 Task: Compose an email with the signature Eduardo Lee with the subject Announcement of a change in leadership and the message Could you please provide me with the details on the companys travel policy? from softage.4@softage.net to softage.2@softage.net, select first 2 words, change the font color from current to yellow and background color to blue Send the email. Finally, move the email from Sent Items to the label Maps
Action: Mouse moved to (991, 82)
Screenshot: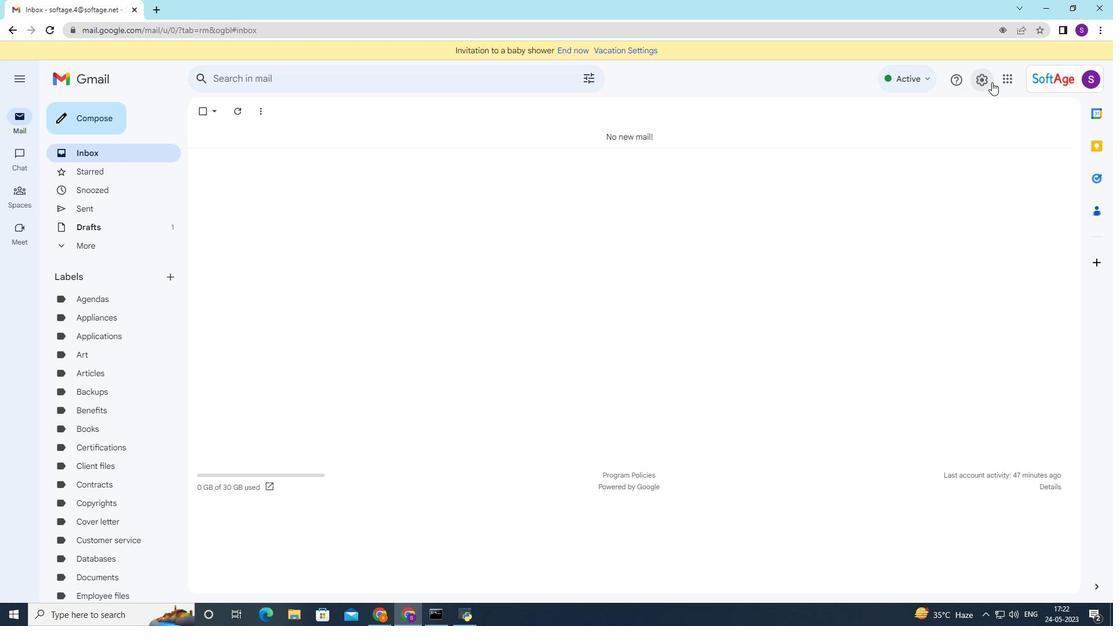 
Action: Mouse pressed left at (991, 82)
Screenshot: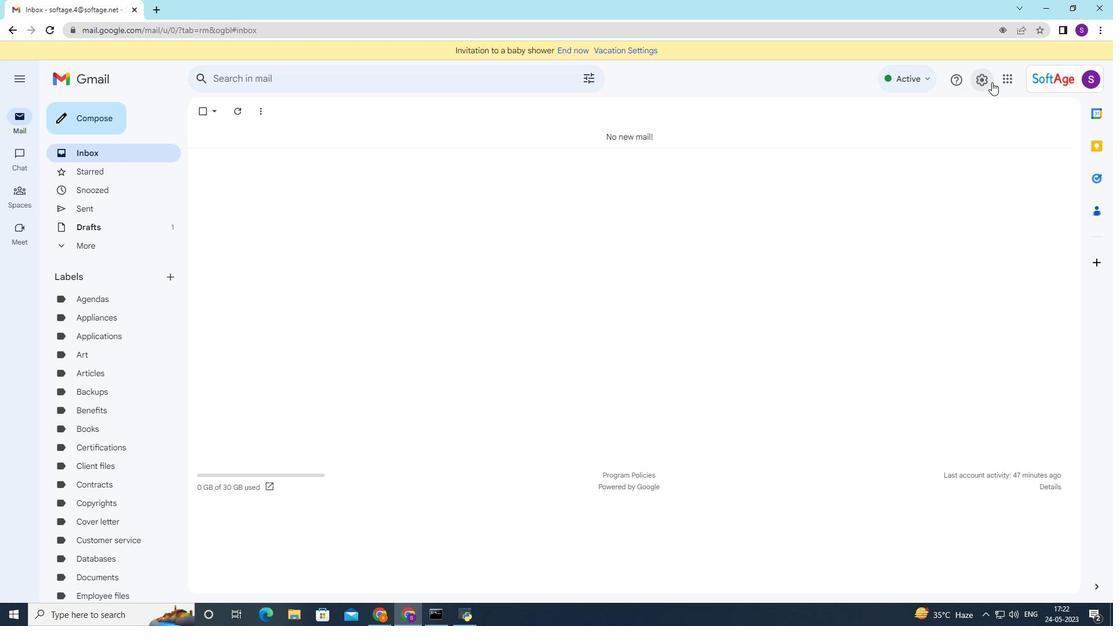 
Action: Mouse moved to (964, 136)
Screenshot: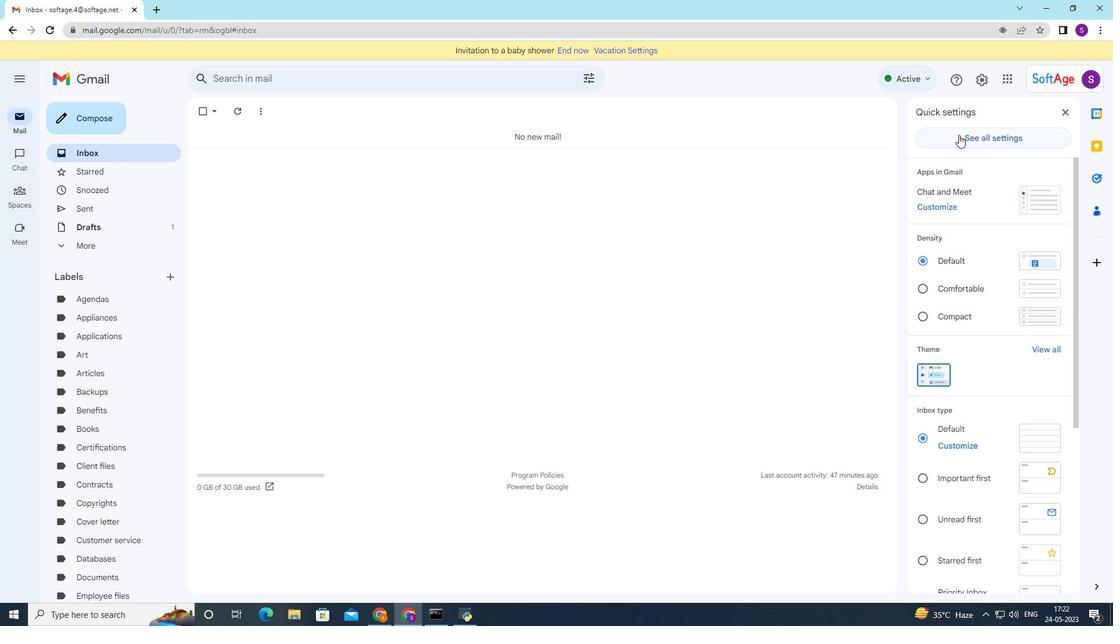 
Action: Mouse pressed left at (964, 136)
Screenshot: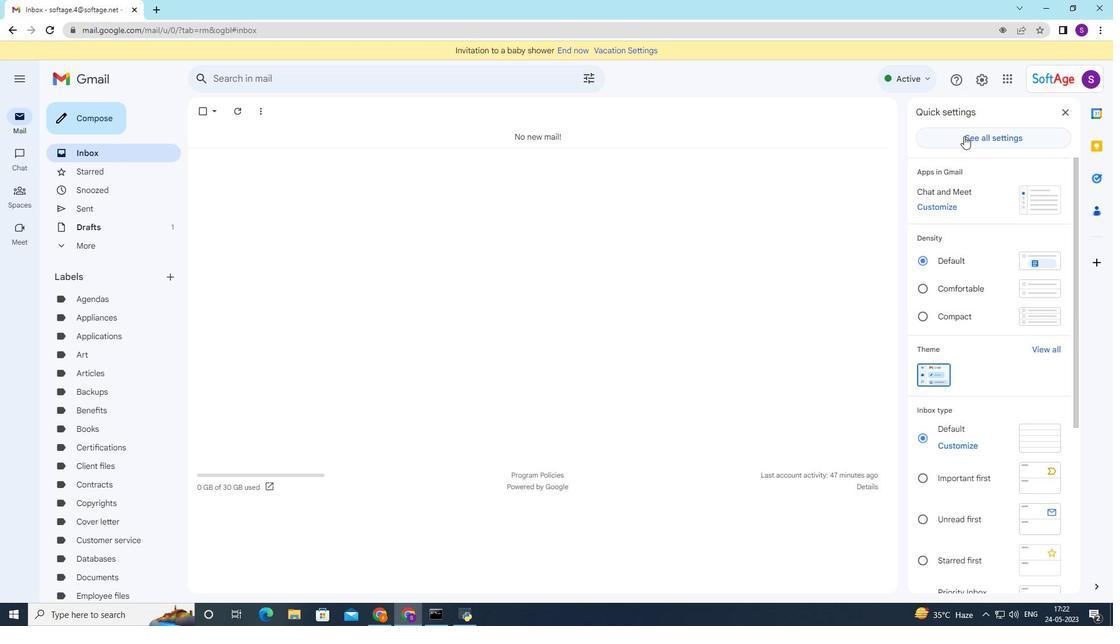 
Action: Mouse moved to (486, 237)
Screenshot: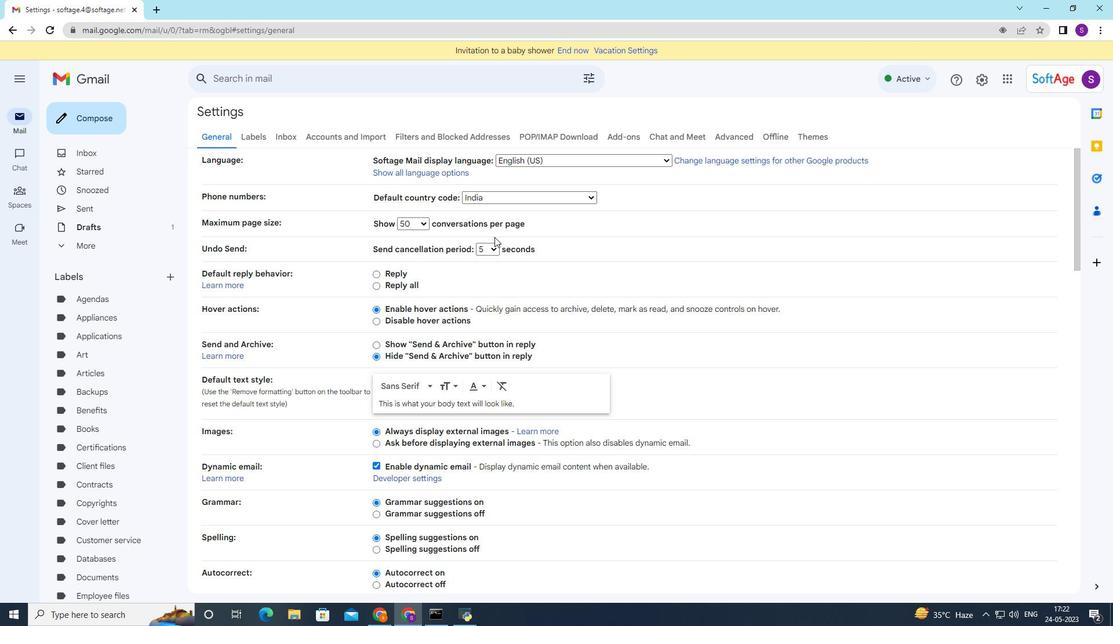 
Action: Mouse scrolled (486, 236) with delta (0, 0)
Screenshot: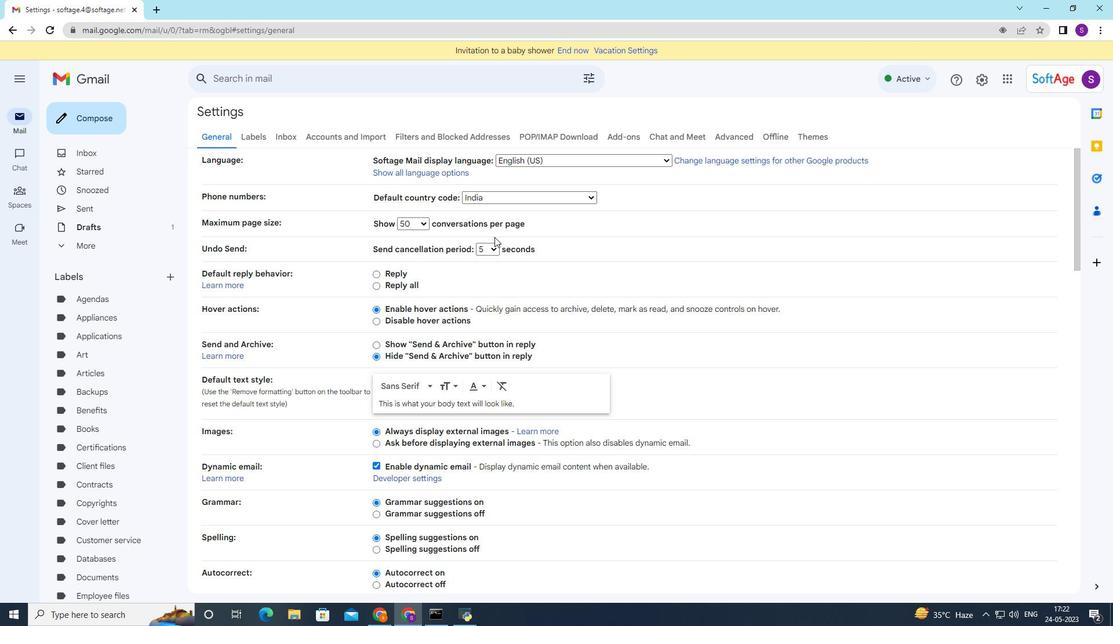 
Action: Mouse moved to (486, 237)
Screenshot: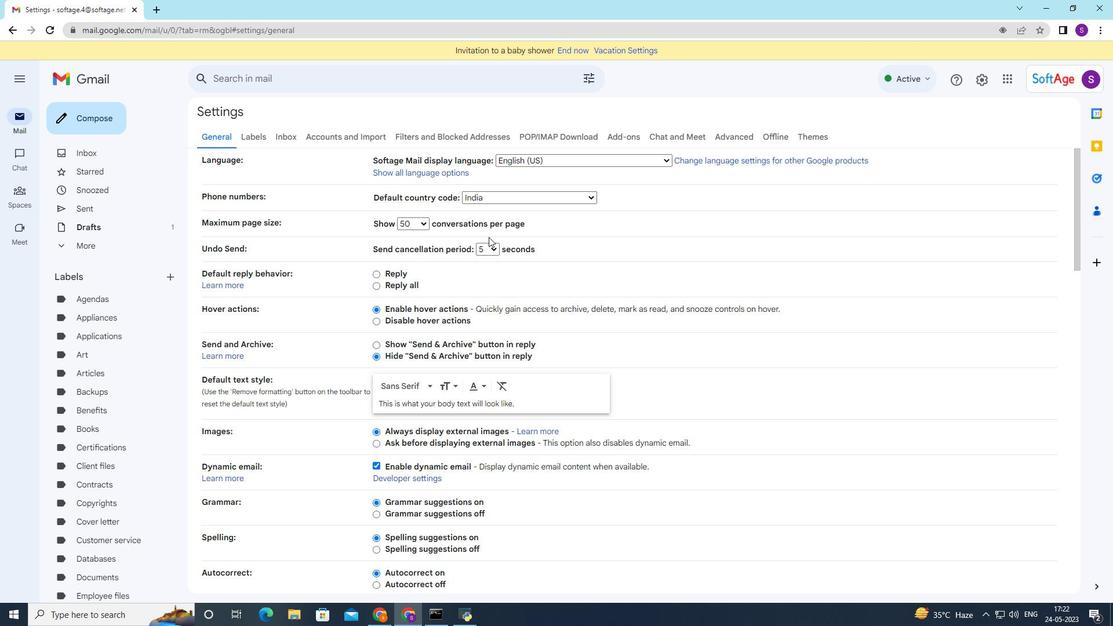 
Action: Mouse scrolled (486, 237) with delta (0, 0)
Screenshot: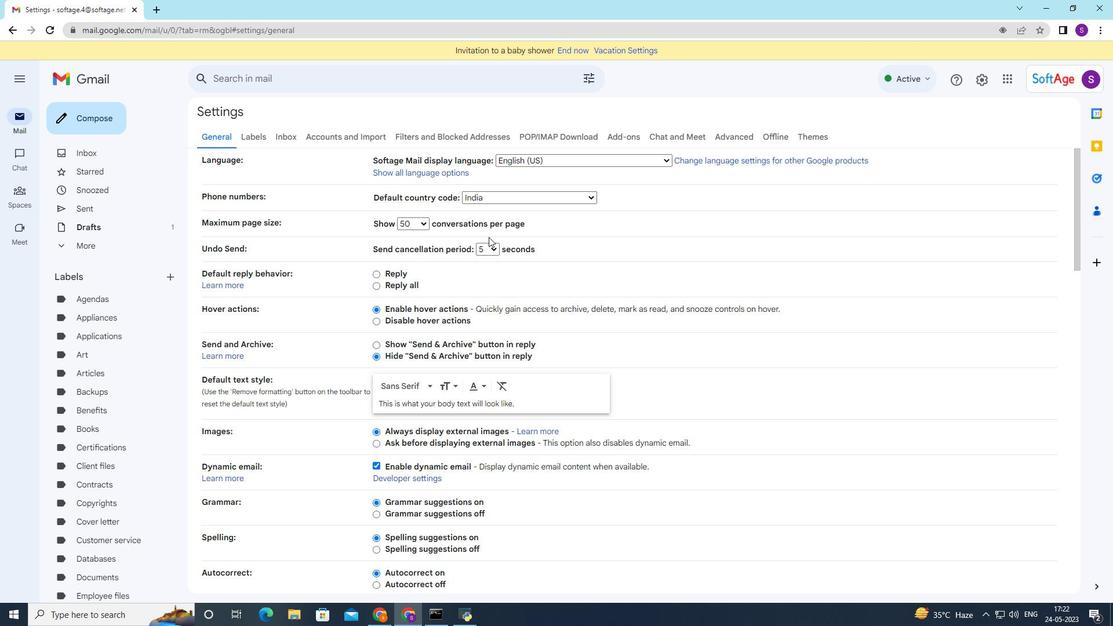
Action: Mouse scrolled (486, 237) with delta (0, 0)
Screenshot: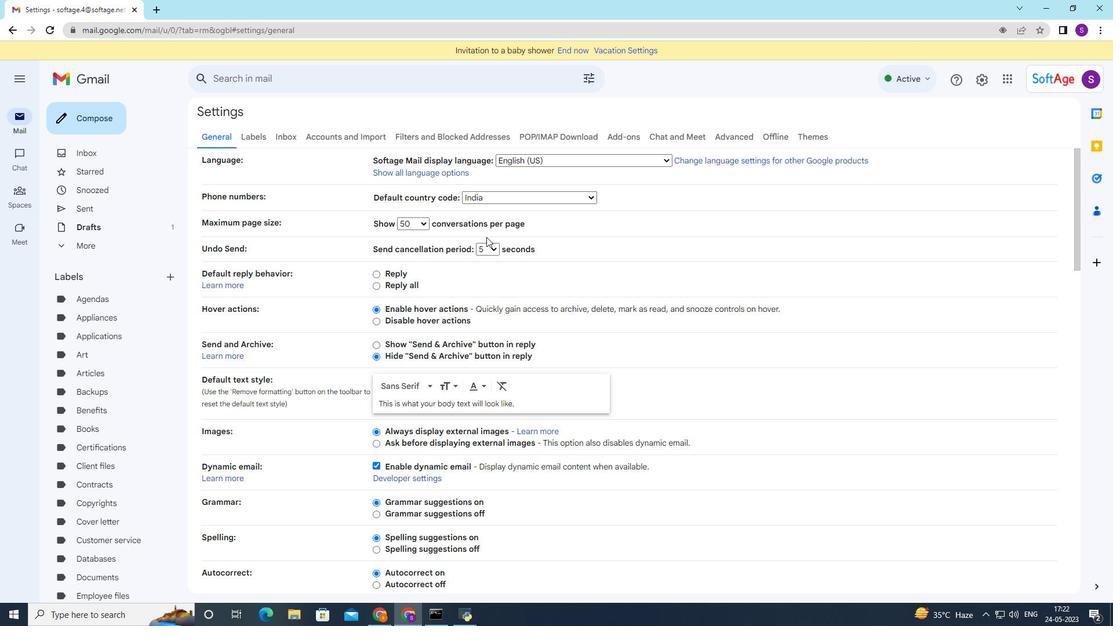 
Action: Mouse moved to (487, 237)
Screenshot: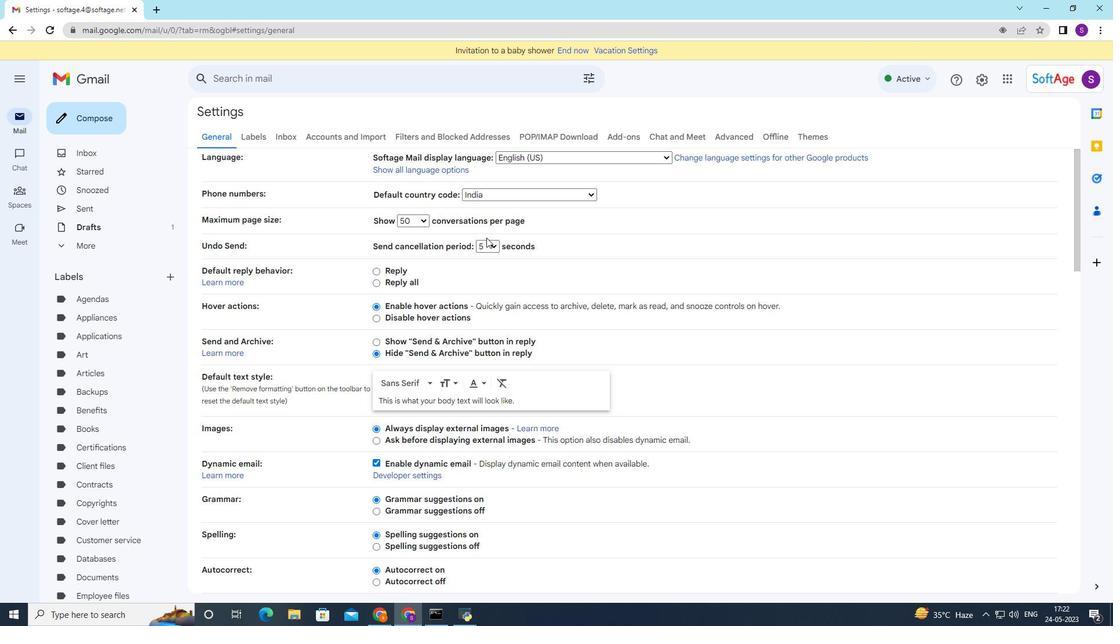 
Action: Mouse scrolled (487, 237) with delta (0, 0)
Screenshot: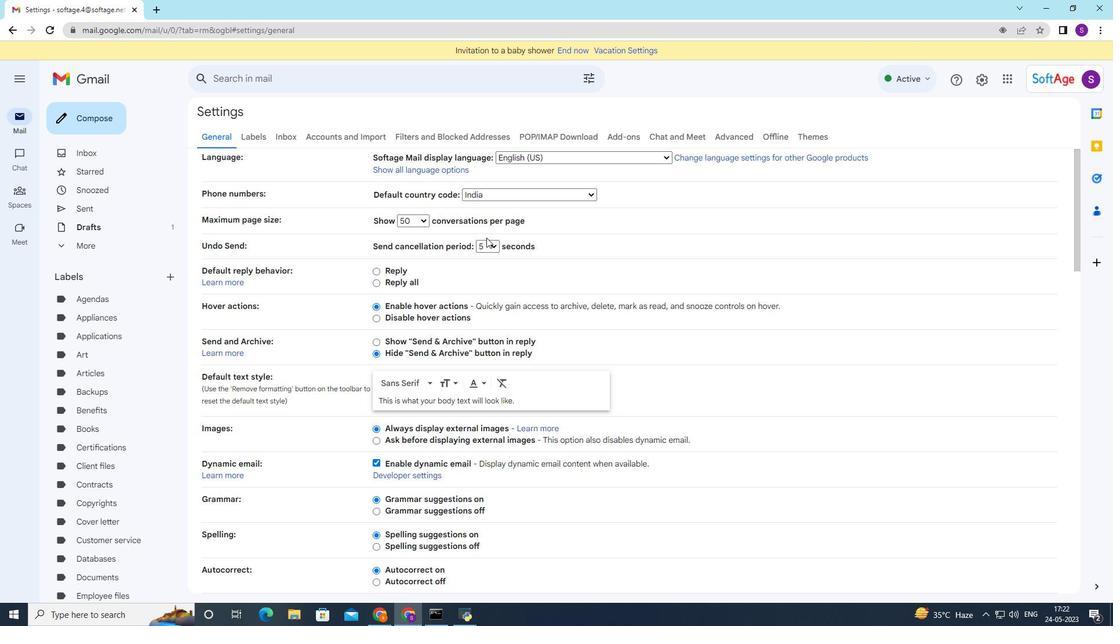 
Action: Mouse moved to (494, 244)
Screenshot: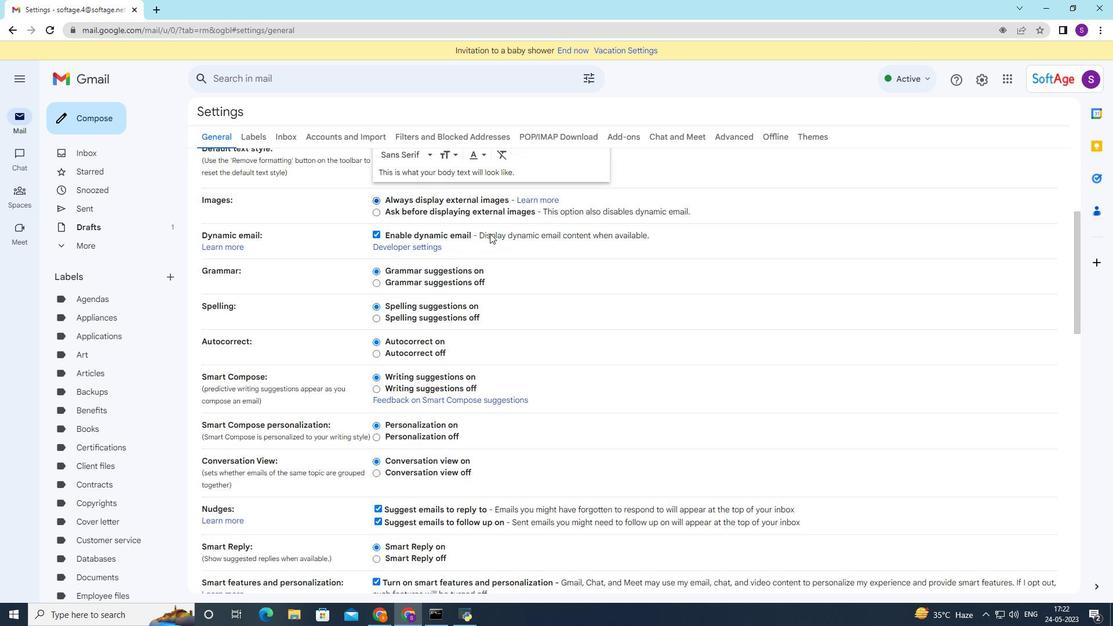 
Action: Mouse scrolled (494, 244) with delta (0, 0)
Screenshot: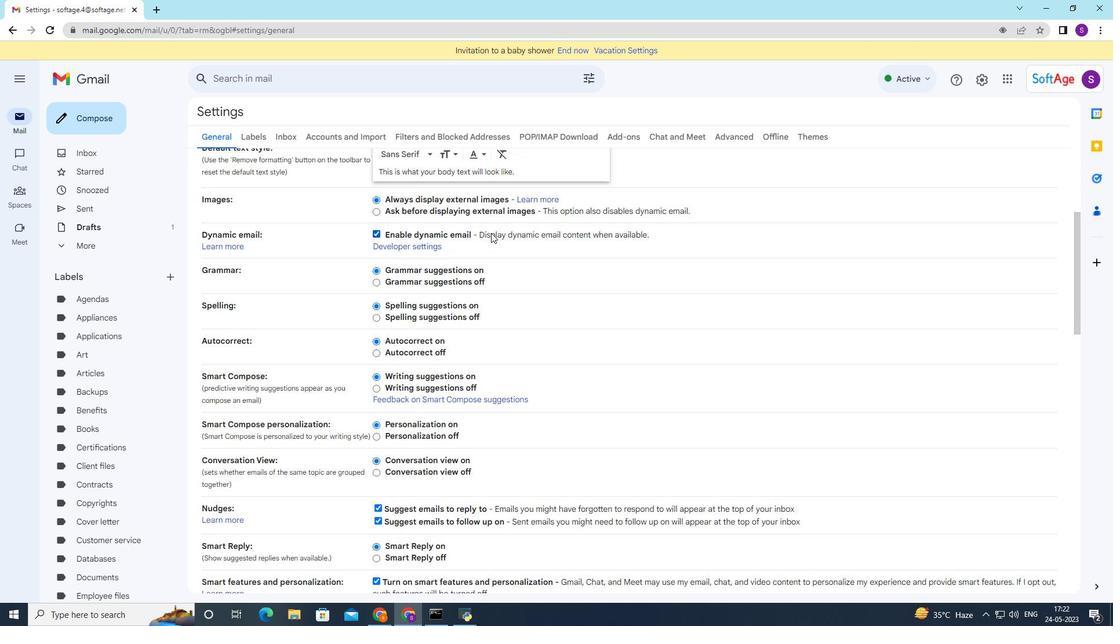 
Action: Mouse moved to (509, 278)
Screenshot: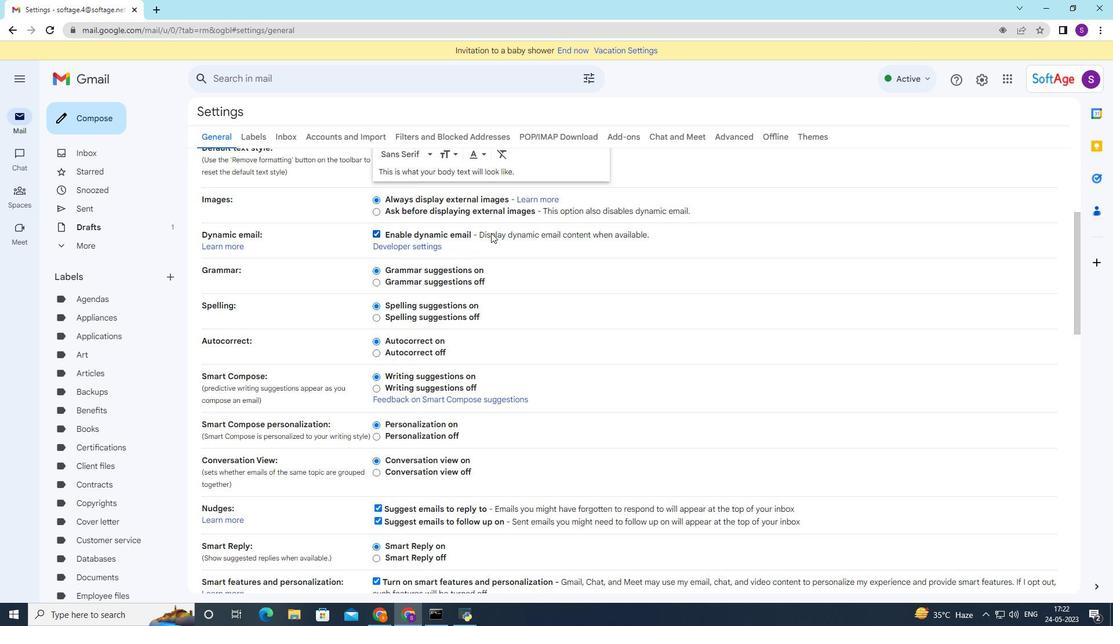 
Action: Mouse scrolled (509, 277) with delta (0, 0)
Screenshot: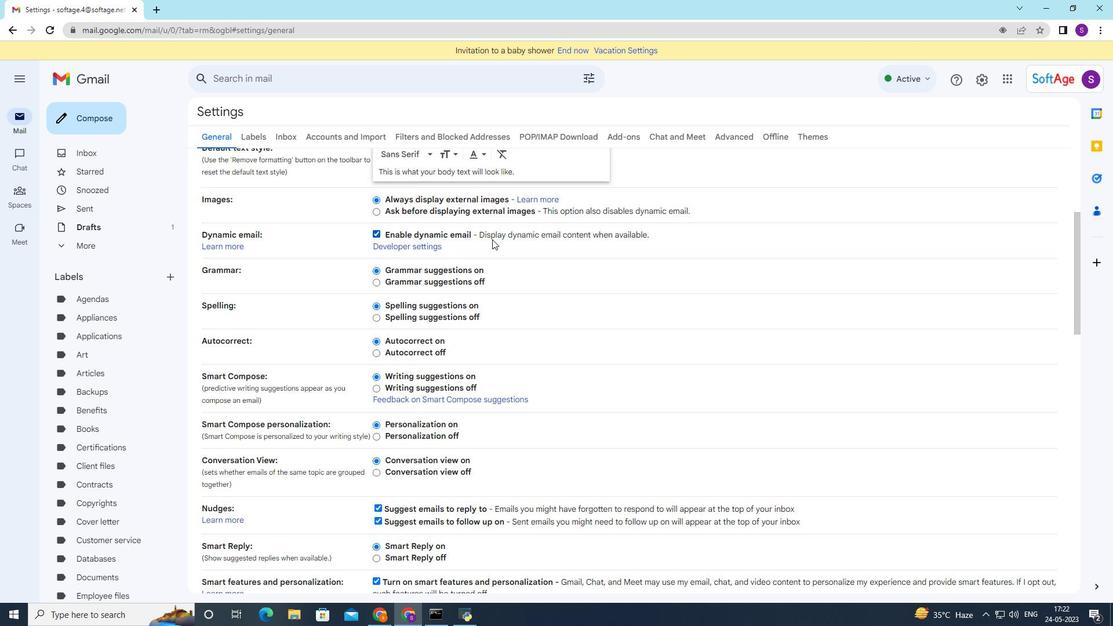 
Action: Mouse moved to (506, 280)
Screenshot: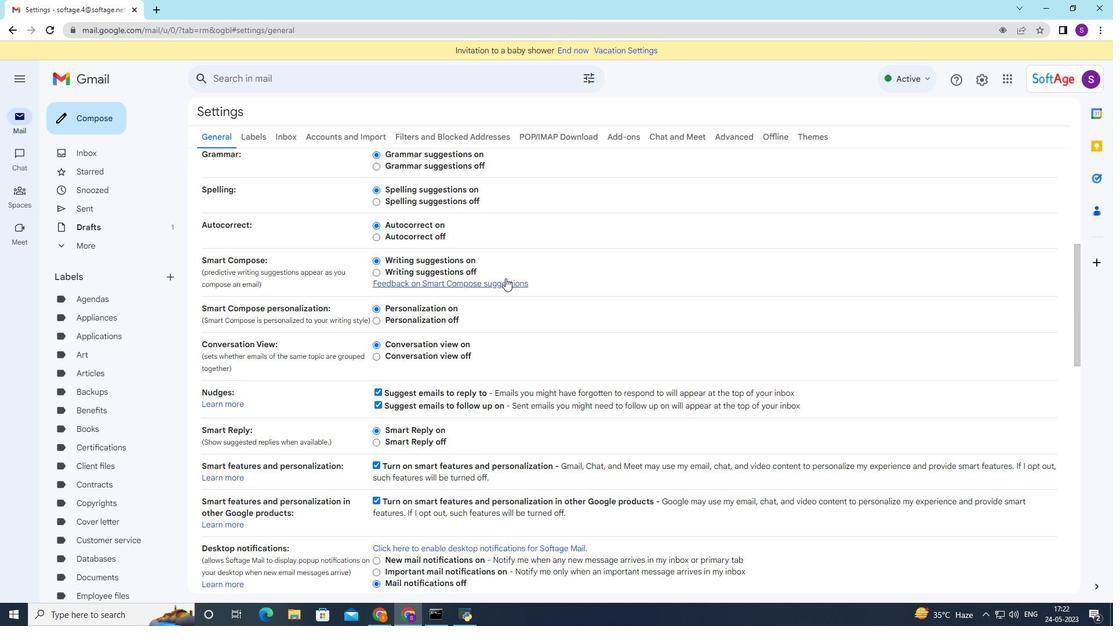 
Action: Mouse scrolled (505, 278) with delta (0, 0)
Screenshot: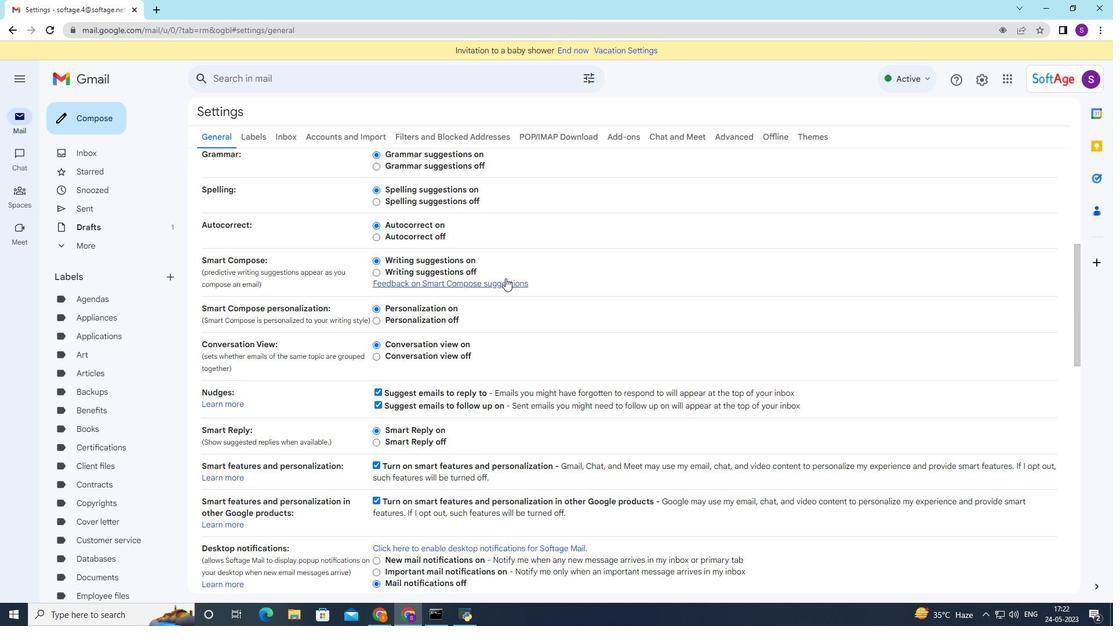
Action: Mouse moved to (506, 281)
Screenshot: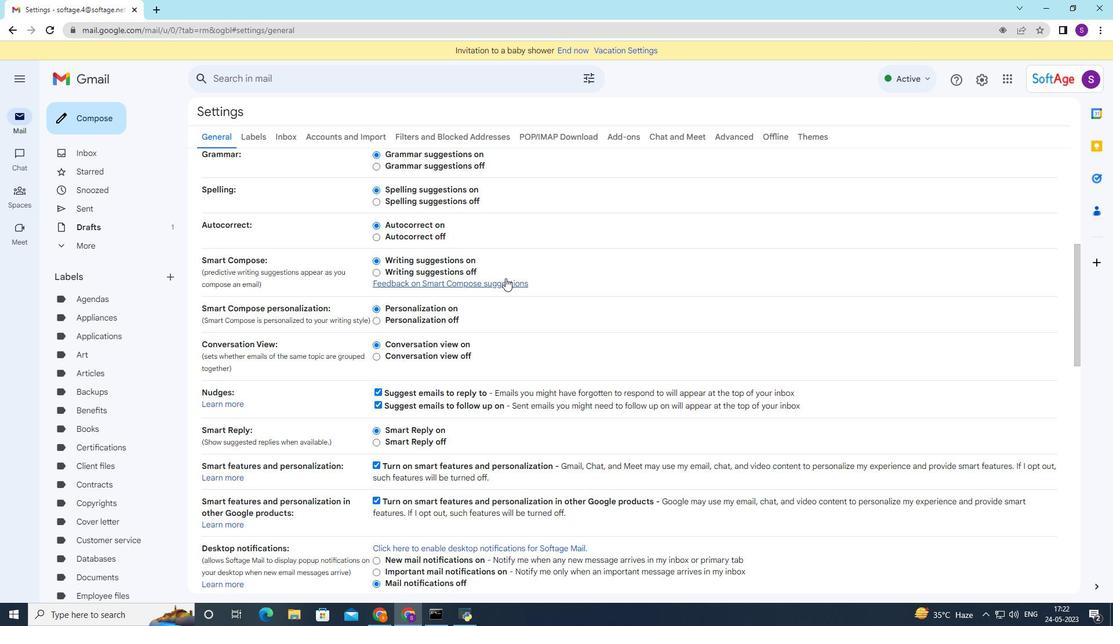 
Action: Mouse scrolled (506, 280) with delta (0, 0)
Screenshot: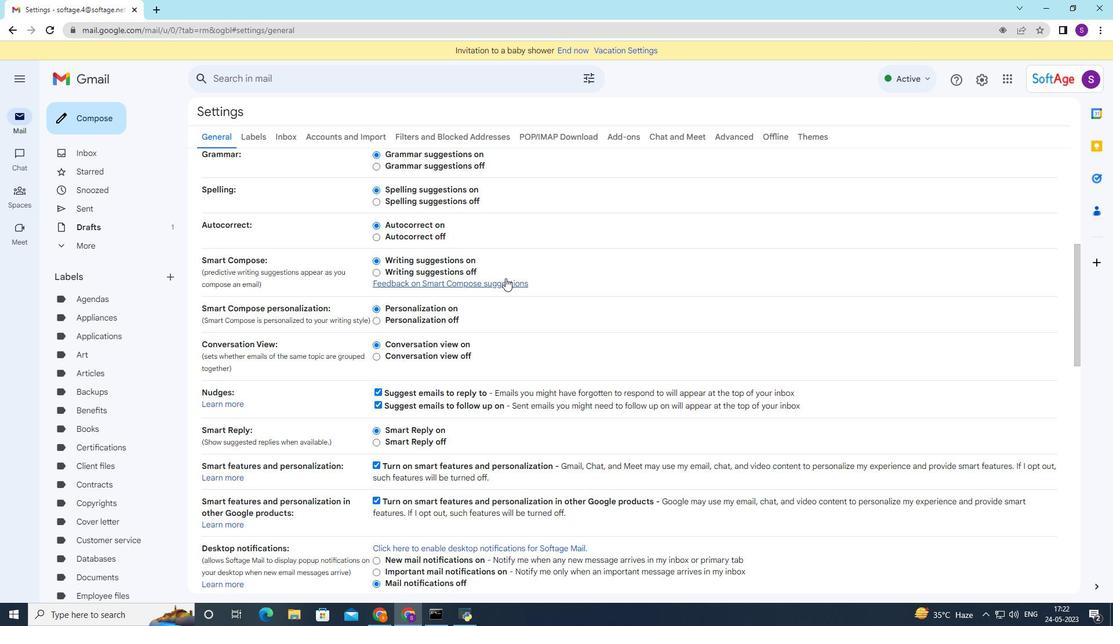 
Action: Mouse scrolled (506, 281) with delta (0, 0)
Screenshot: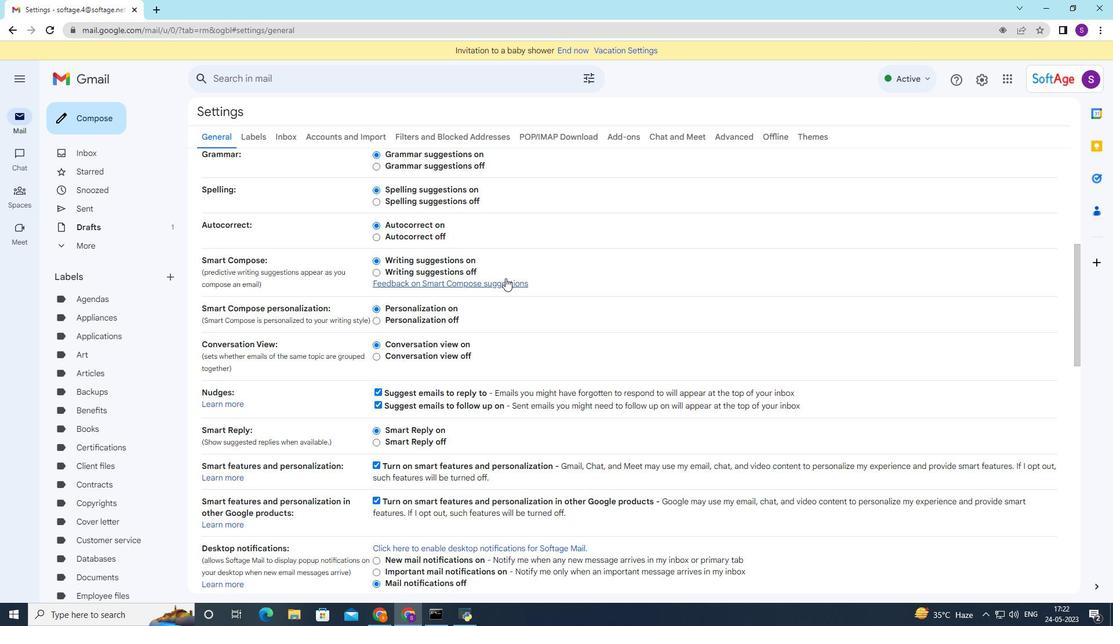
Action: Mouse moved to (506, 282)
Screenshot: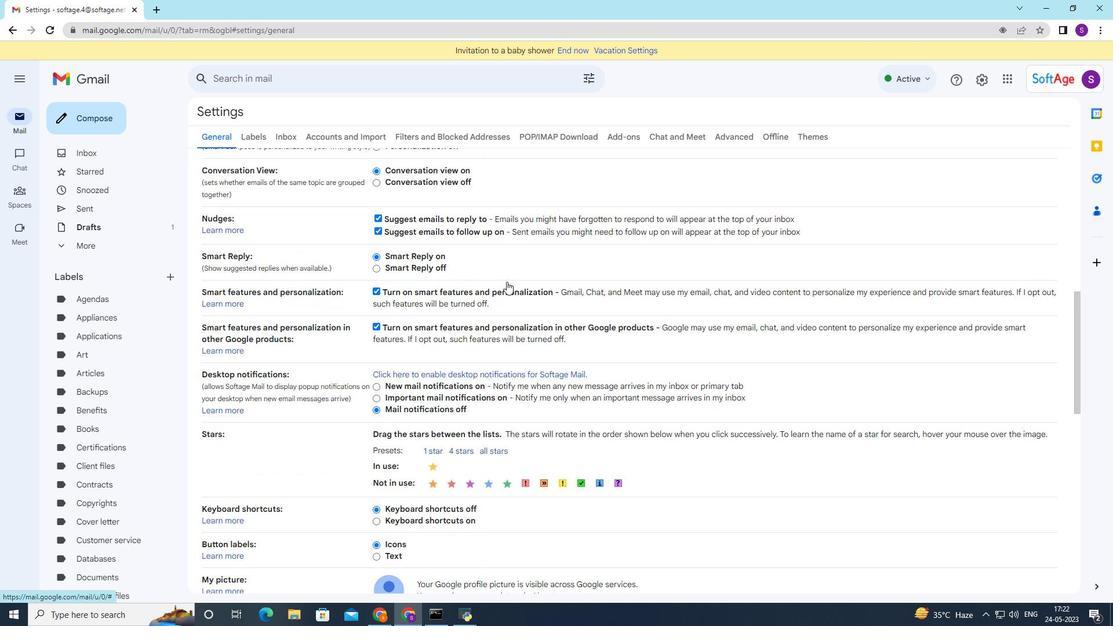 
Action: Mouse scrolled (506, 281) with delta (0, 0)
Screenshot: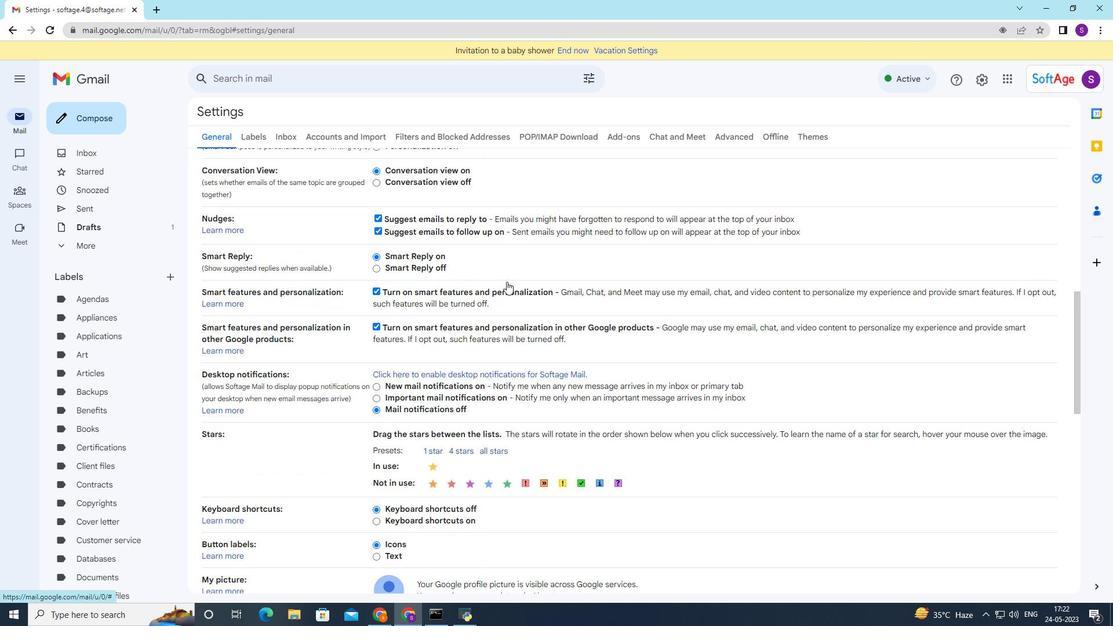 
Action: Mouse moved to (506, 283)
Screenshot: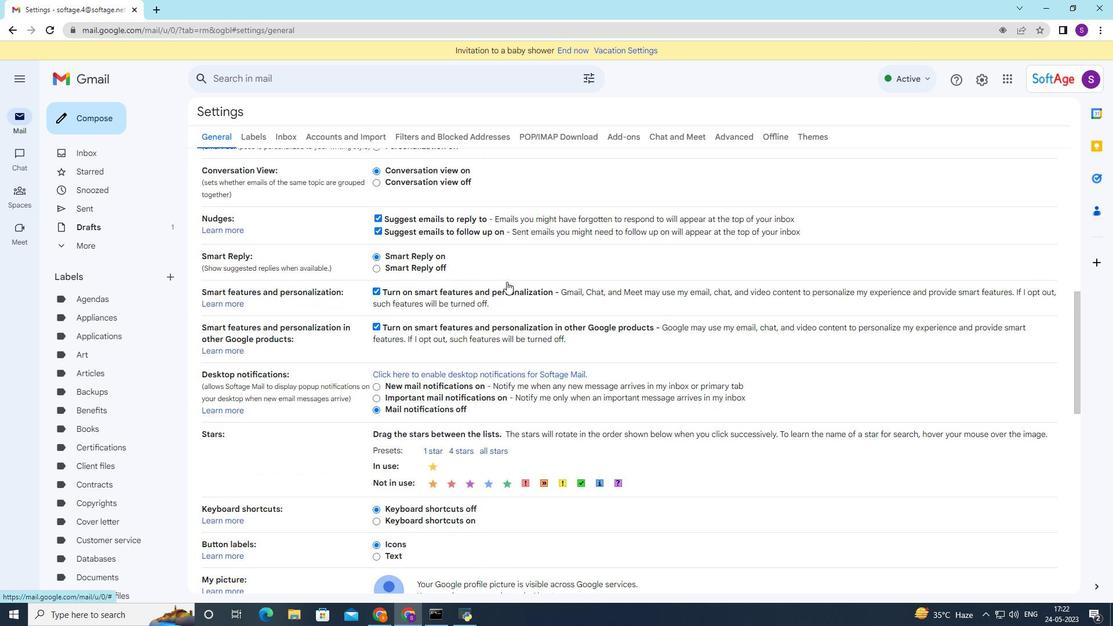 
Action: Mouse scrolled (506, 282) with delta (0, 0)
Screenshot: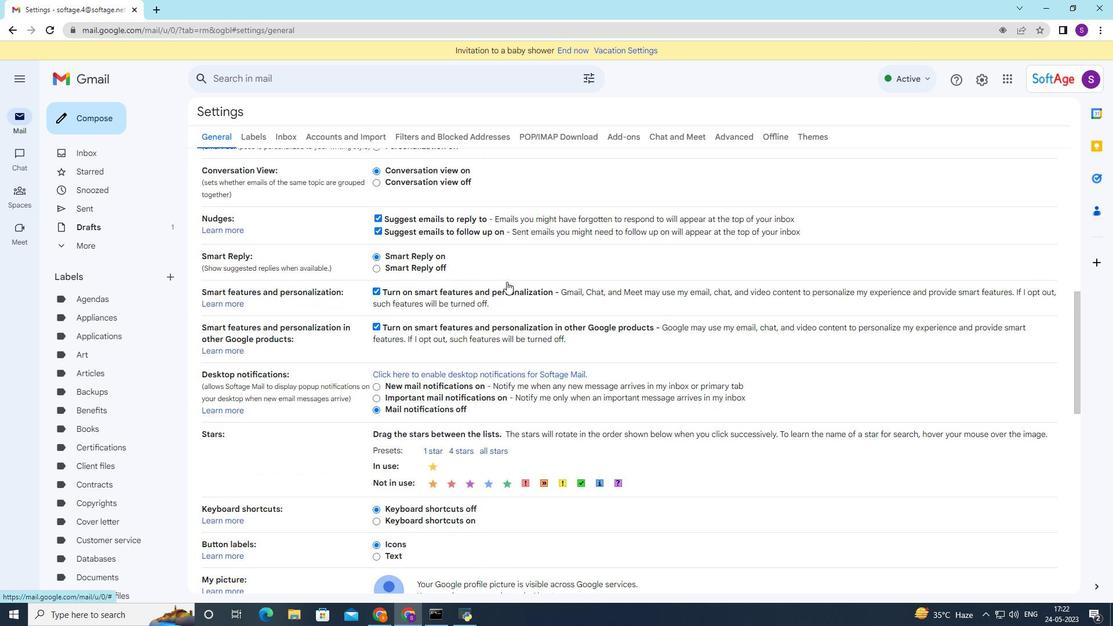 
Action: Mouse moved to (506, 283)
Screenshot: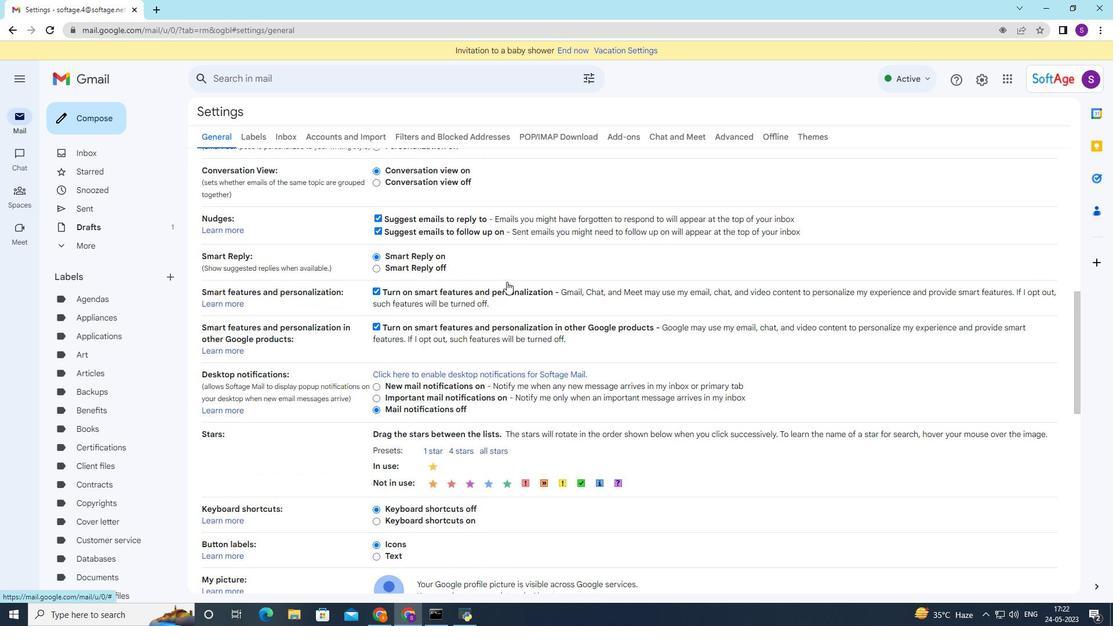 
Action: Mouse scrolled (506, 283) with delta (0, 0)
Screenshot: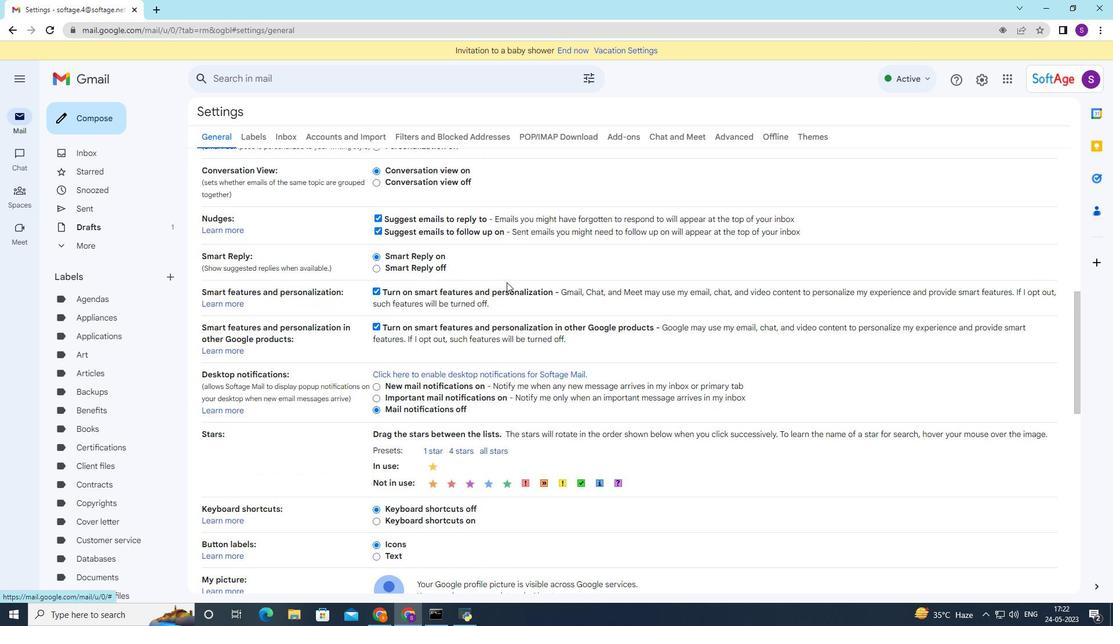 
Action: Mouse moved to (502, 296)
Screenshot: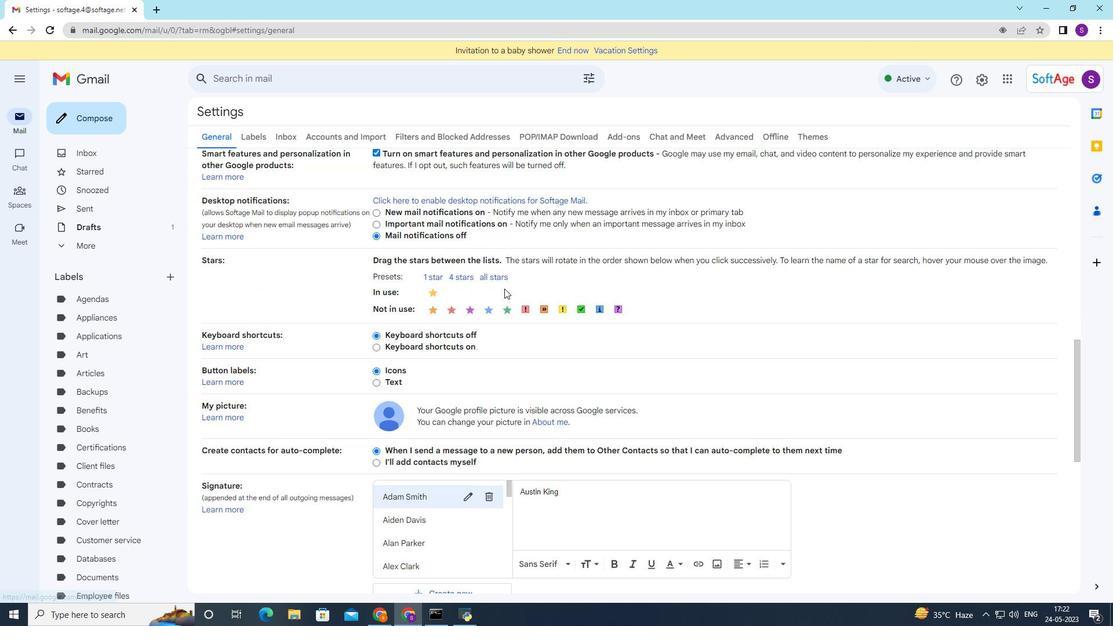 
Action: Mouse scrolled (502, 295) with delta (0, 0)
Screenshot: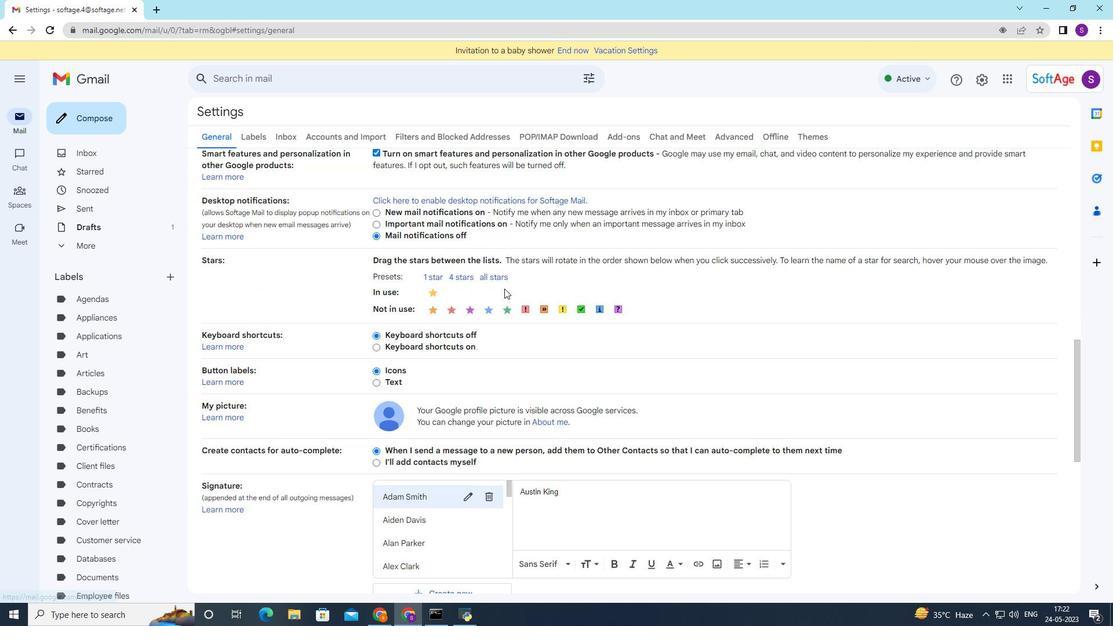 
Action: Mouse moved to (502, 296)
Screenshot: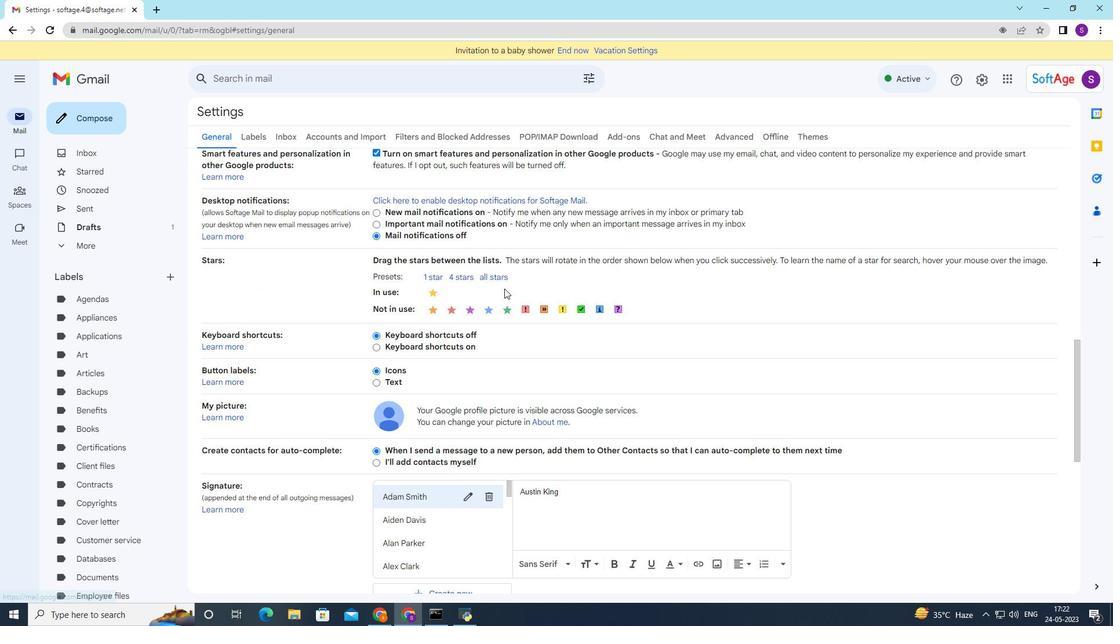
Action: Mouse scrolled (502, 295) with delta (0, 0)
Screenshot: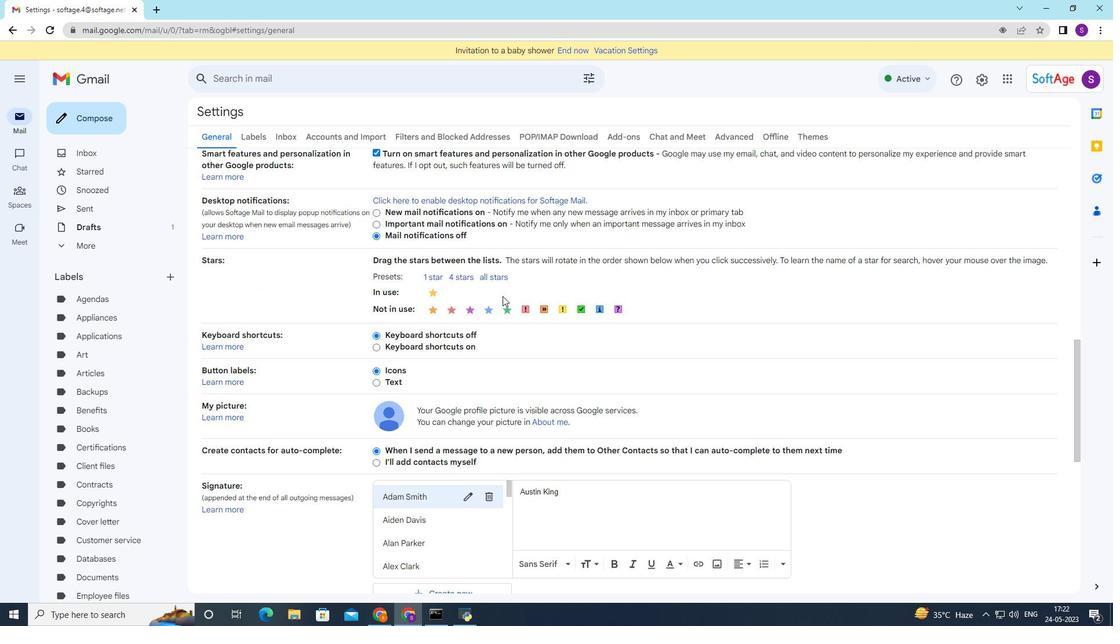 
Action: Mouse moved to (498, 303)
Screenshot: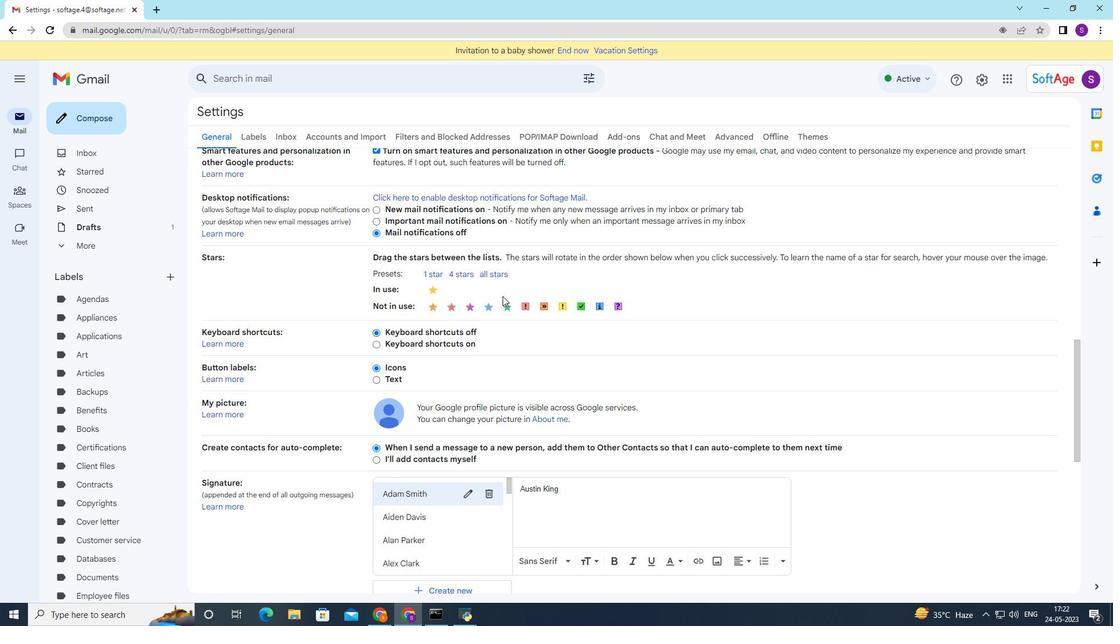 
Action: Mouse scrolled (500, 301) with delta (0, 0)
Screenshot: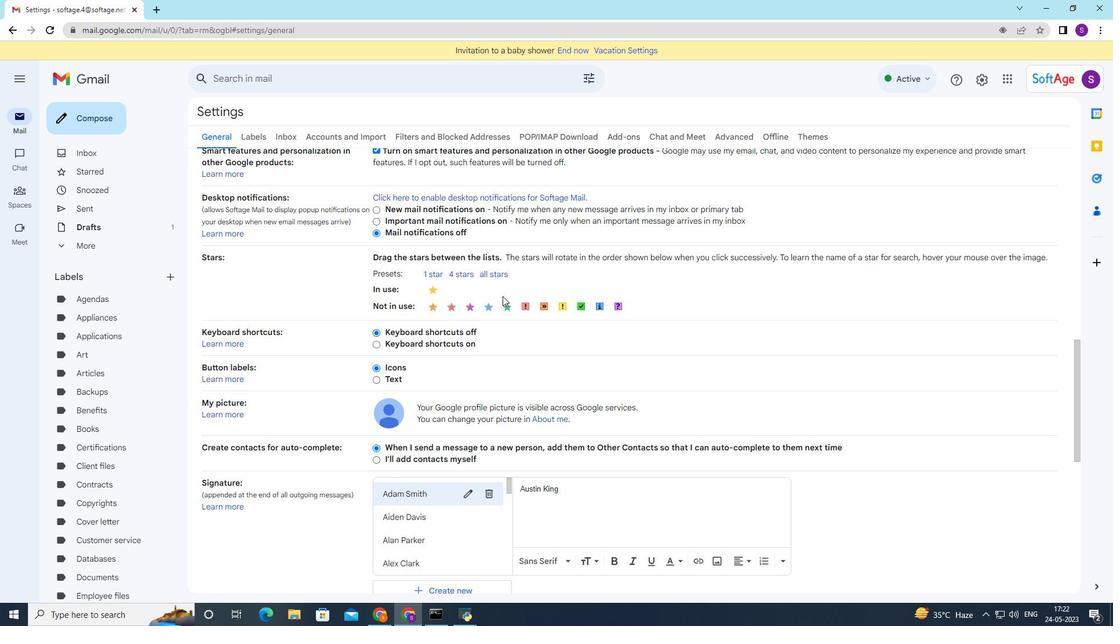 
Action: Mouse moved to (486, 412)
Screenshot: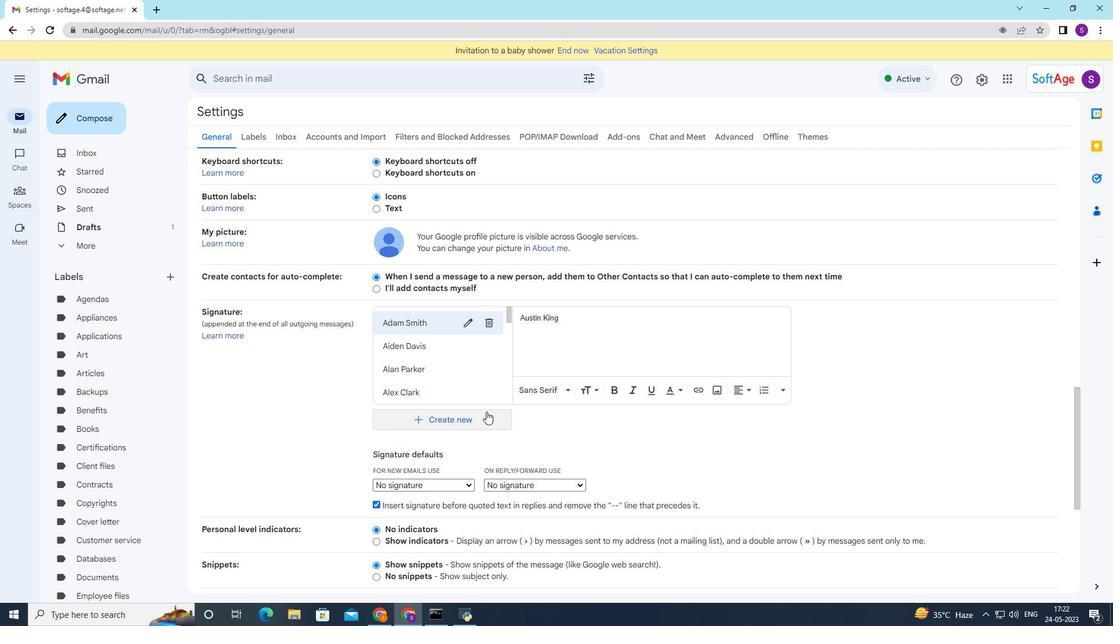 
Action: Mouse pressed left at (486, 412)
Screenshot: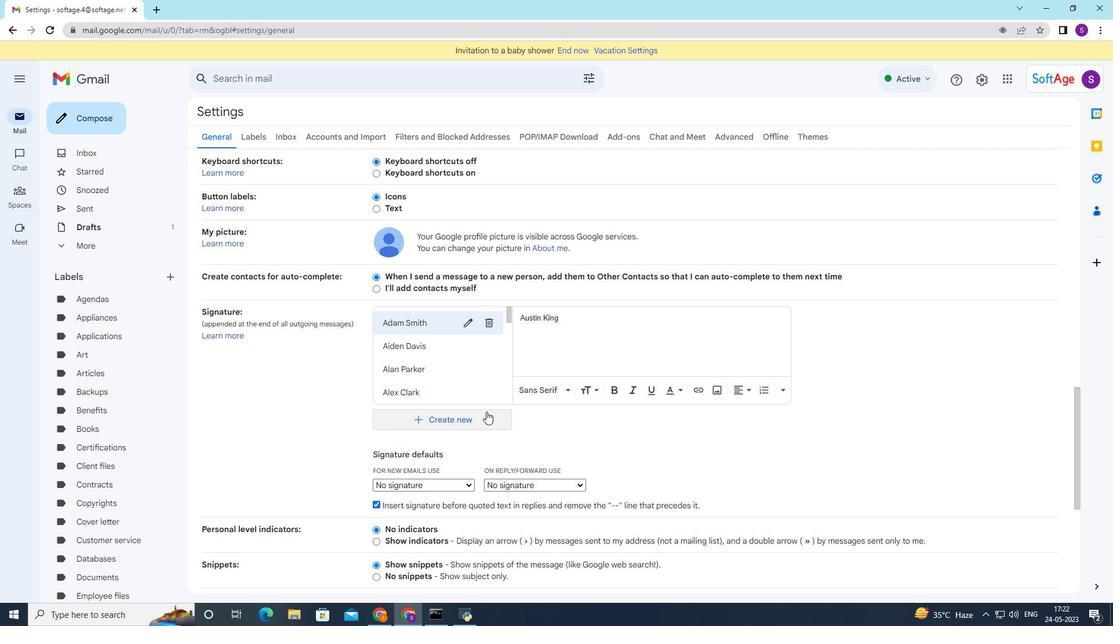 
Action: Mouse moved to (487, 406)
Screenshot: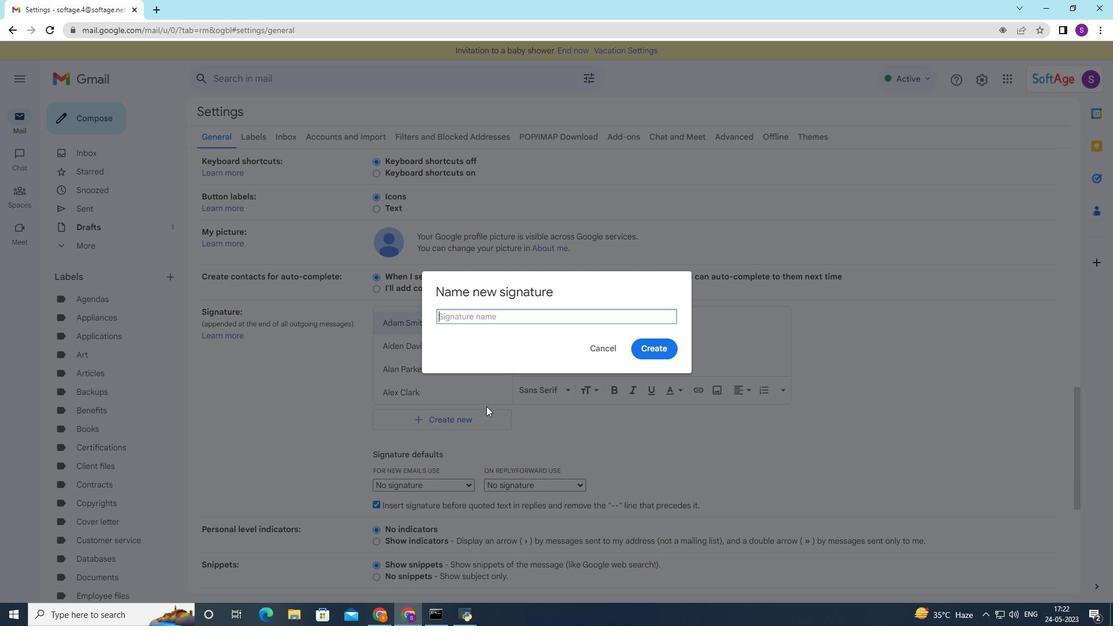 
Action: Key pressed <Key.shift><Key.shift><Key.shift><Key.shift><Key.shift>Eduardo<Key.space><Key.shift>Lee
Screenshot: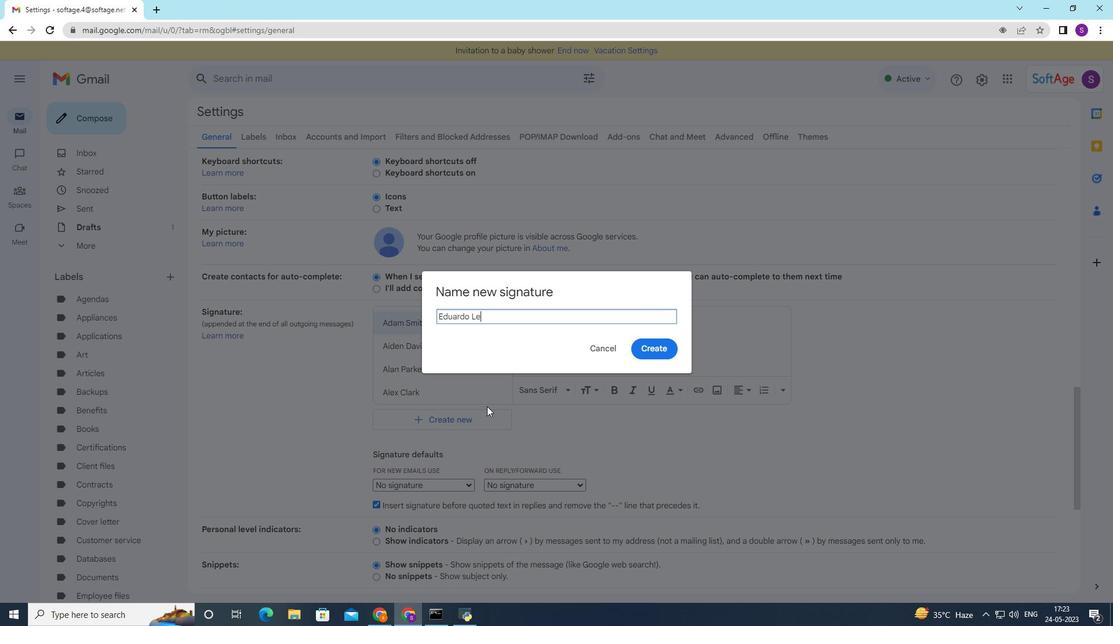 
Action: Mouse moved to (667, 350)
Screenshot: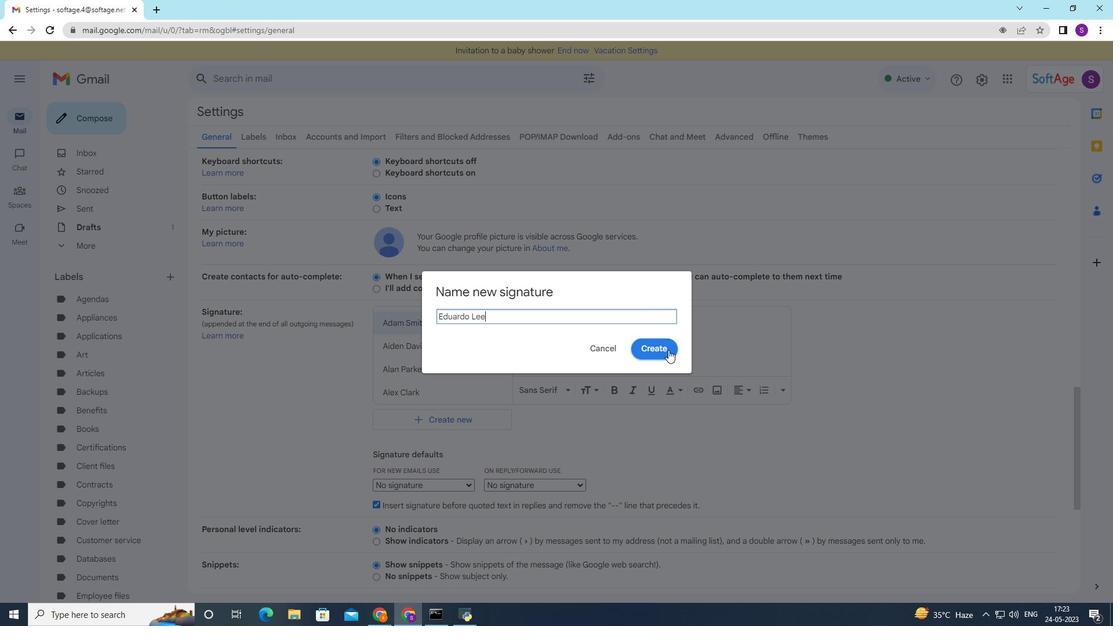 
Action: Mouse pressed left at (667, 350)
Screenshot: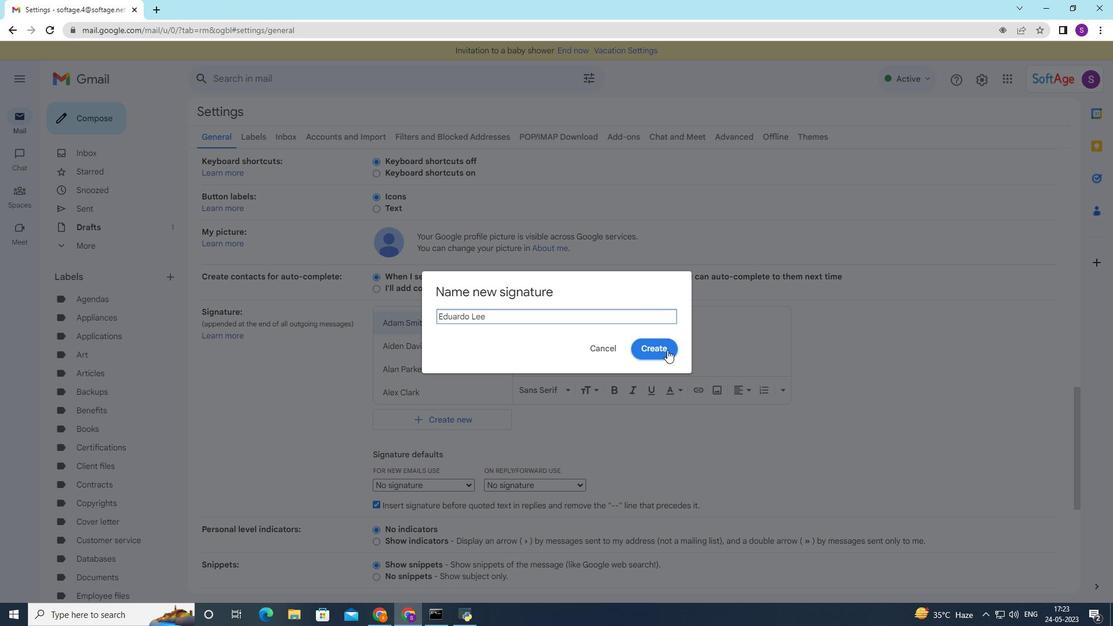 
Action: Mouse moved to (668, 349)
Screenshot: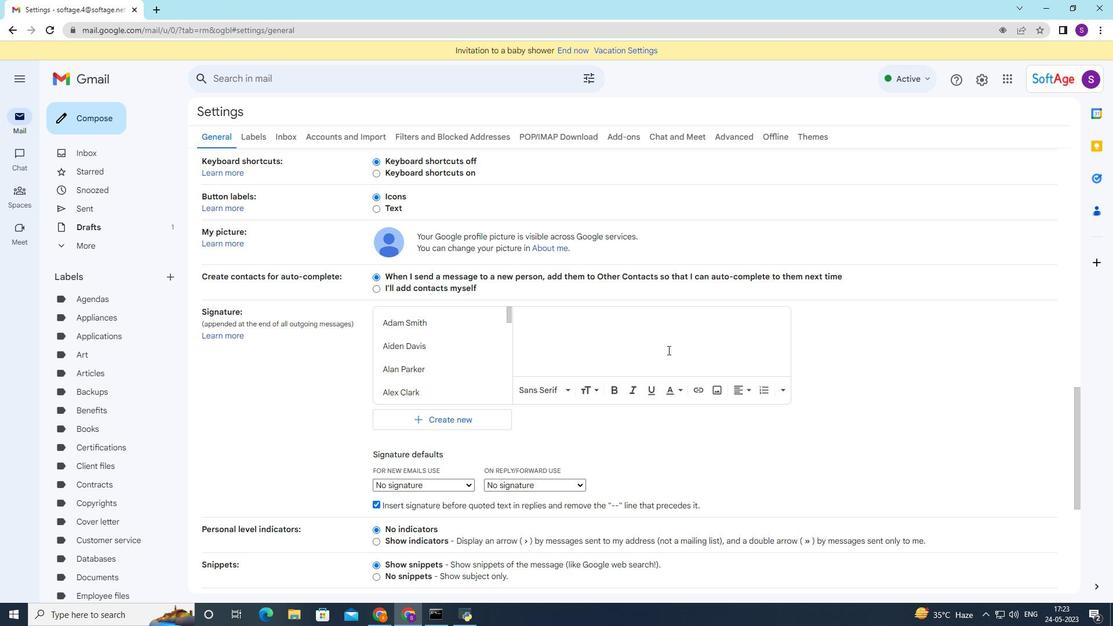 
Action: Key pressed <Key.shift>Eduardi<Key.backspace>o<Key.space>l<Key.backspace><Key.shift>Lee
Screenshot: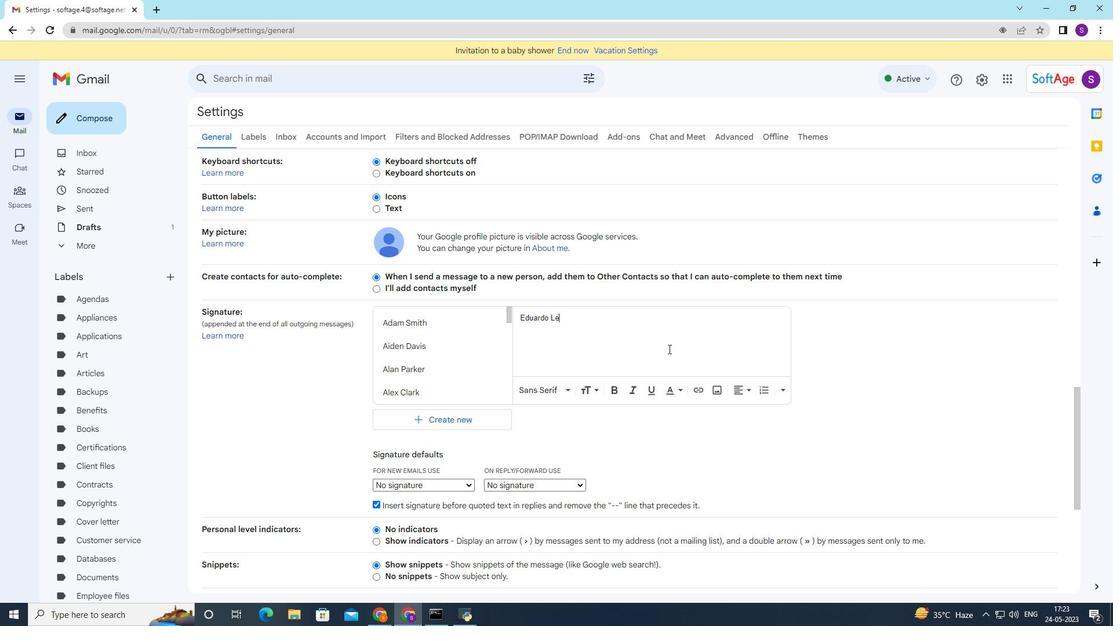 
Action: Mouse moved to (494, 486)
Screenshot: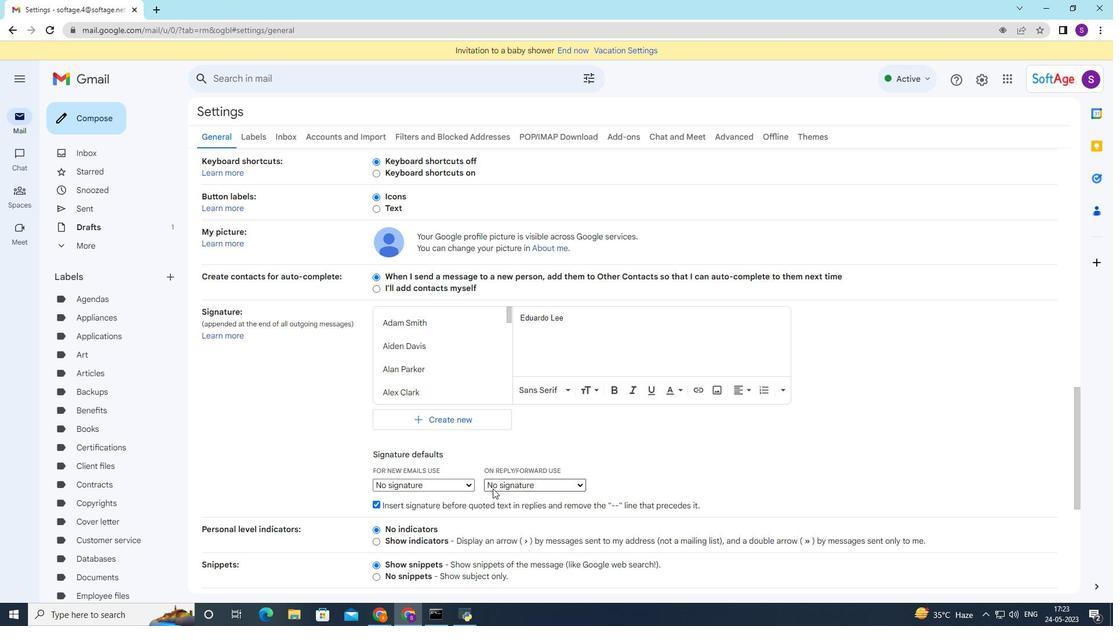 
Action: Mouse scrolled (494, 485) with delta (0, 0)
Screenshot: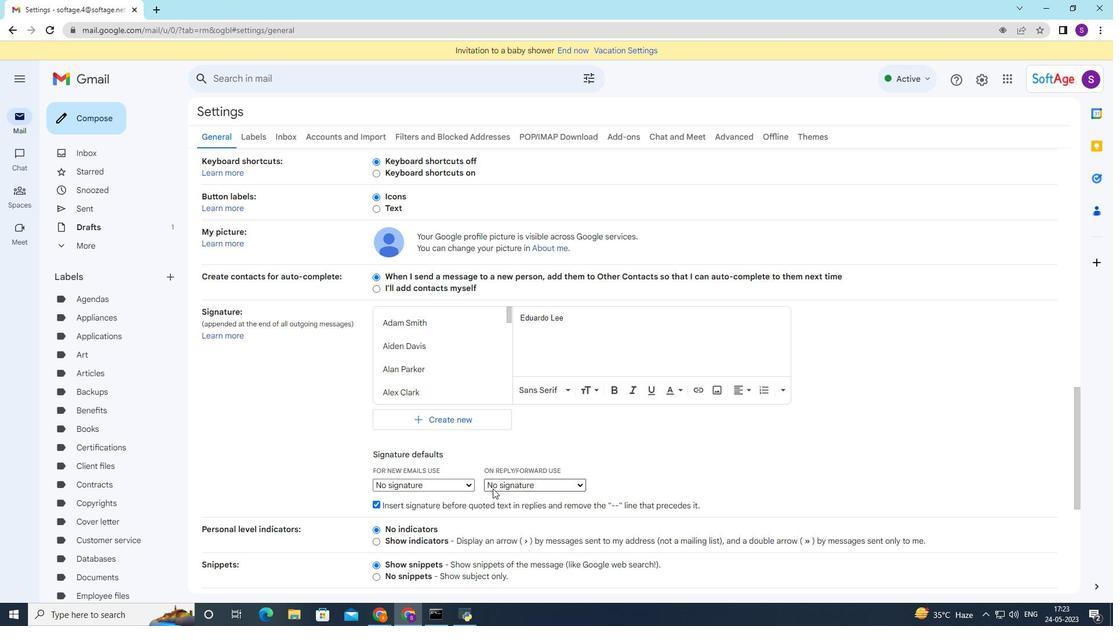 
Action: Mouse moved to (507, 477)
Screenshot: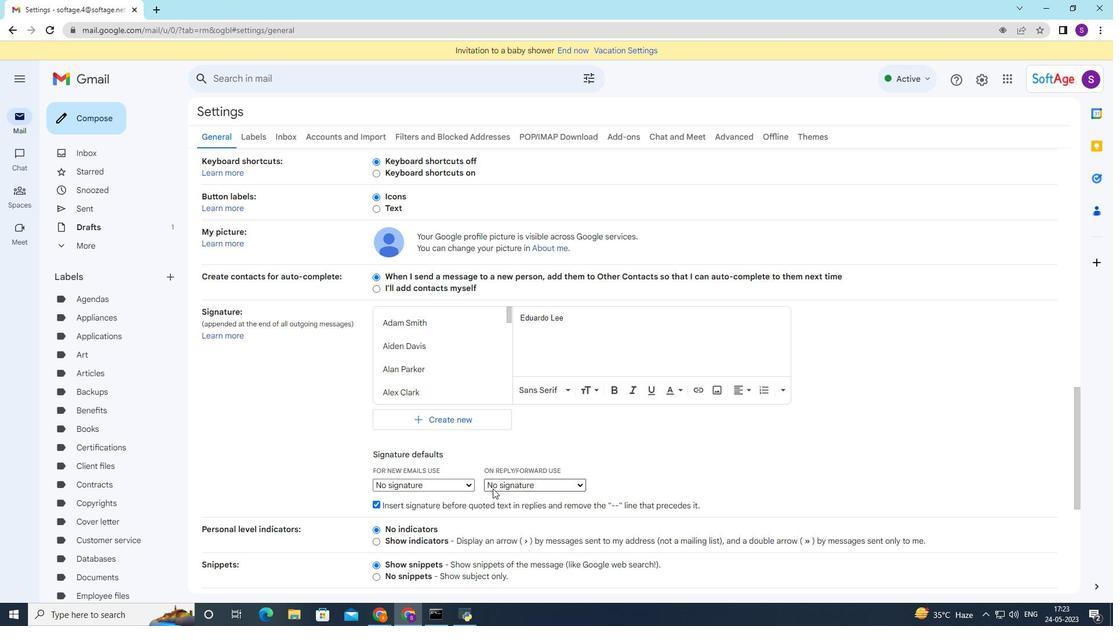 
Action: Mouse scrolled (507, 477) with delta (0, 0)
Screenshot: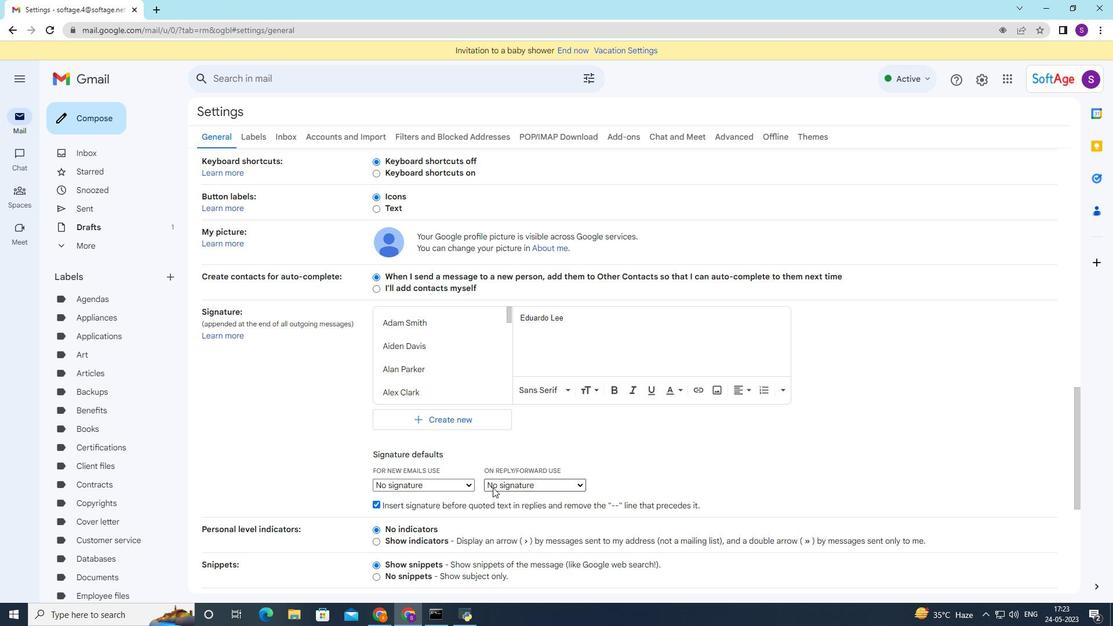 
Action: Mouse moved to (524, 468)
Screenshot: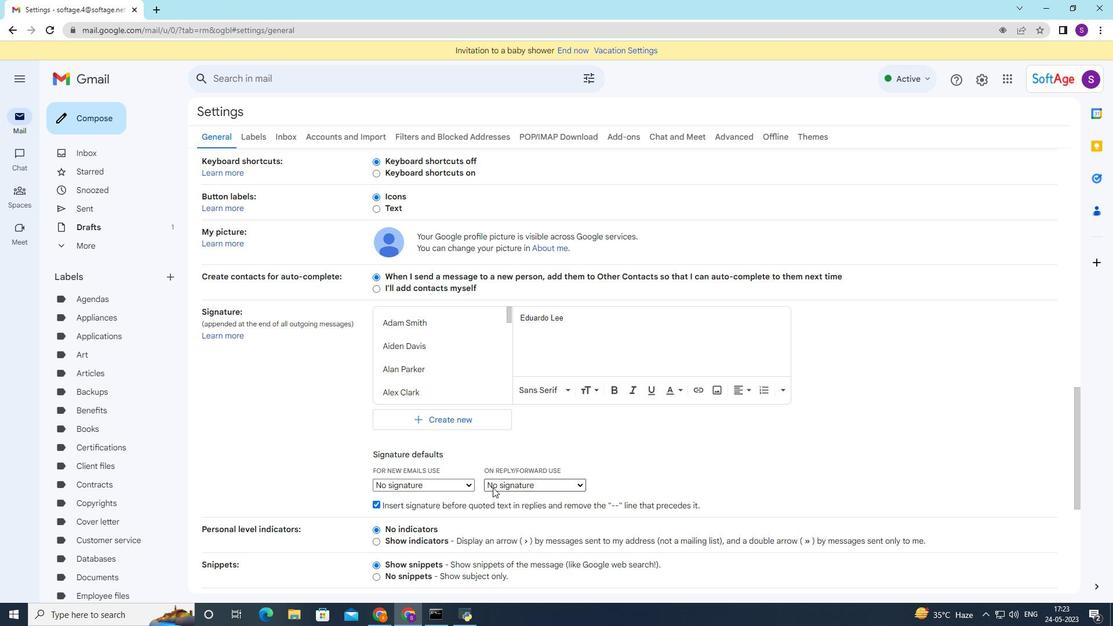 
Action: Mouse scrolled (524, 467) with delta (0, 0)
Screenshot: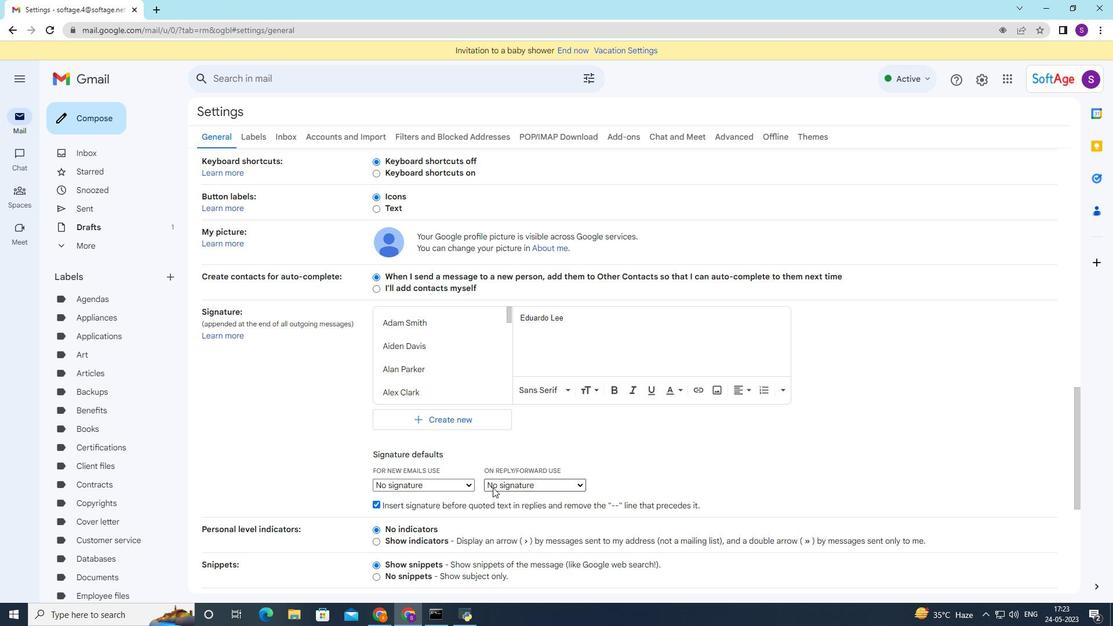 
Action: Mouse moved to (534, 462)
Screenshot: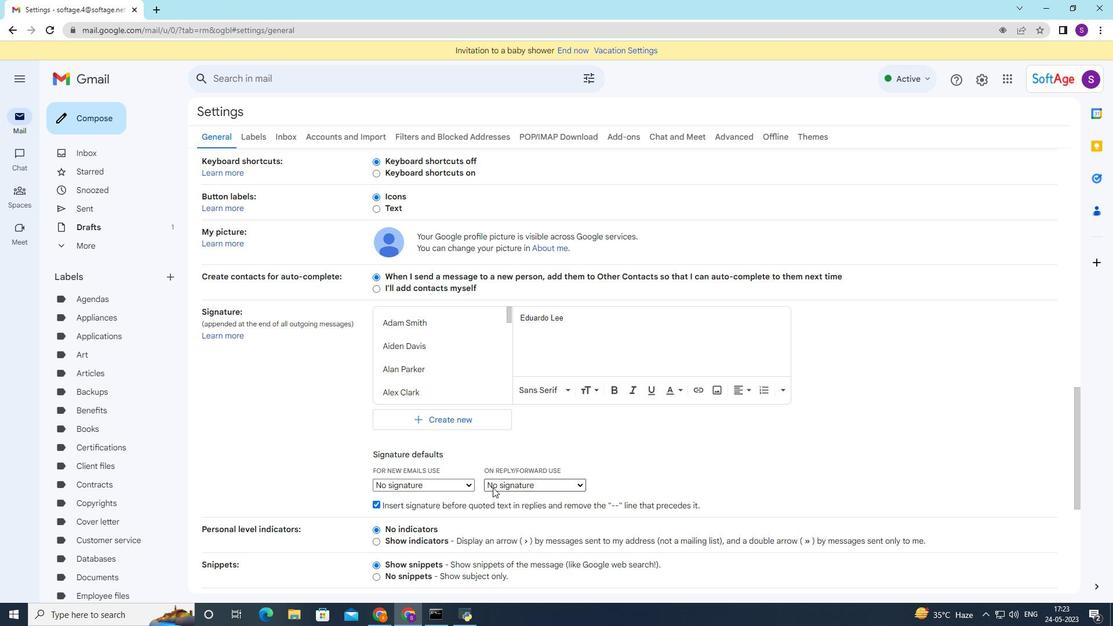 
Action: Mouse scrolled (534, 462) with delta (0, 0)
Screenshot: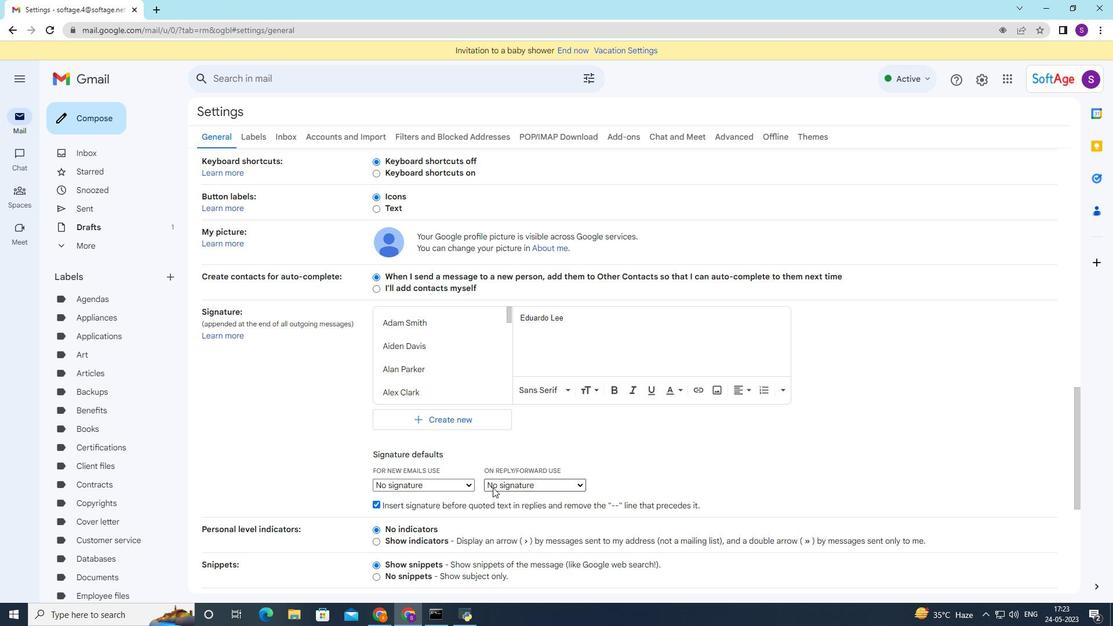 
Action: Mouse moved to (546, 455)
Screenshot: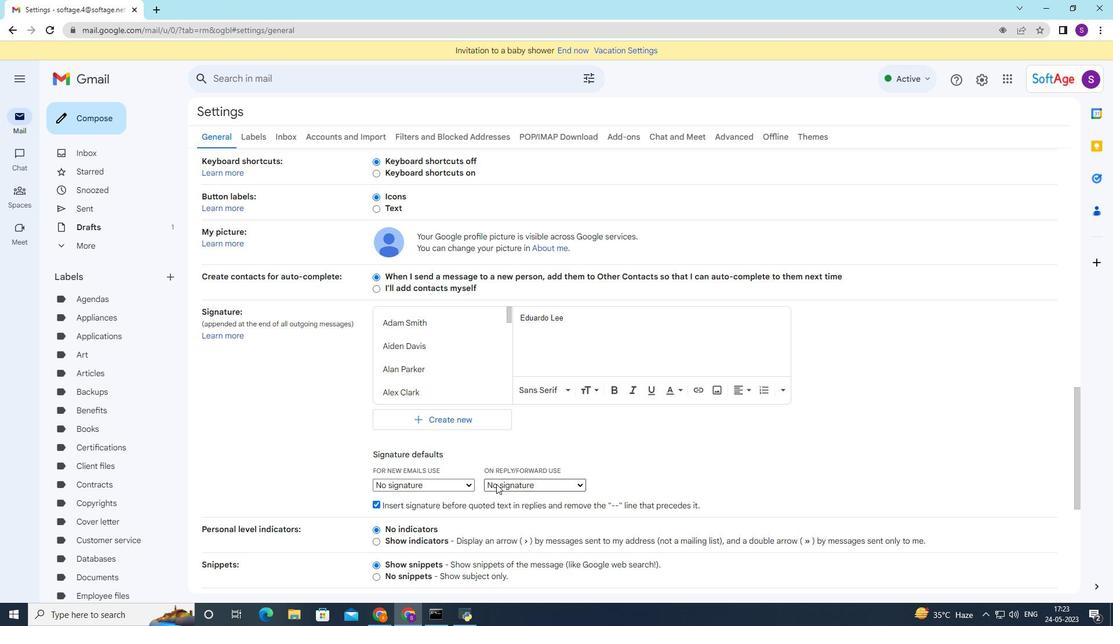
Action: Mouse scrolled (544, 456) with delta (0, 0)
Screenshot: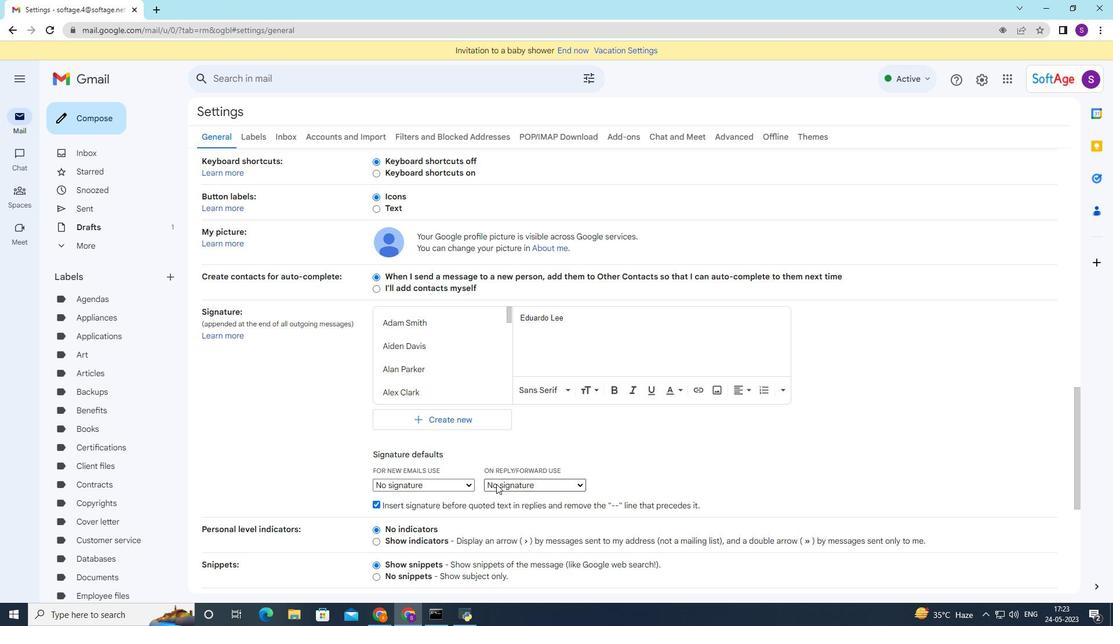 
Action: Mouse moved to (553, 451)
Screenshot: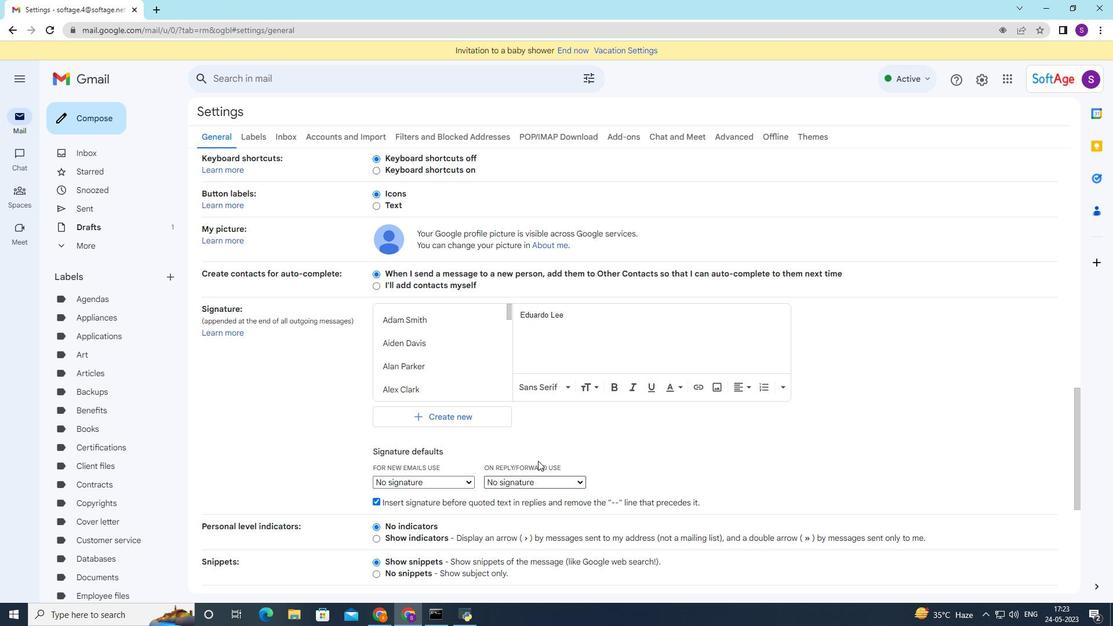 
Action: Mouse scrolled (551, 452) with delta (0, 0)
Screenshot: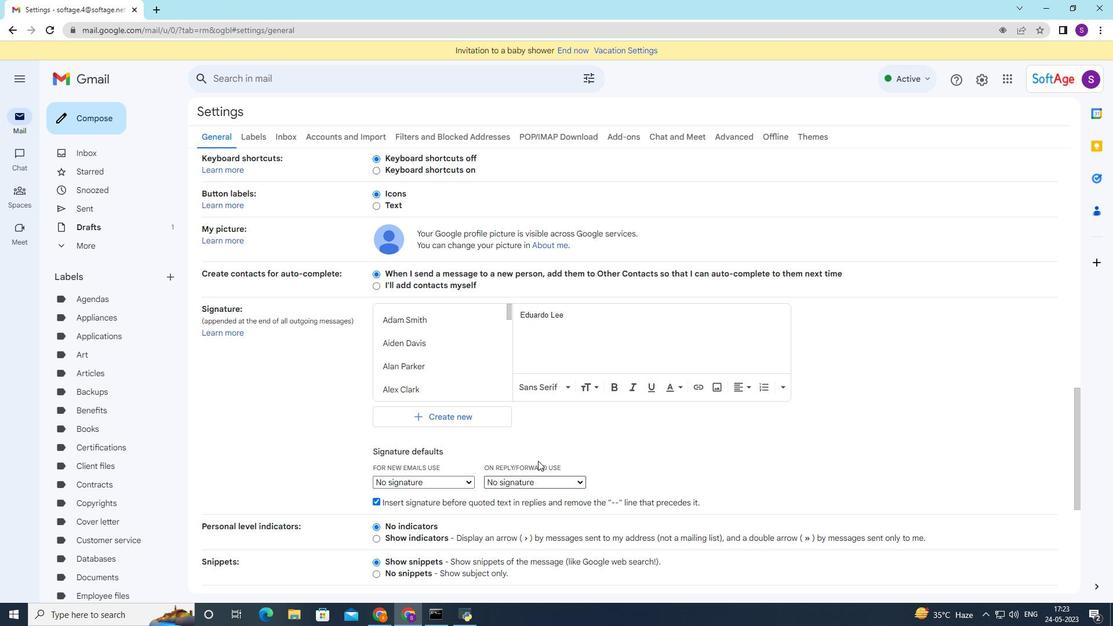 
Action: Mouse moved to (607, 537)
Screenshot: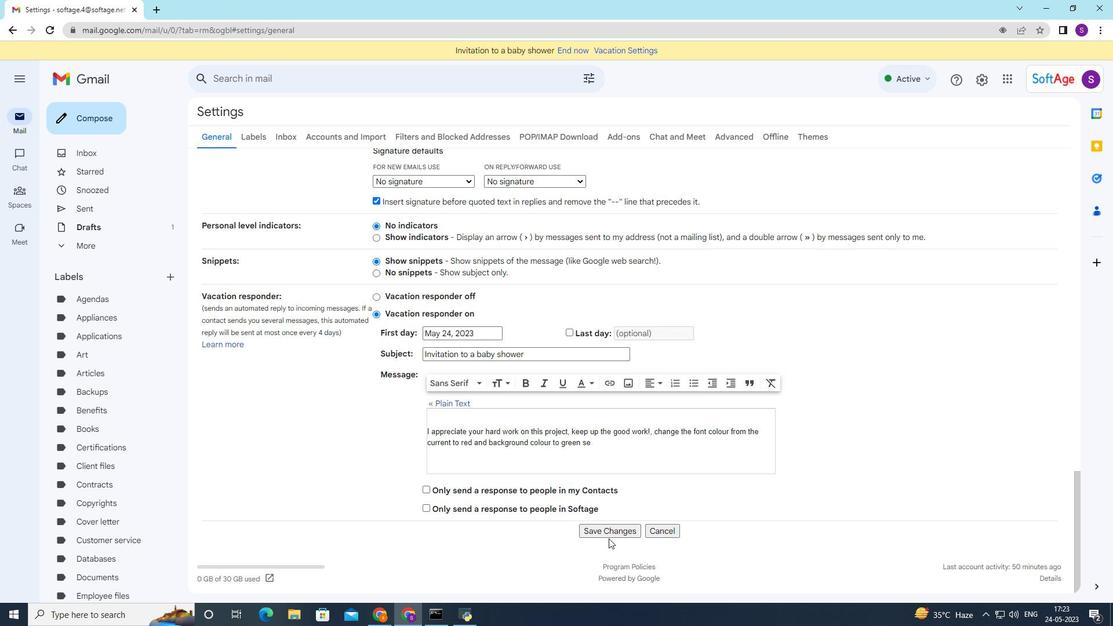 
Action: Mouse pressed left at (607, 537)
Screenshot: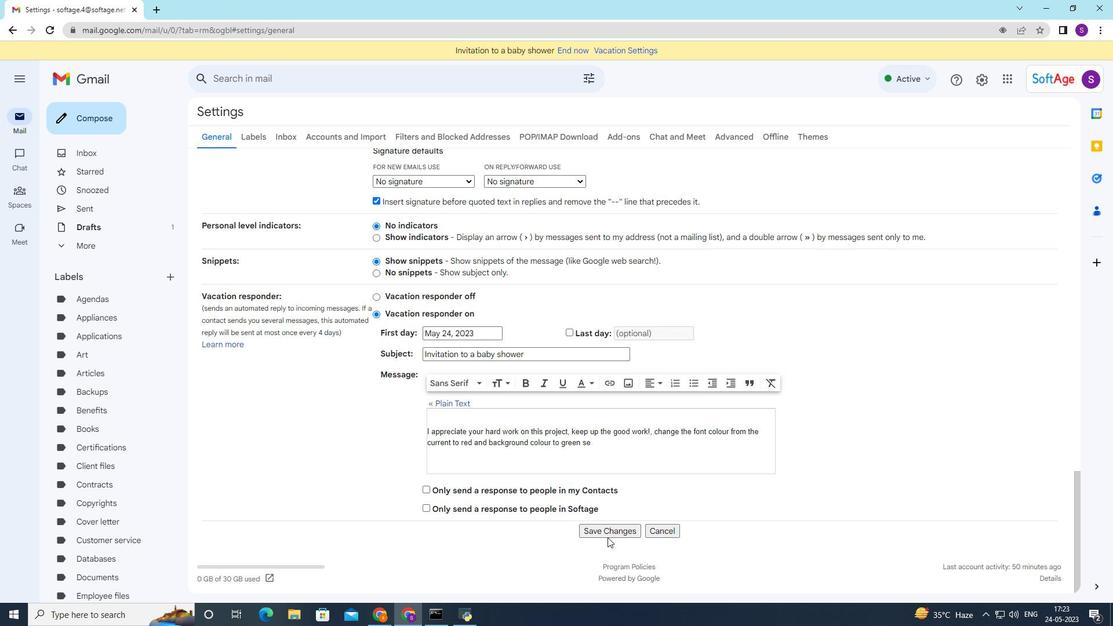 
Action: Mouse moved to (84, 118)
Screenshot: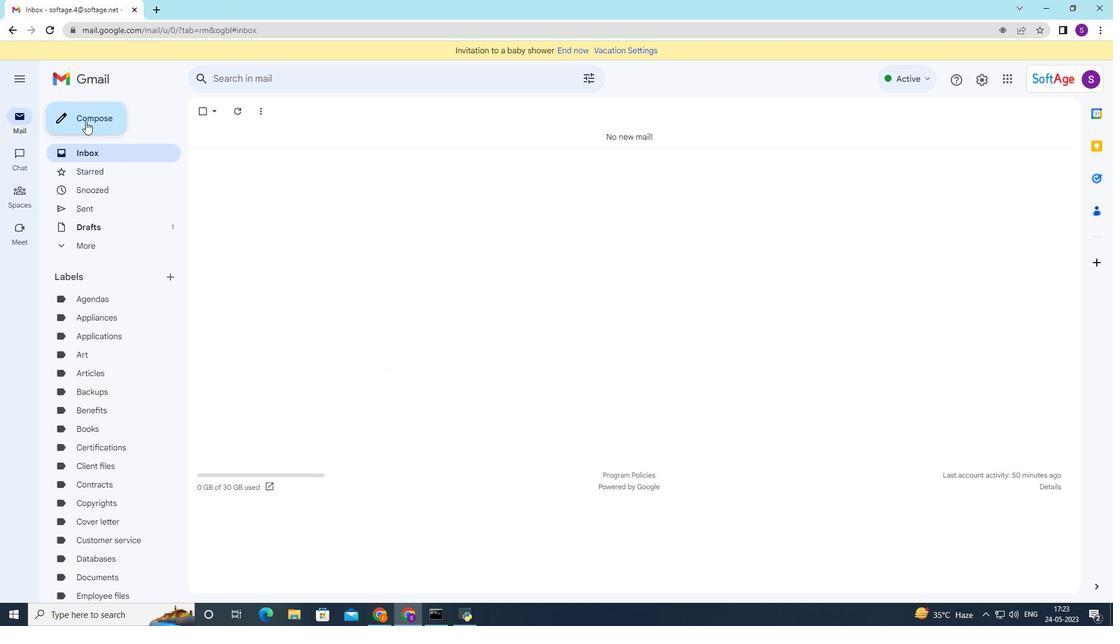 
Action: Mouse pressed left at (84, 118)
Screenshot: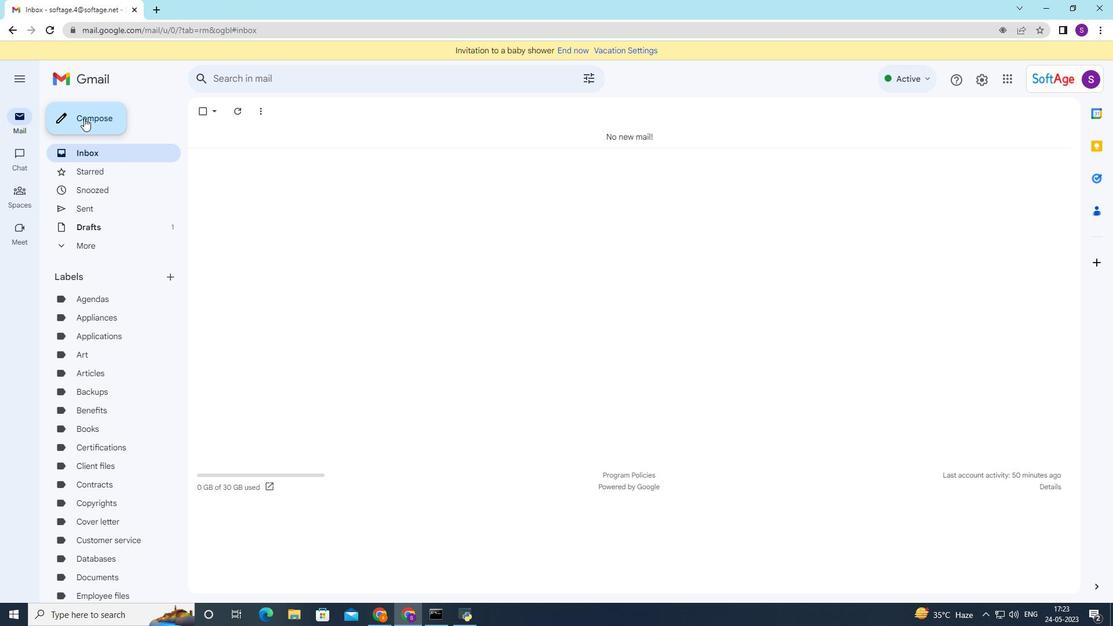 
Action: Mouse moved to (825, 319)
Screenshot: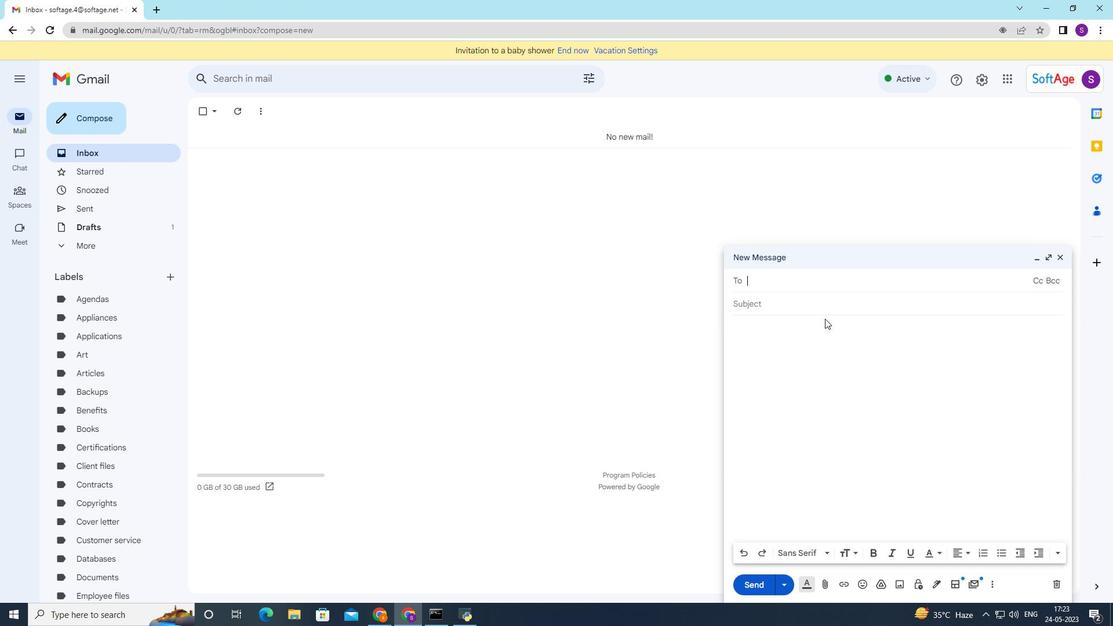 
Action: Key pressed softage.2
Screenshot: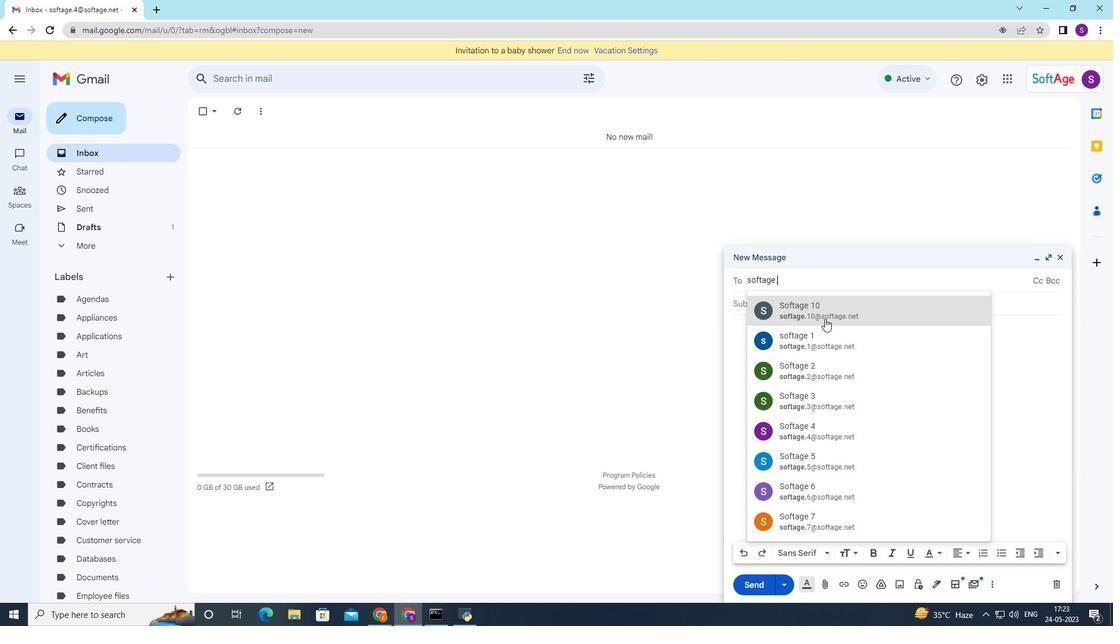 
Action: Mouse moved to (836, 318)
Screenshot: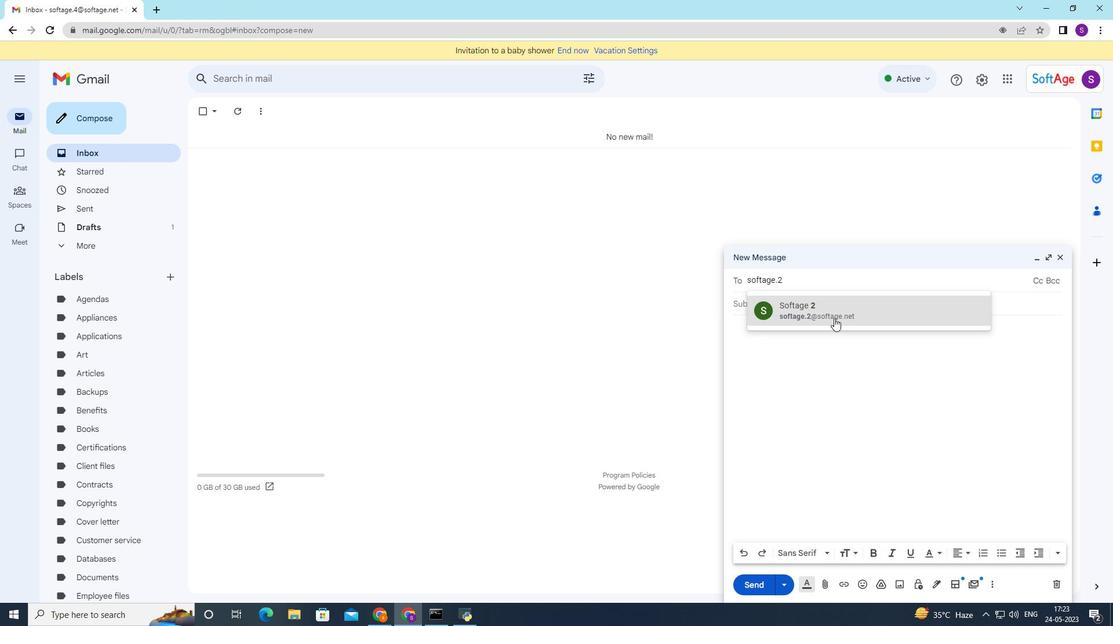 
Action: Mouse pressed left at (836, 318)
Screenshot: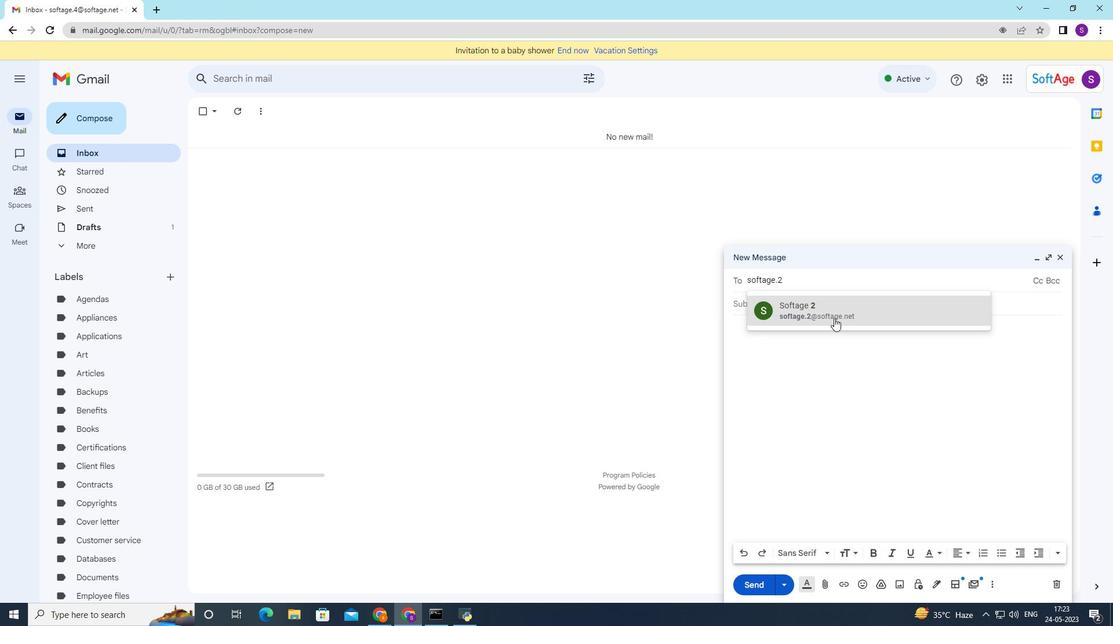 
Action: Mouse moved to (805, 314)
Screenshot: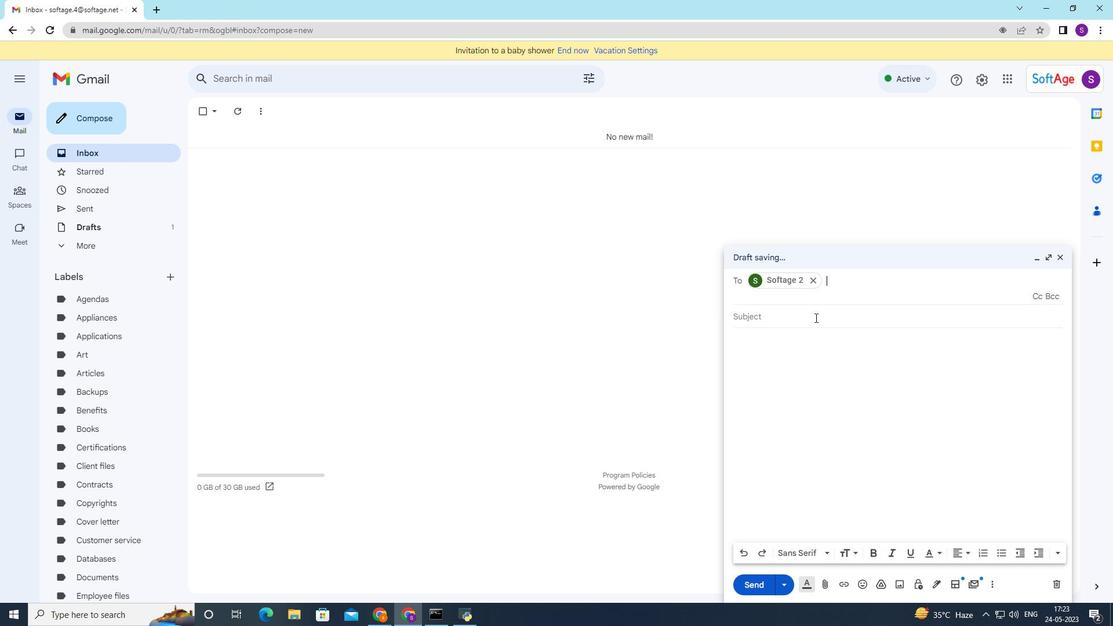 
Action: Mouse pressed left at (805, 314)
Screenshot: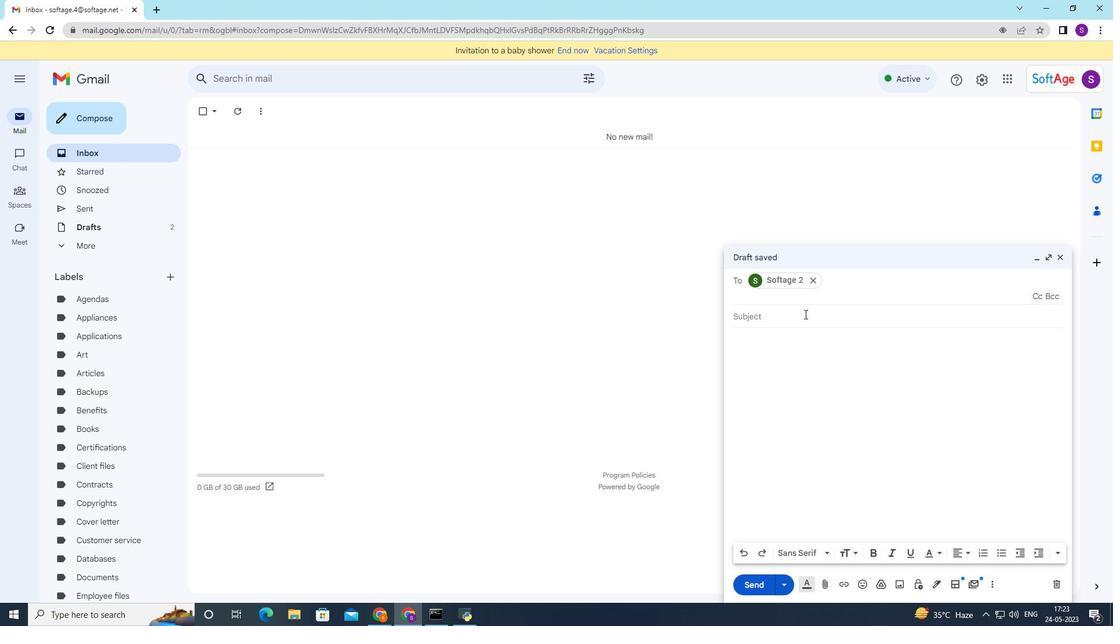 
Action: Mouse moved to (804, 329)
Screenshot: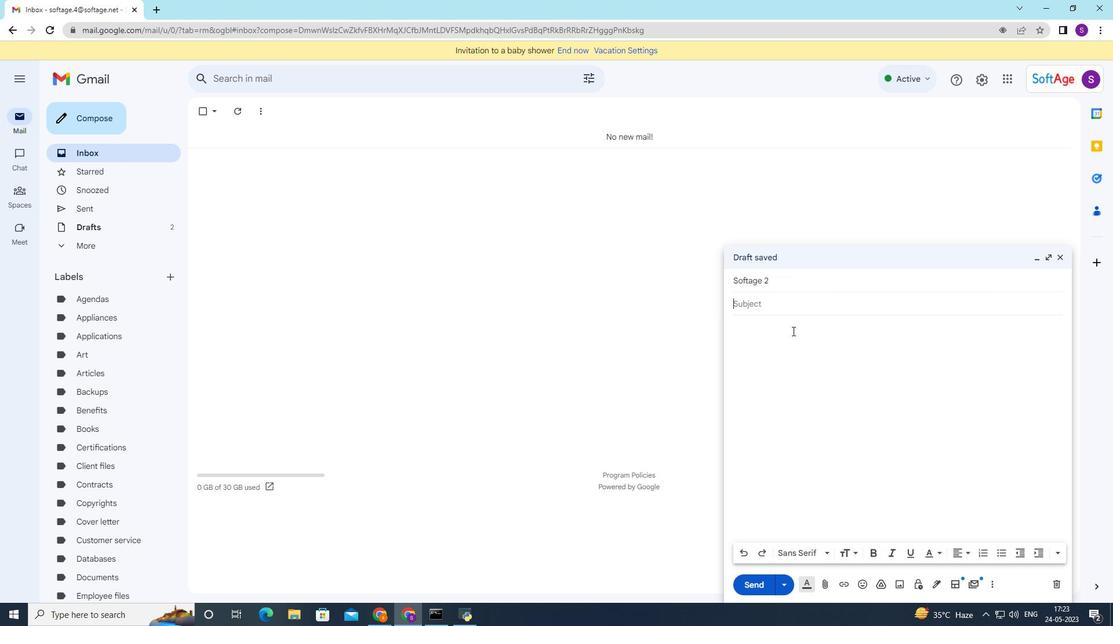 
Action: Key pressed anna<Key.backspace><Key.backspace><Key.backspace><Key.backspace><Key.shift_r>Announcement<Key.space>of<Key.space>a<Key.space>chn<Key.backspace>ange<Key.space>in<Key.space>leadership<Key.space>
Screenshot: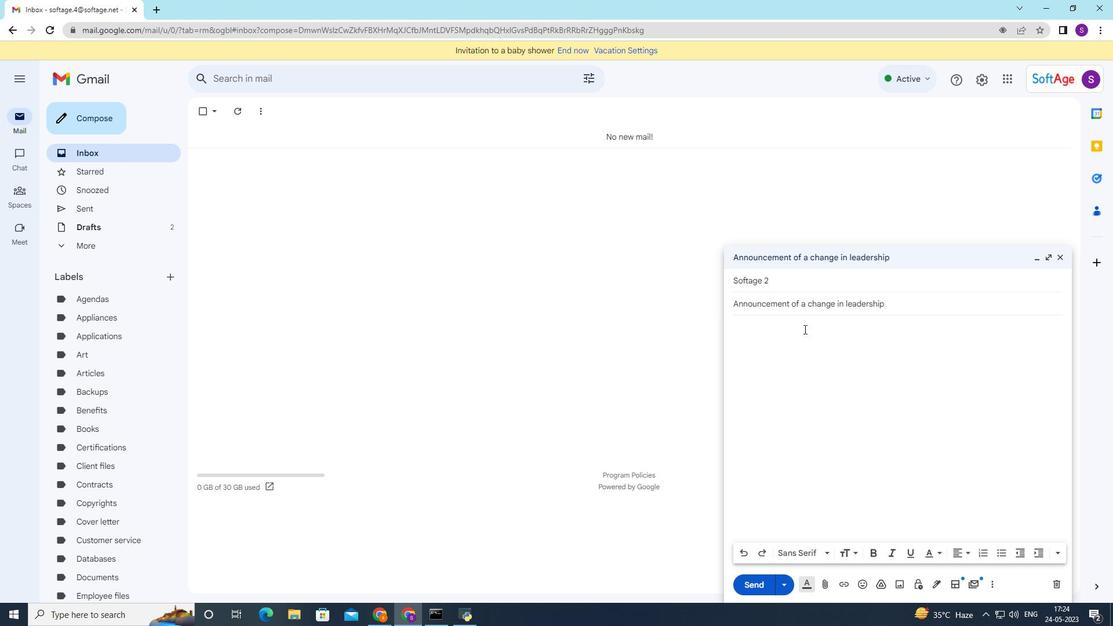 
Action: Mouse moved to (937, 589)
Screenshot: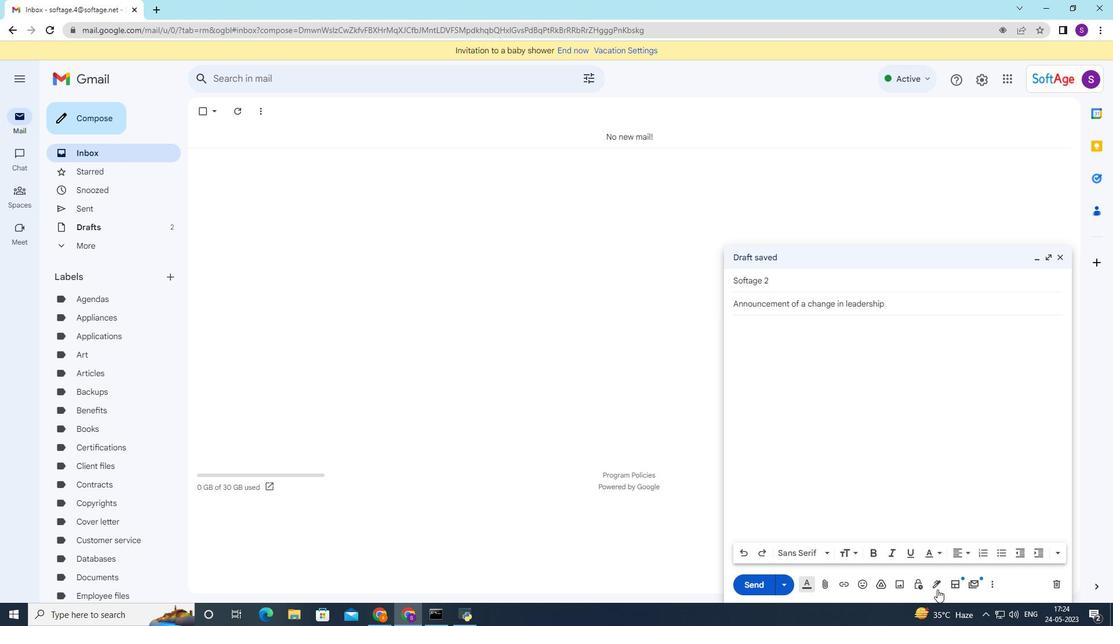 
Action: Mouse pressed left at (937, 589)
Screenshot: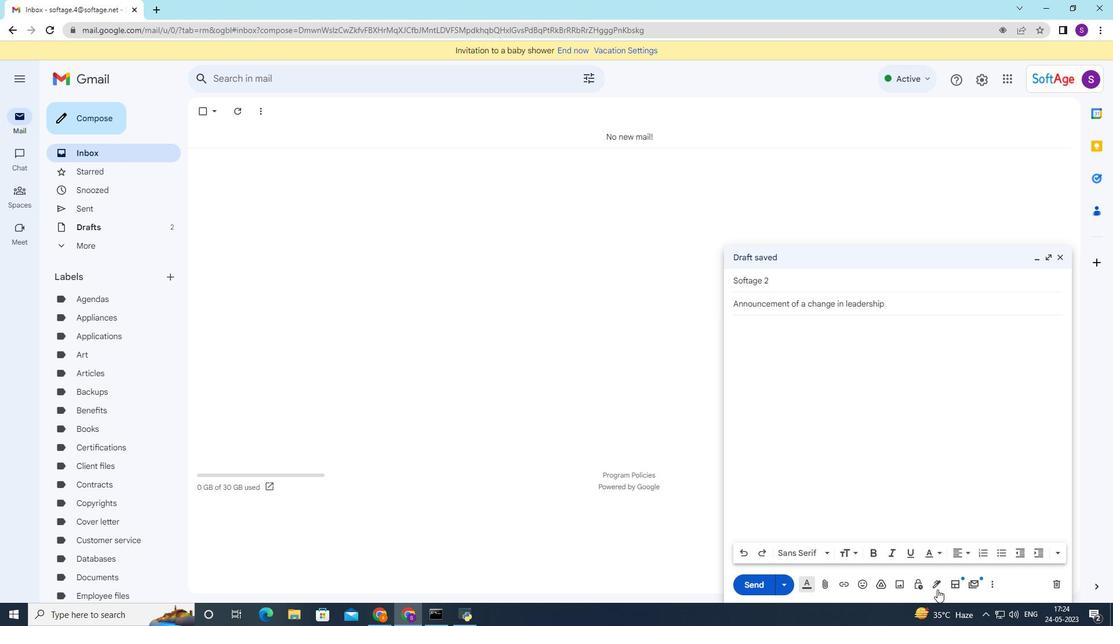 
Action: Mouse moved to (986, 441)
Screenshot: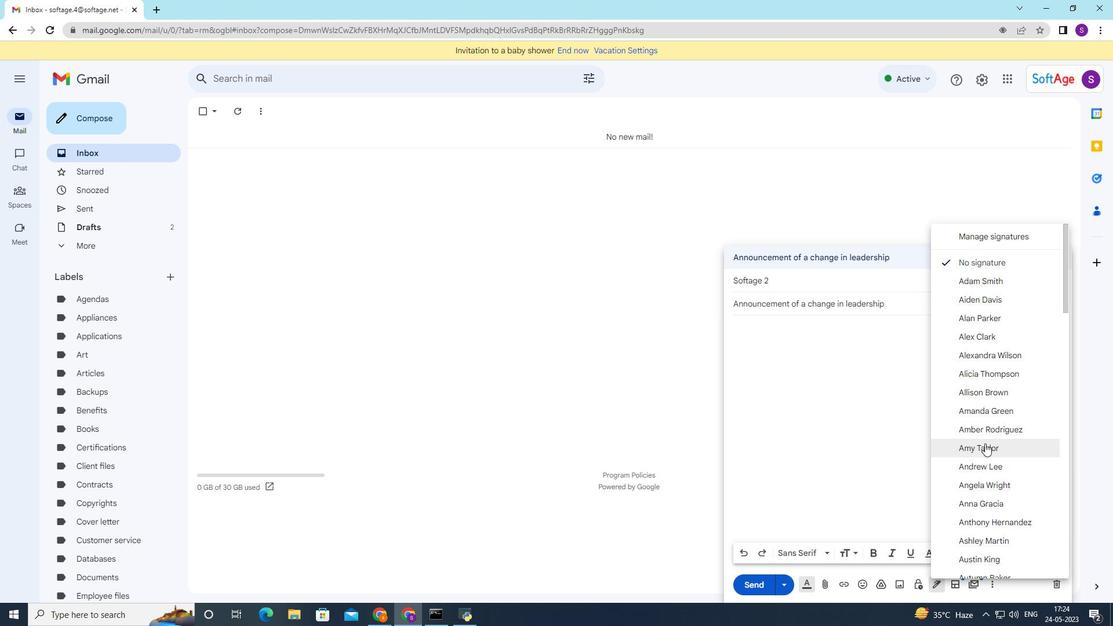 
Action: Mouse scrolled (986, 441) with delta (0, 0)
Screenshot: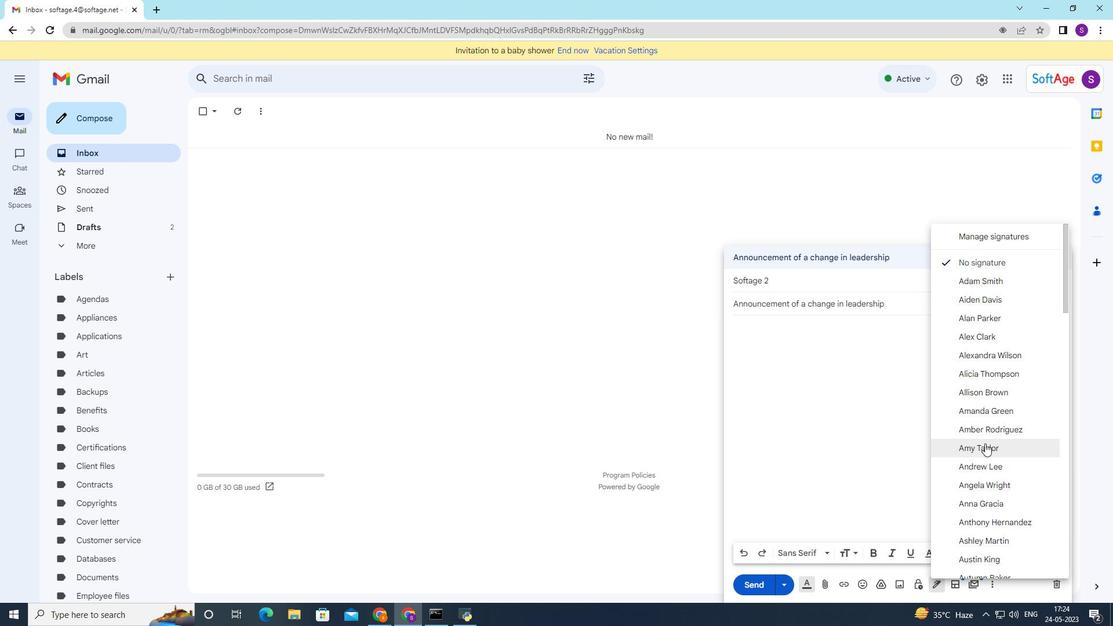 
Action: Mouse moved to (986, 441)
Screenshot: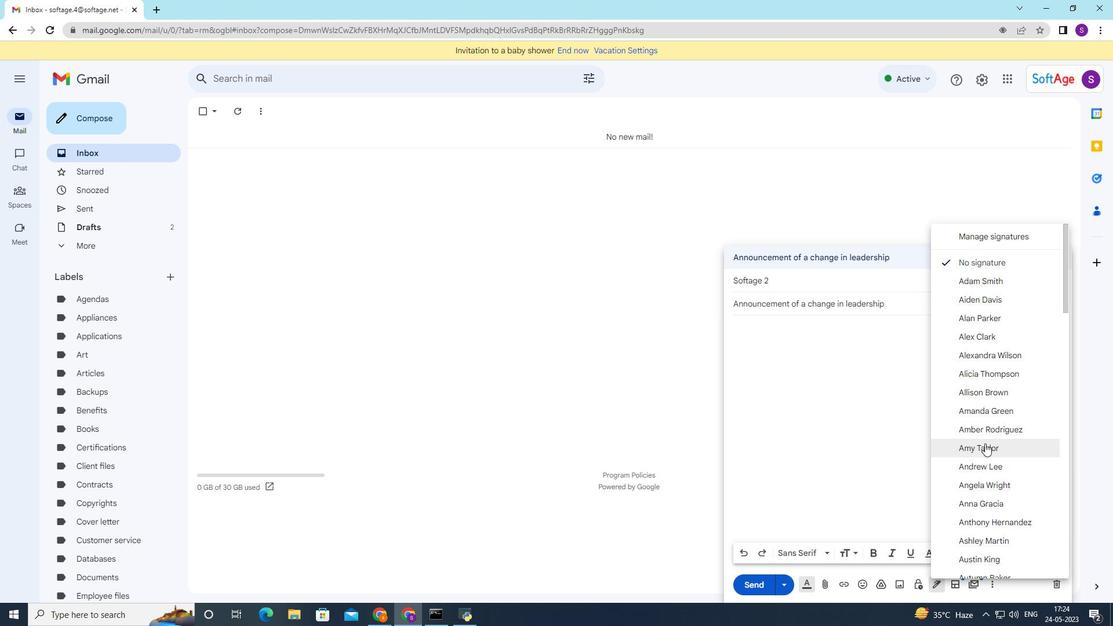 
Action: Mouse scrolled (986, 441) with delta (0, 0)
Screenshot: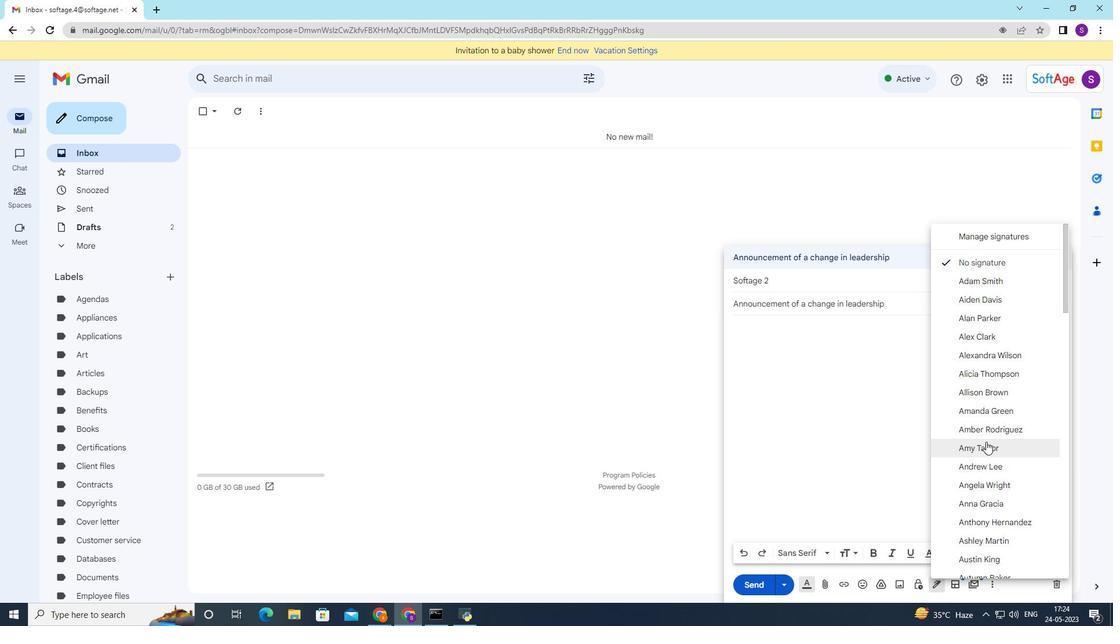 
Action: Mouse moved to (986, 442)
Screenshot: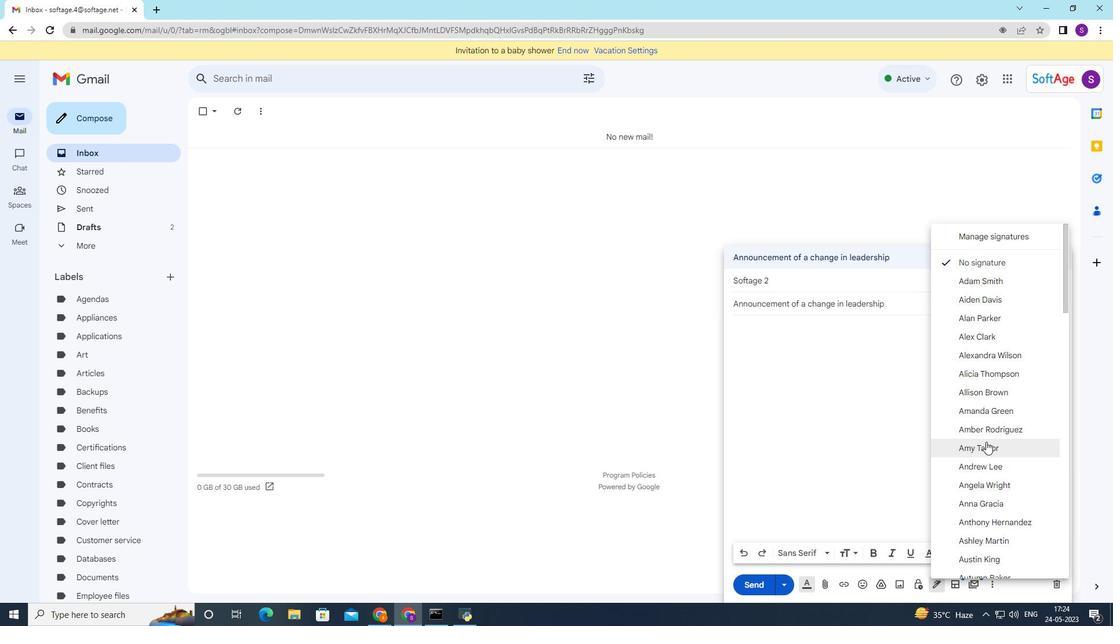 
Action: Mouse scrolled (986, 441) with delta (0, 0)
Screenshot: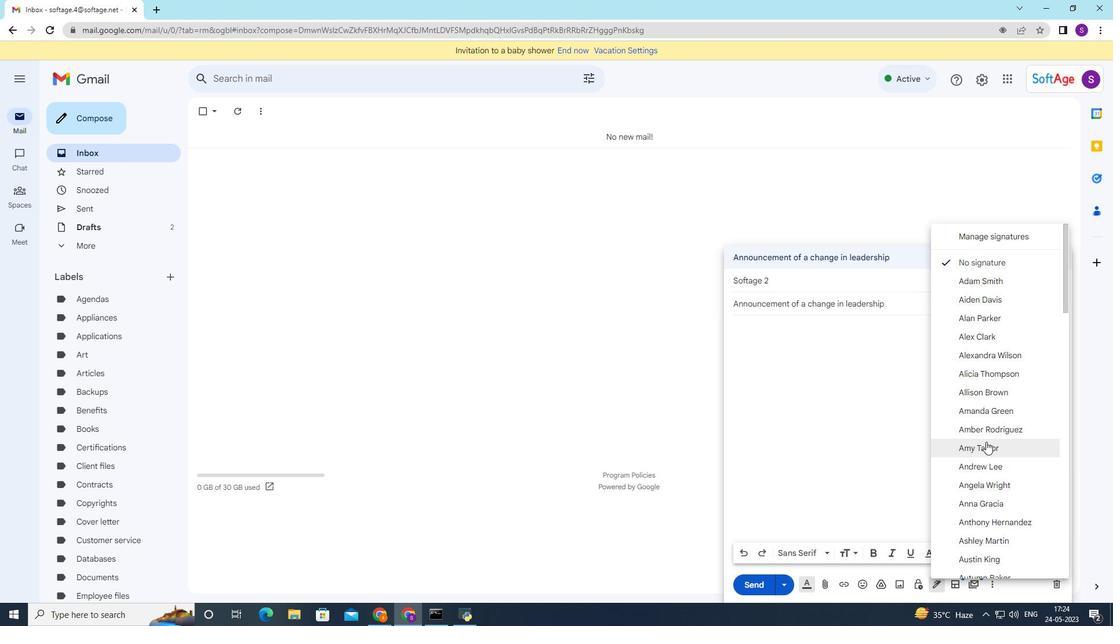 
Action: Mouse moved to (980, 470)
Screenshot: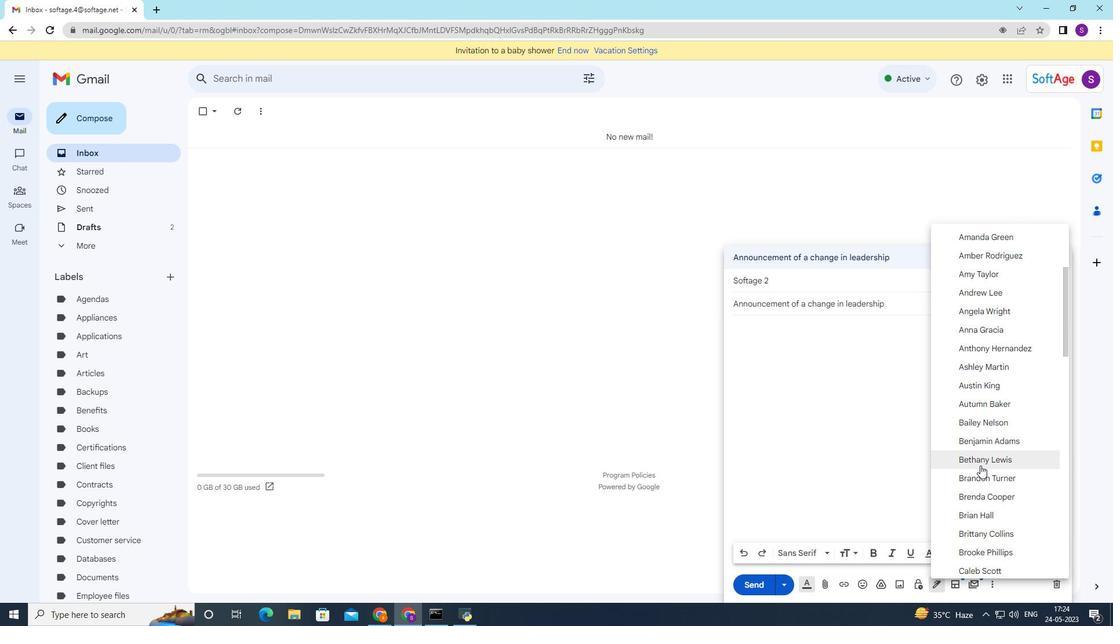 
Action: Mouse scrolled (980, 468) with delta (0, 0)
Screenshot: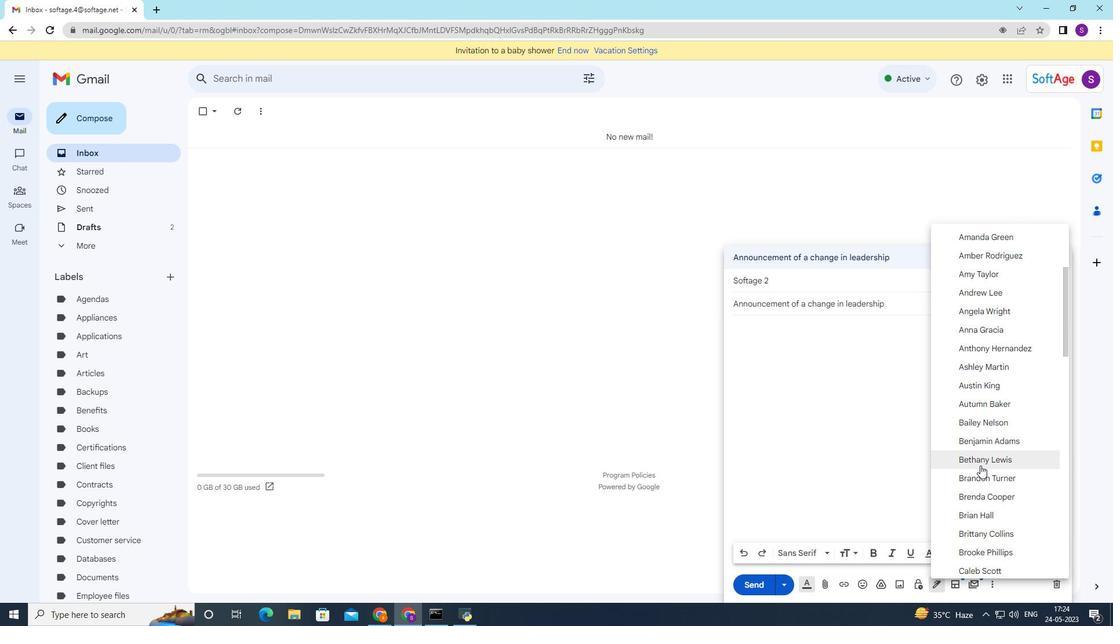 
Action: Mouse moved to (980, 470)
Screenshot: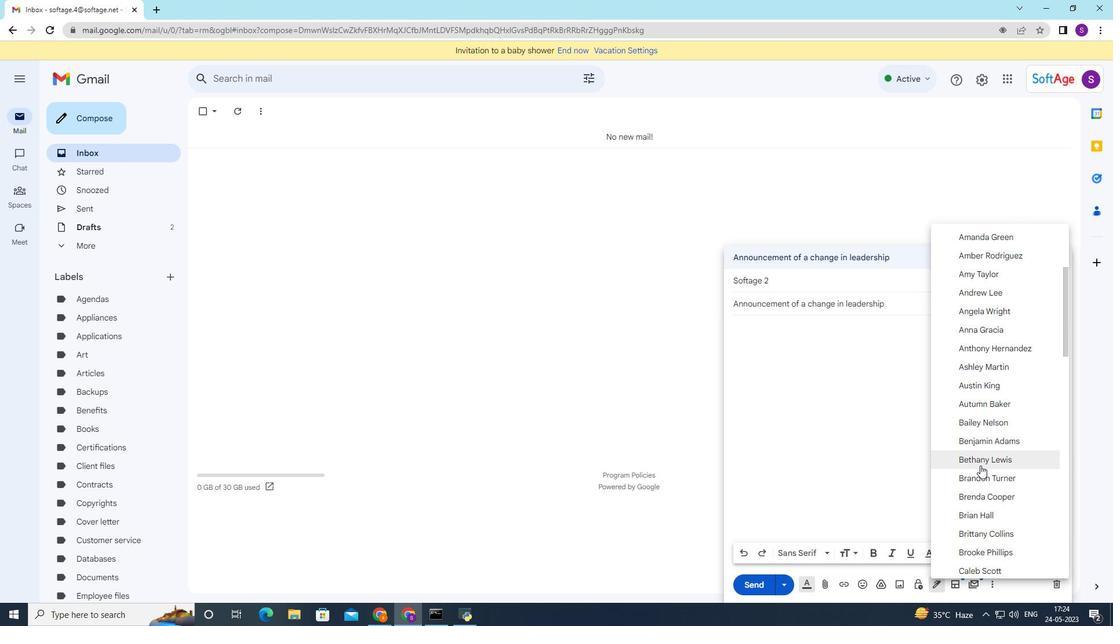 
Action: Mouse scrolled (980, 469) with delta (0, 0)
Screenshot: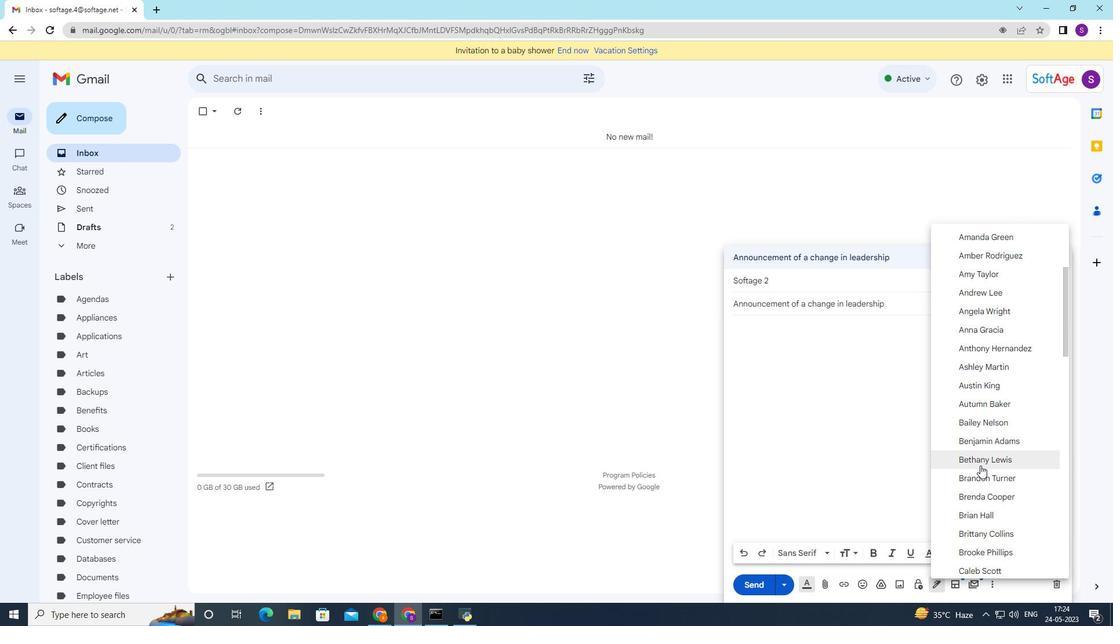
Action: Mouse moved to (980, 471)
Screenshot: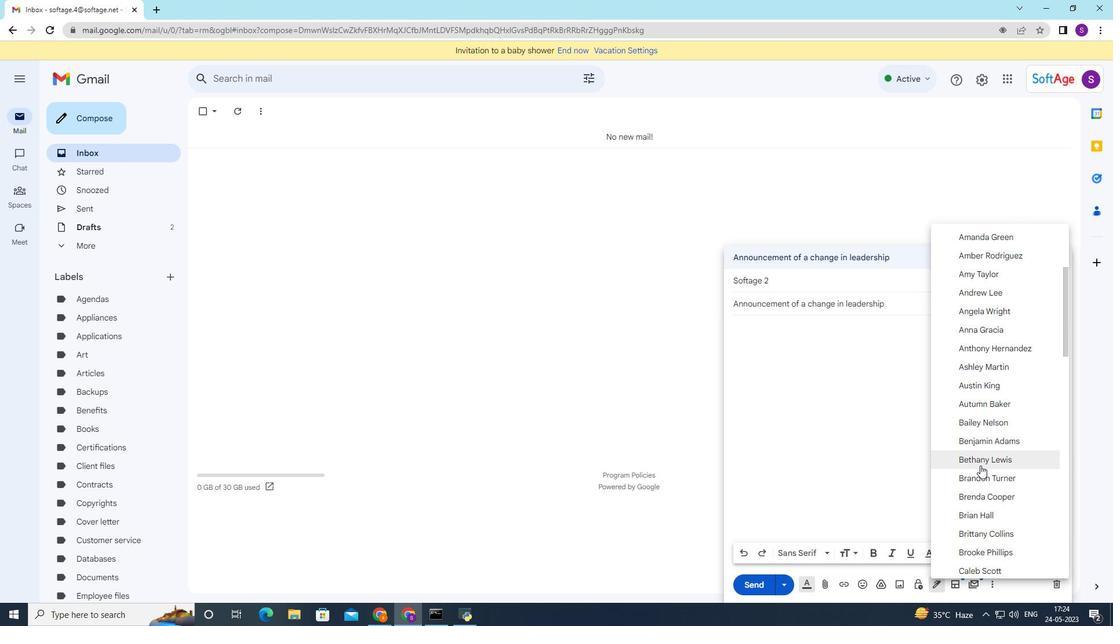 
Action: Mouse scrolled (980, 469) with delta (0, 0)
Screenshot: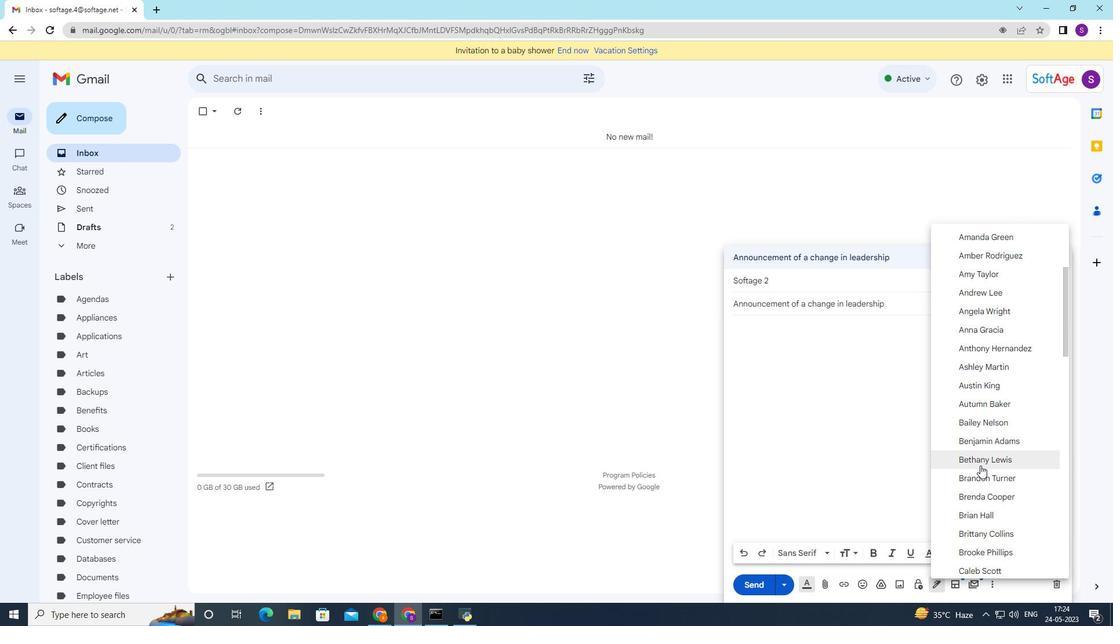 
Action: Mouse moved to (981, 473)
Screenshot: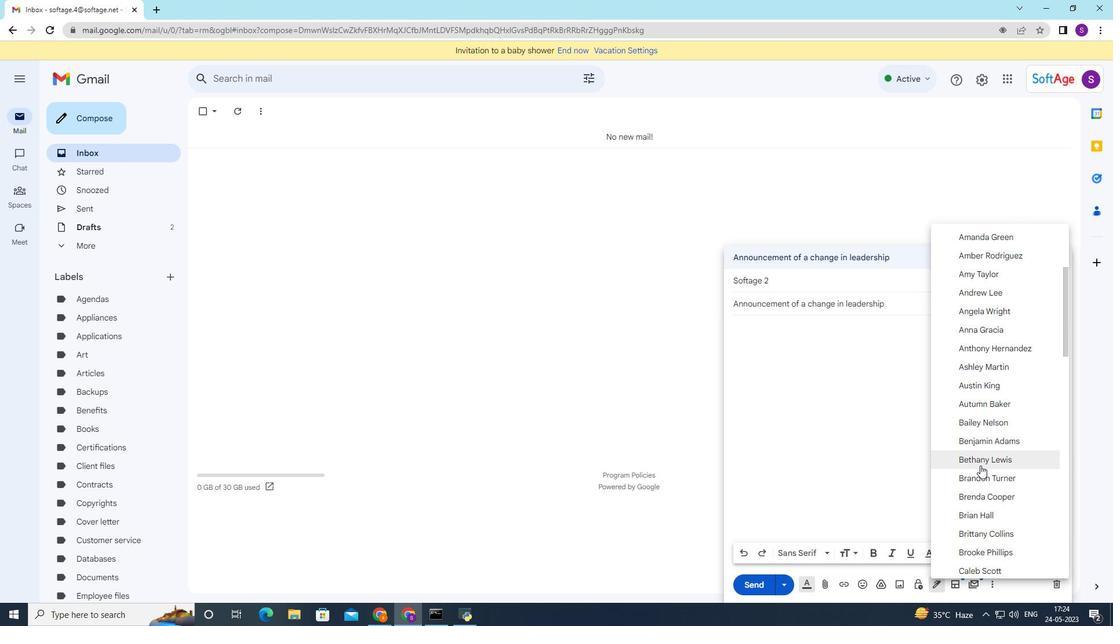 
Action: Mouse scrolled (981, 472) with delta (0, 0)
Screenshot: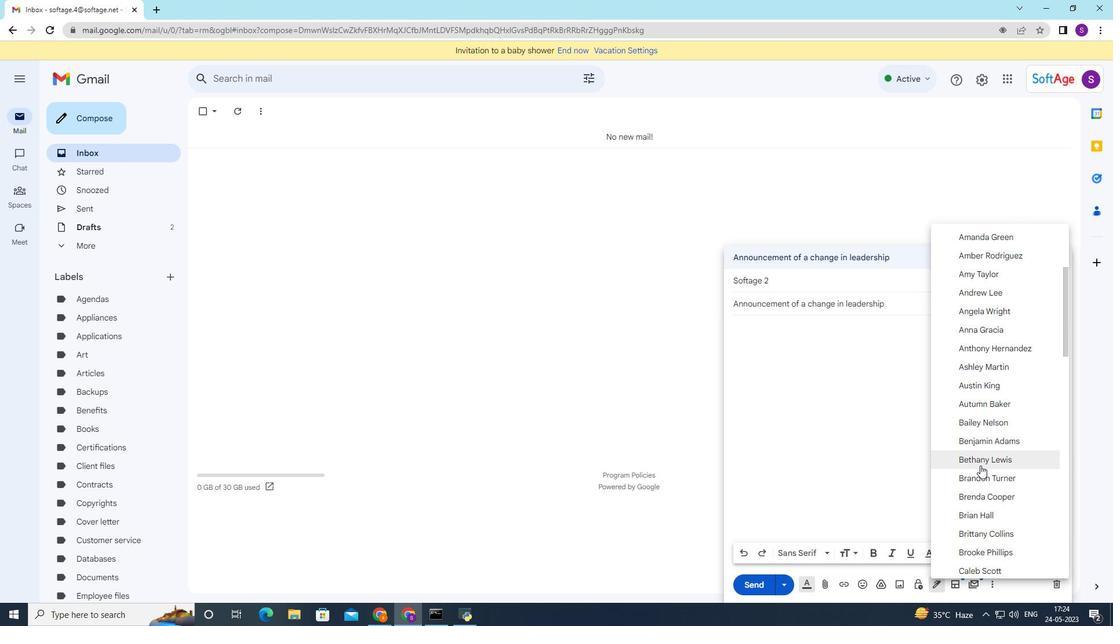 
Action: Mouse moved to (988, 485)
Screenshot: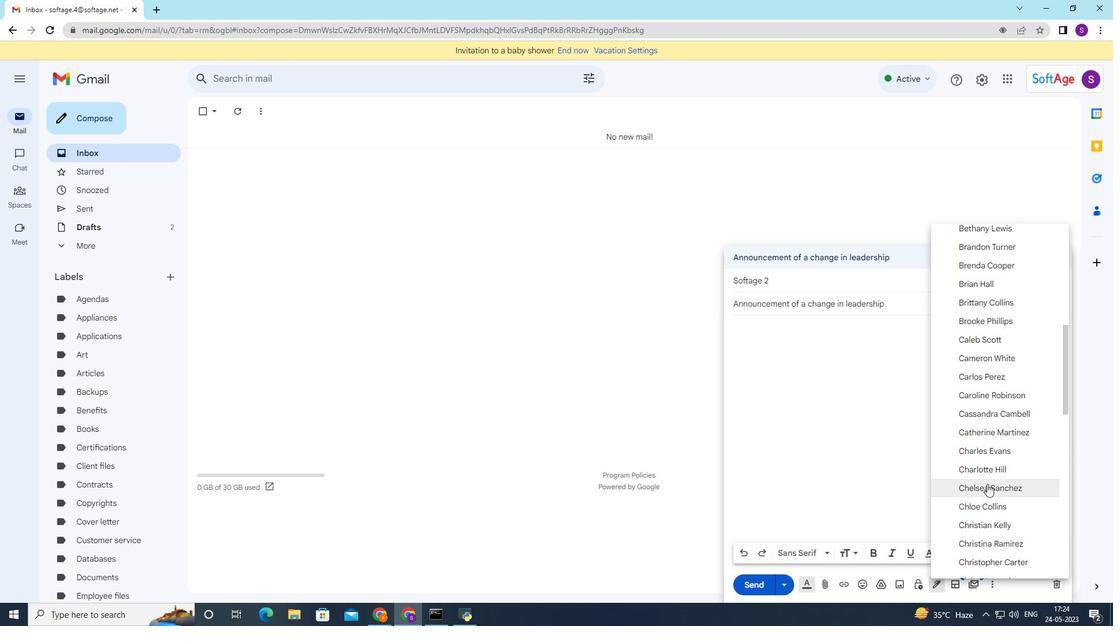 
Action: Mouse scrolled (988, 484) with delta (0, 0)
Screenshot: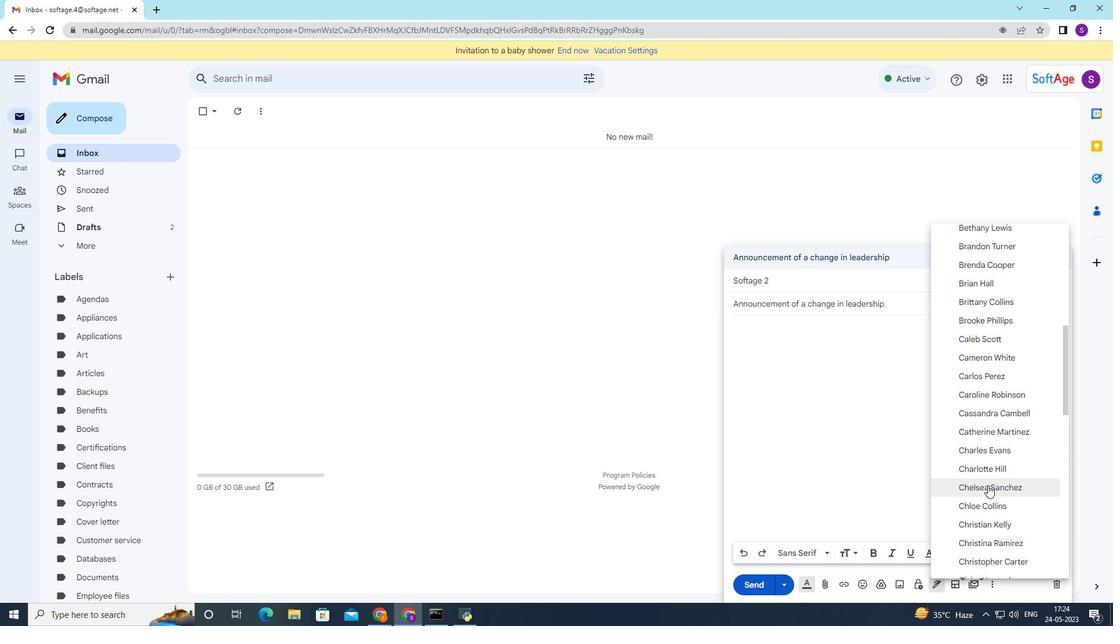 
Action: Mouse moved to (988, 485)
Screenshot: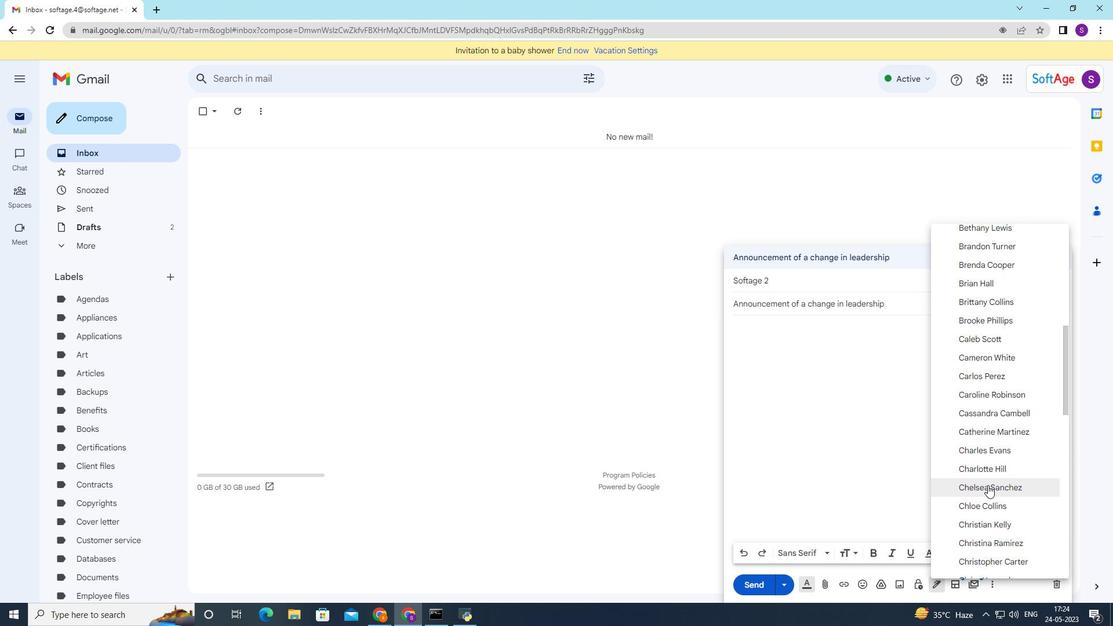 
Action: Mouse scrolled (988, 484) with delta (0, 0)
Screenshot: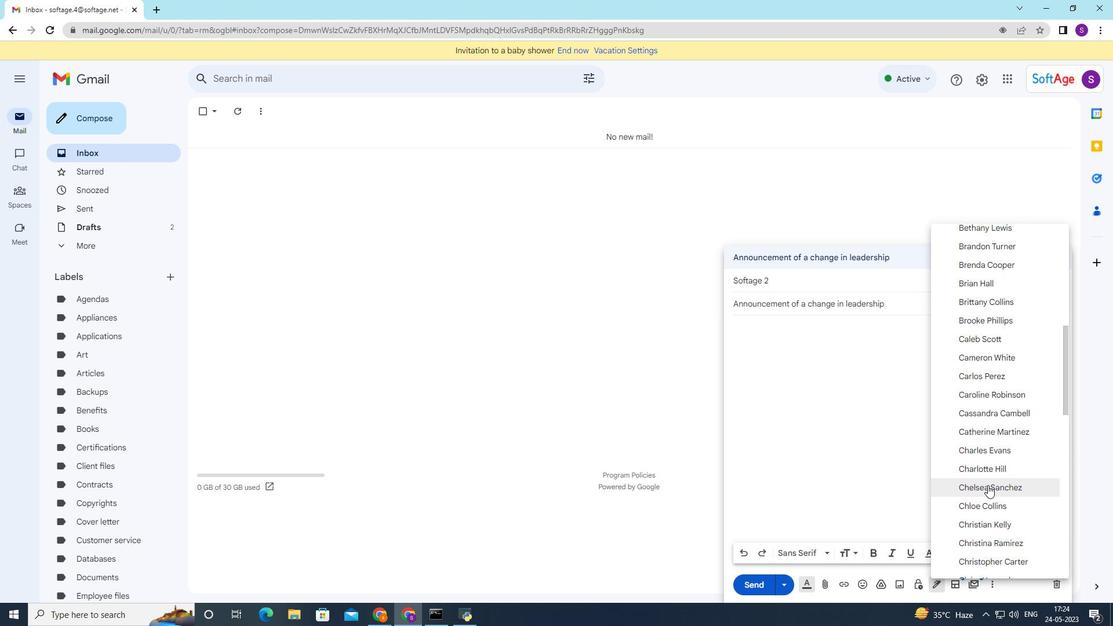 
Action: Mouse moved to (990, 490)
Screenshot: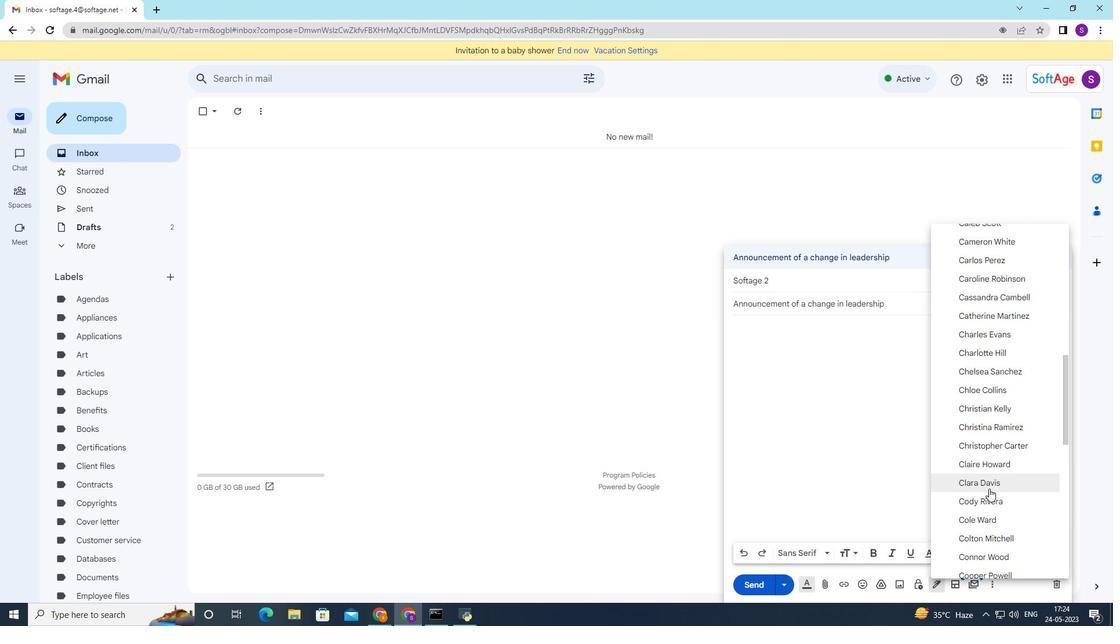
Action: Mouse scrolled (990, 489) with delta (0, 0)
Screenshot: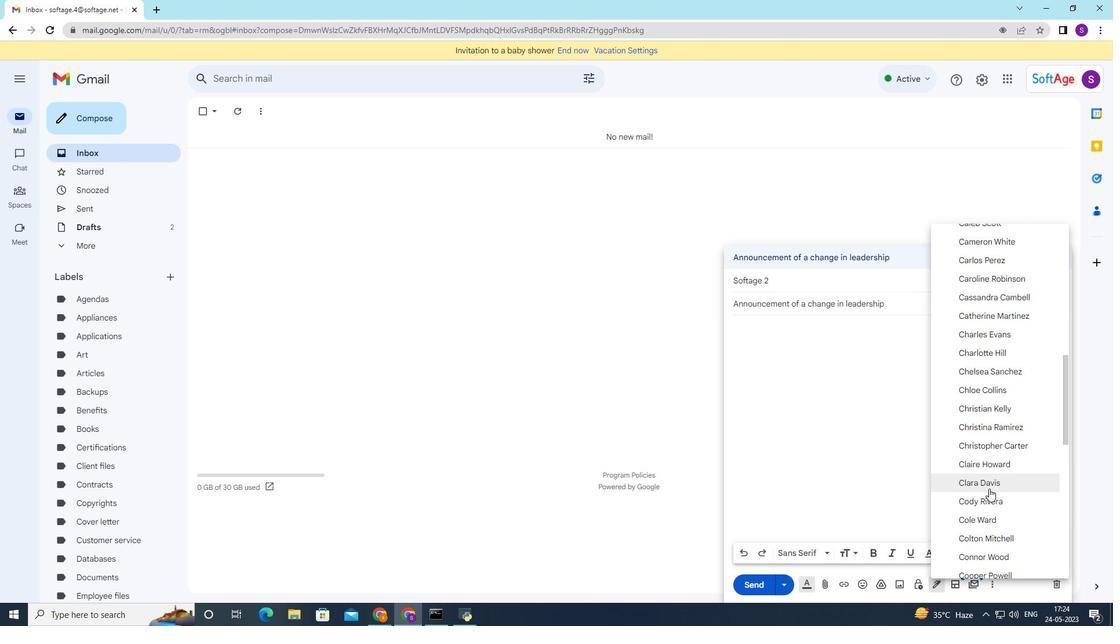 
Action: Mouse scrolled (990, 489) with delta (0, 0)
Screenshot: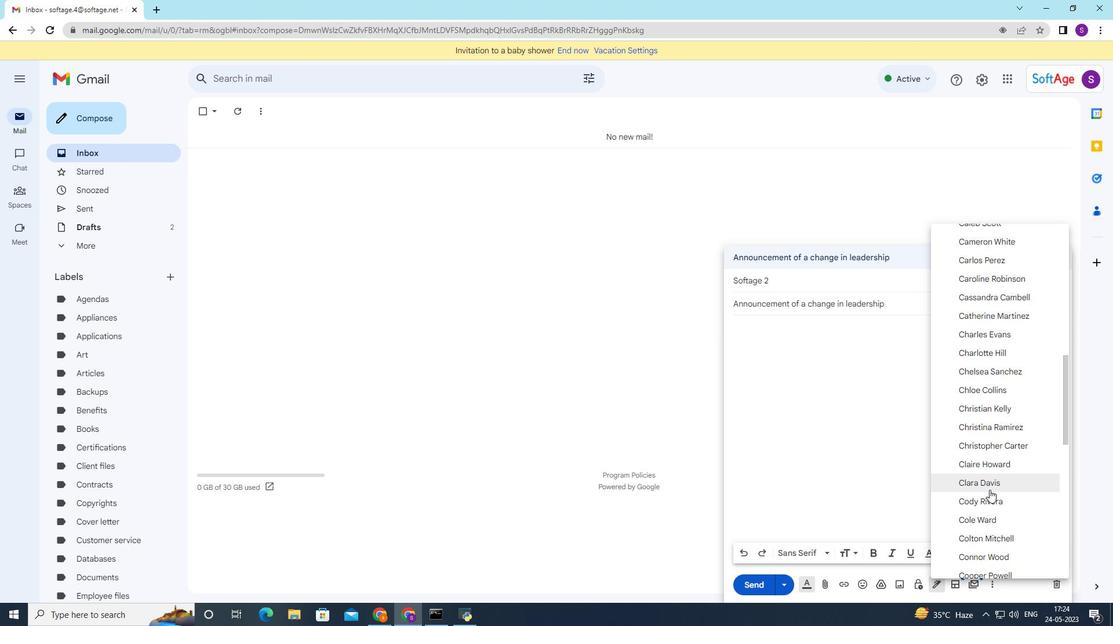 
Action: Mouse moved to (992, 490)
Screenshot: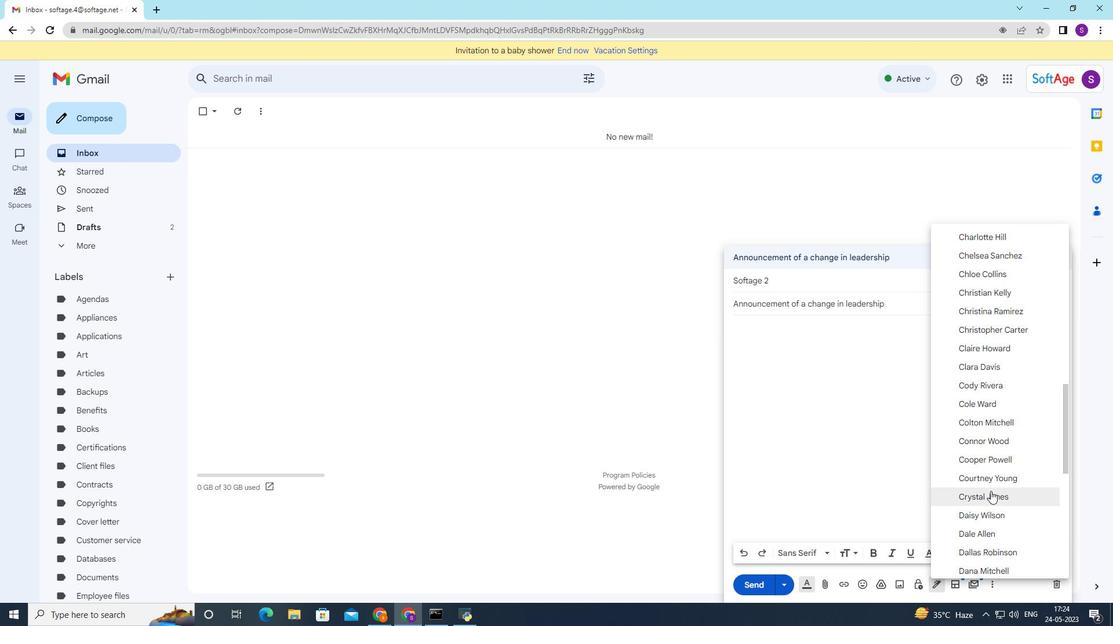 
Action: Mouse scrolled (992, 490) with delta (0, 0)
Screenshot: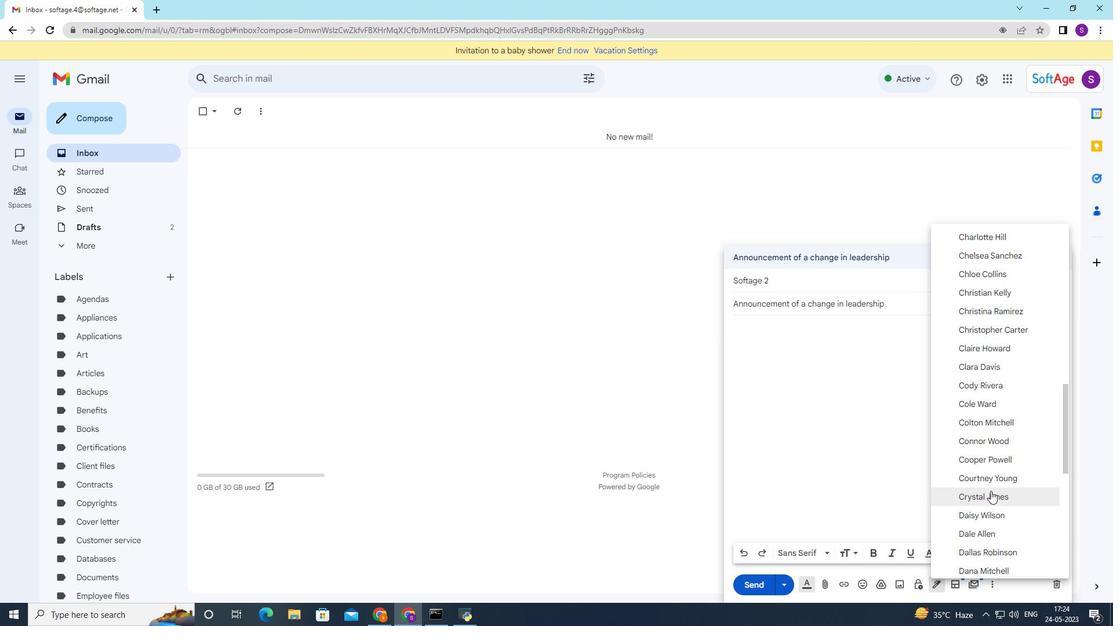 
Action: Mouse scrolled (992, 490) with delta (0, 0)
Screenshot: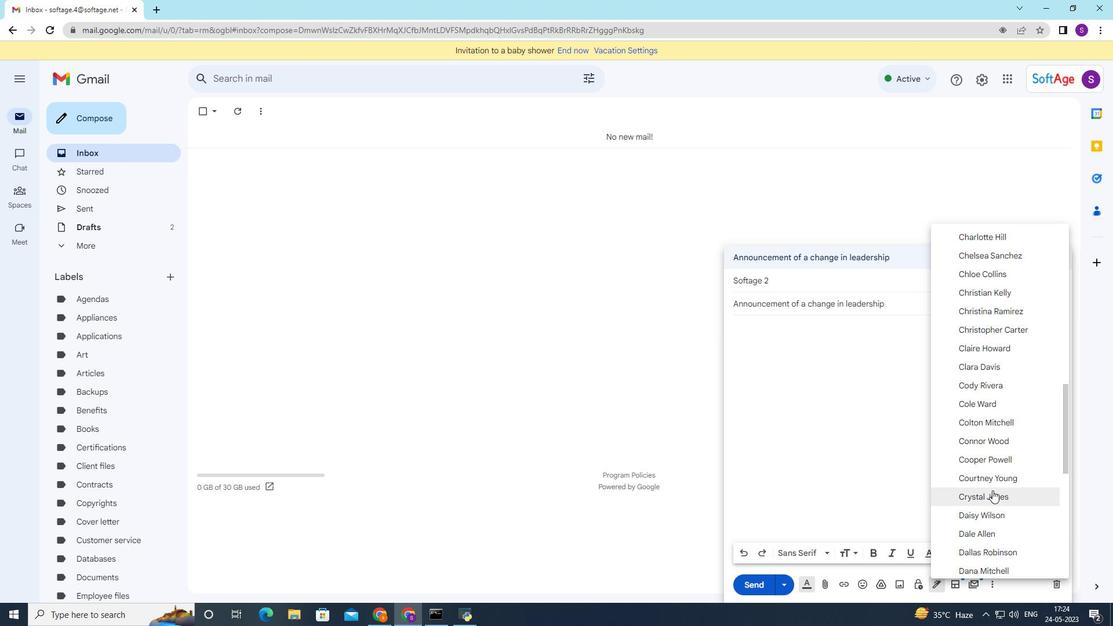 
Action: Mouse scrolled (992, 490) with delta (0, 0)
Screenshot: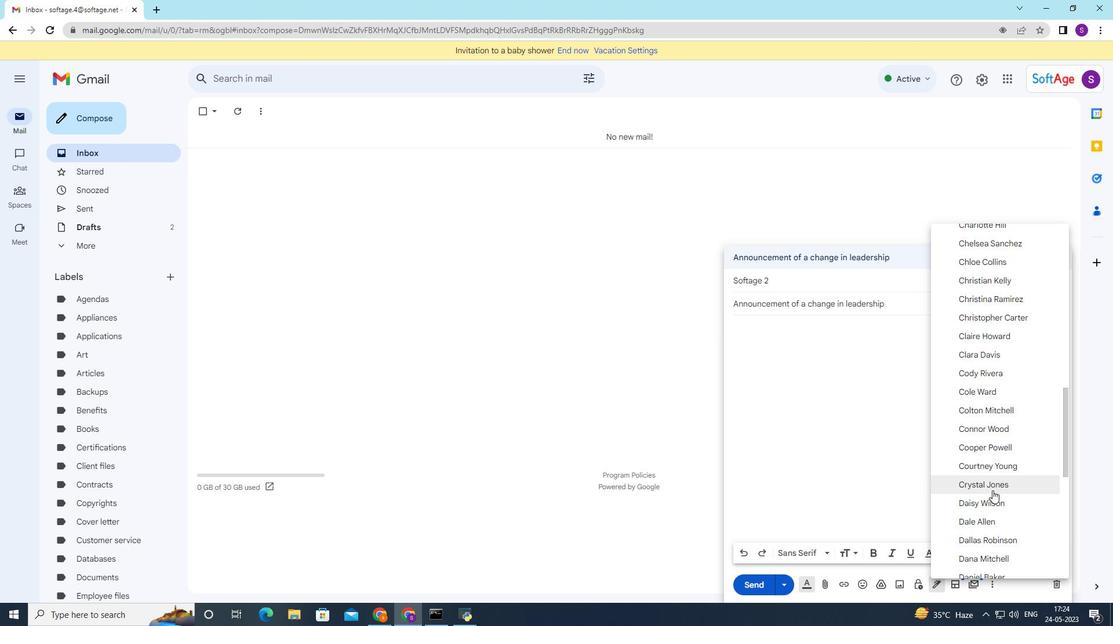 
Action: Mouse moved to (992, 488)
Screenshot: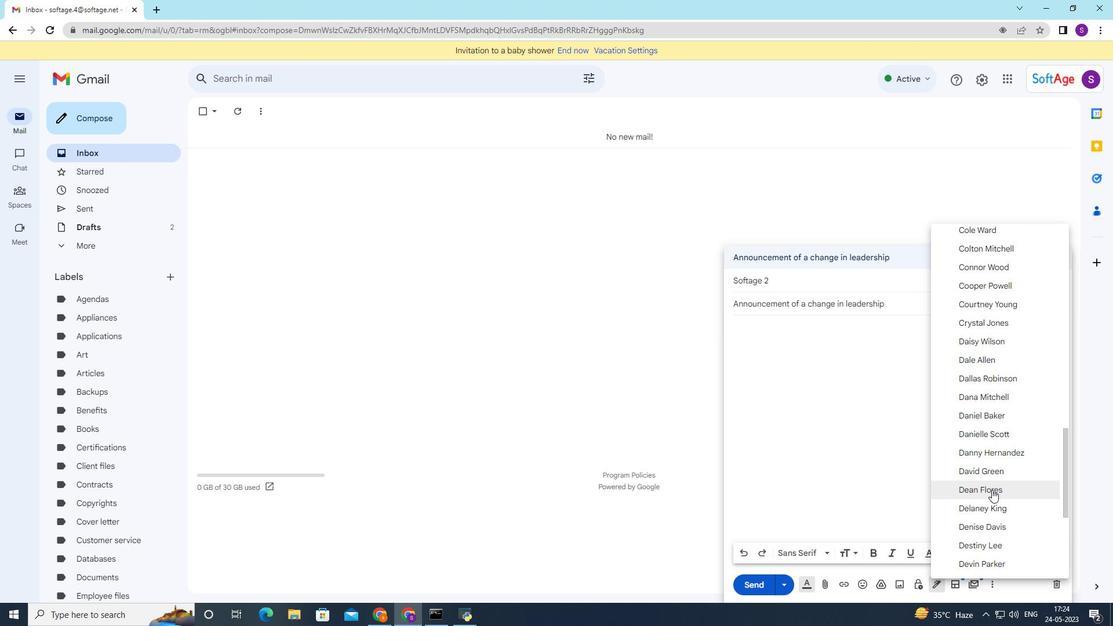 
Action: Mouse scrolled (992, 488) with delta (0, 0)
Screenshot: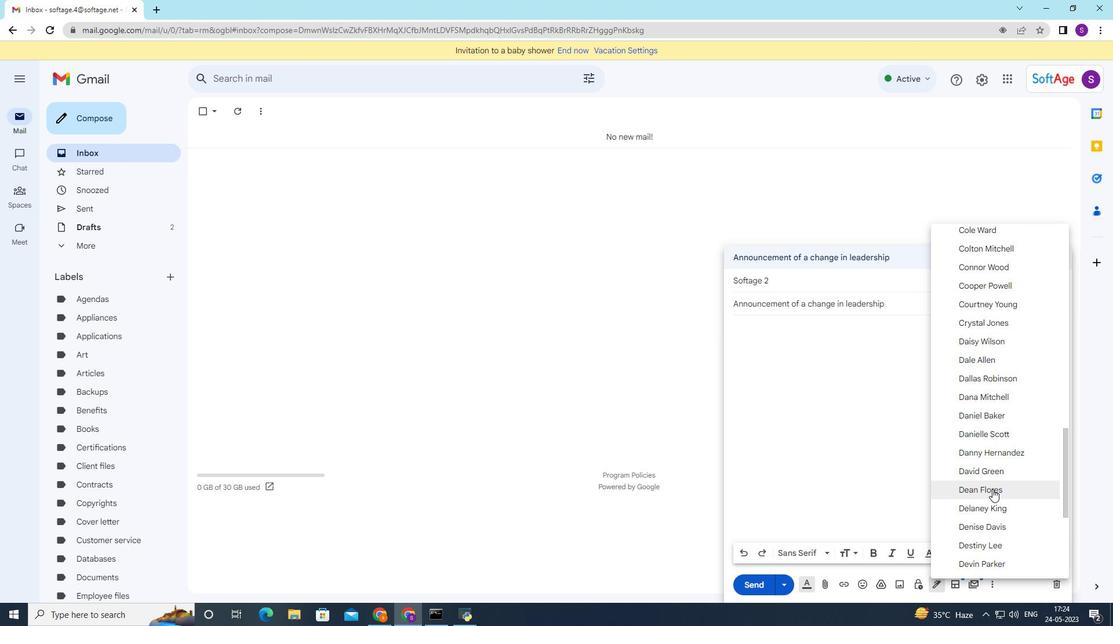 
Action: Mouse scrolled (992, 488) with delta (0, 0)
Screenshot: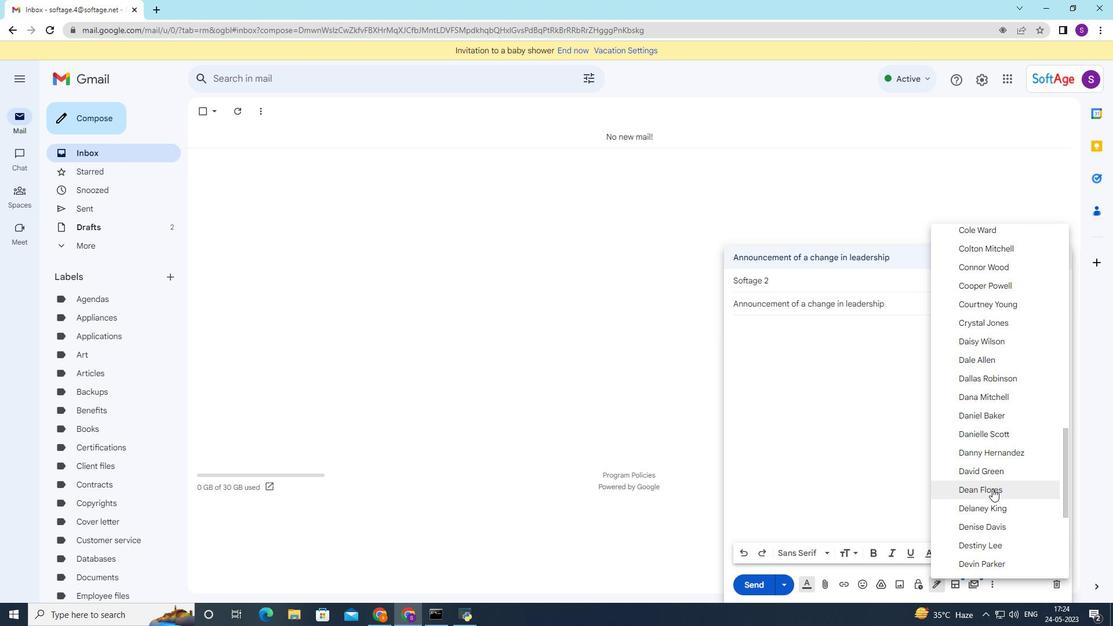 
Action: Mouse scrolled (992, 488) with delta (0, 0)
Screenshot: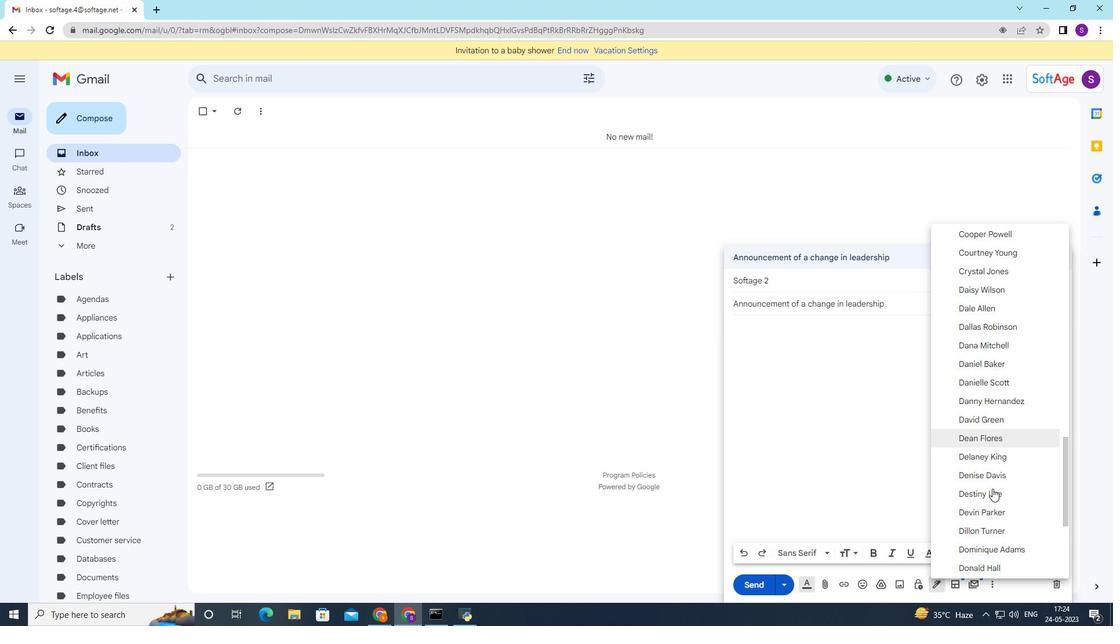 
Action: Mouse moved to (992, 488)
Screenshot: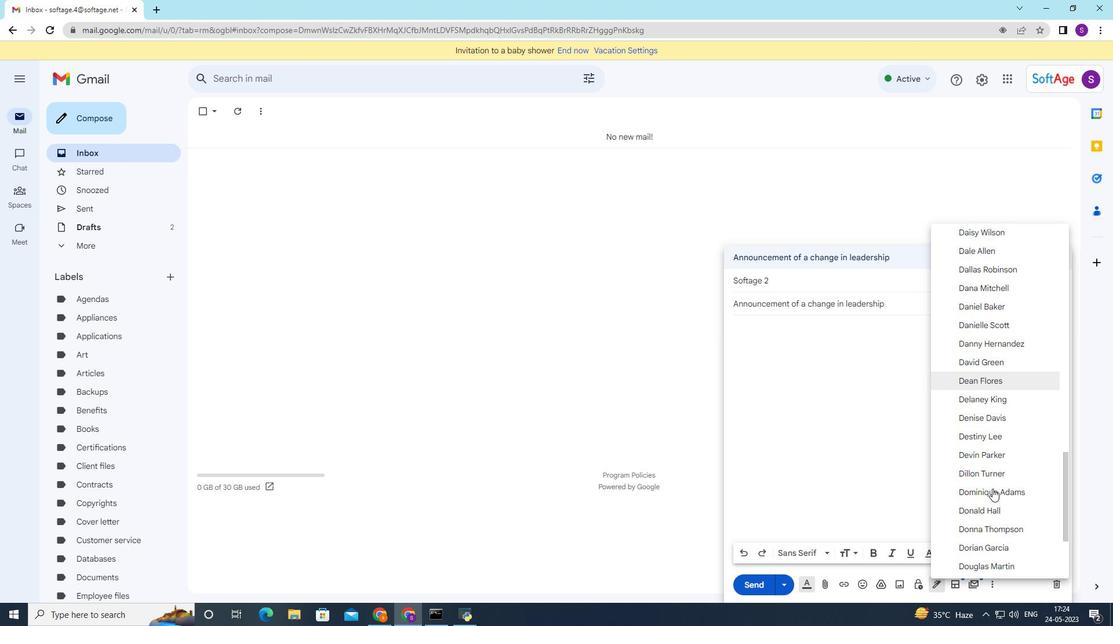 
Action: Mouse scrolled (992, 488) with delta (0, 0)
Screenshot: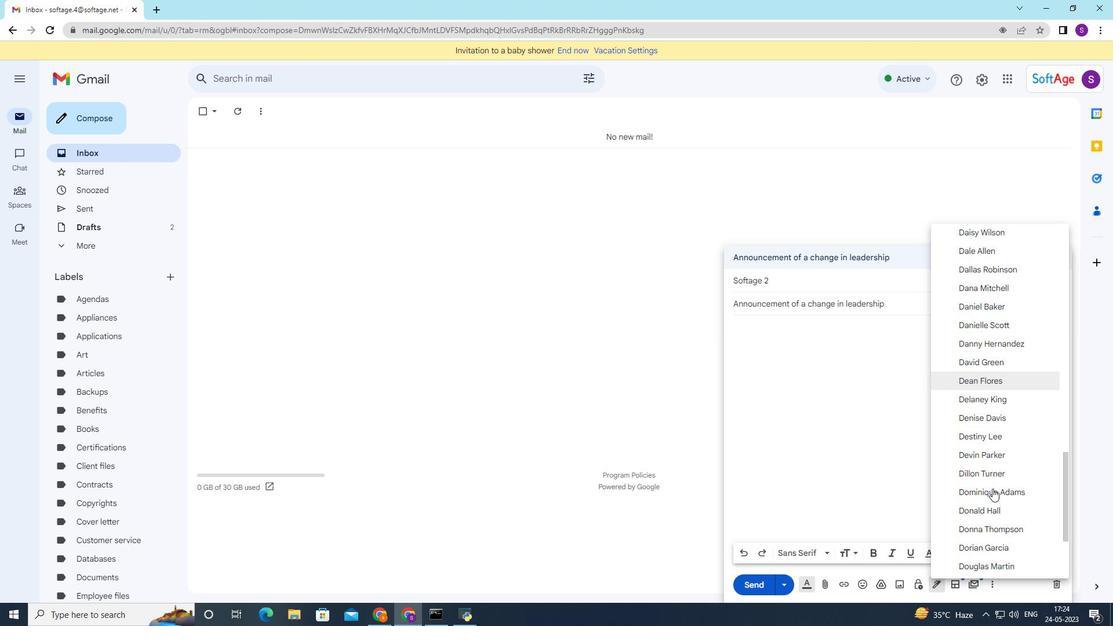 
Action: Mouse moved to (992, 488)
Screenshot: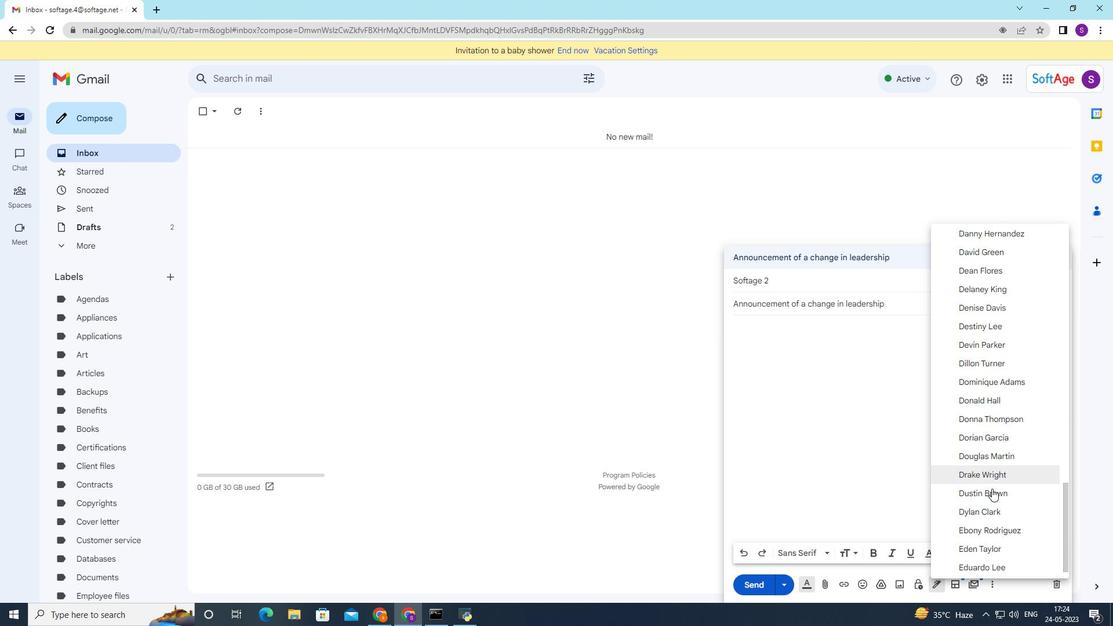 
Action: Mouse scrolled (992, 488) with delta (0, 0)
Screenshot: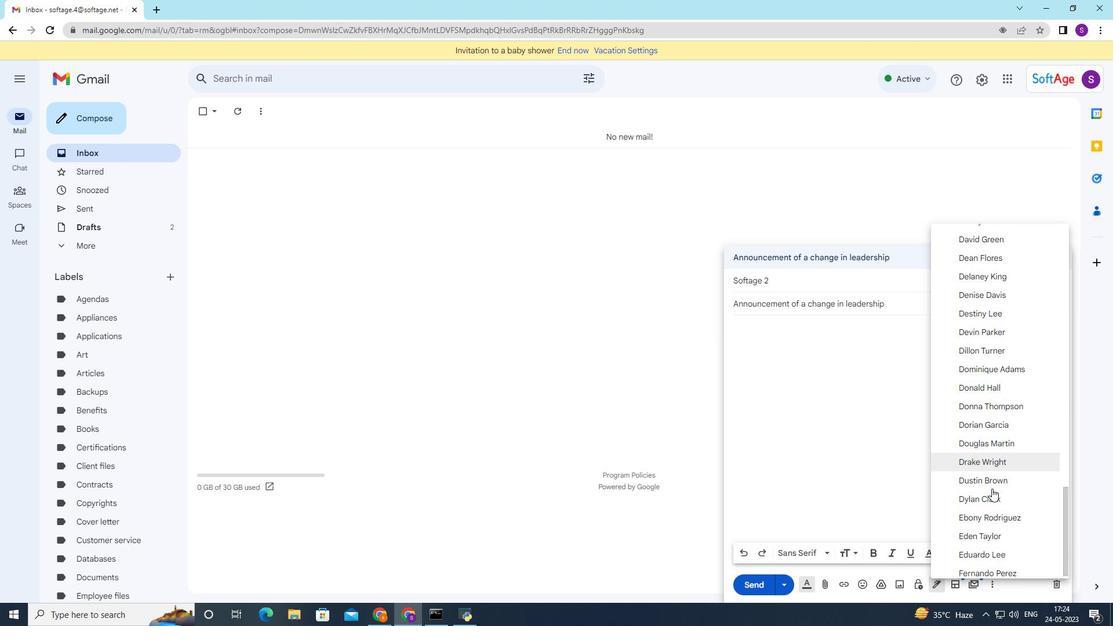 
Action: Mouse moved to (992, 488)
Screenshot: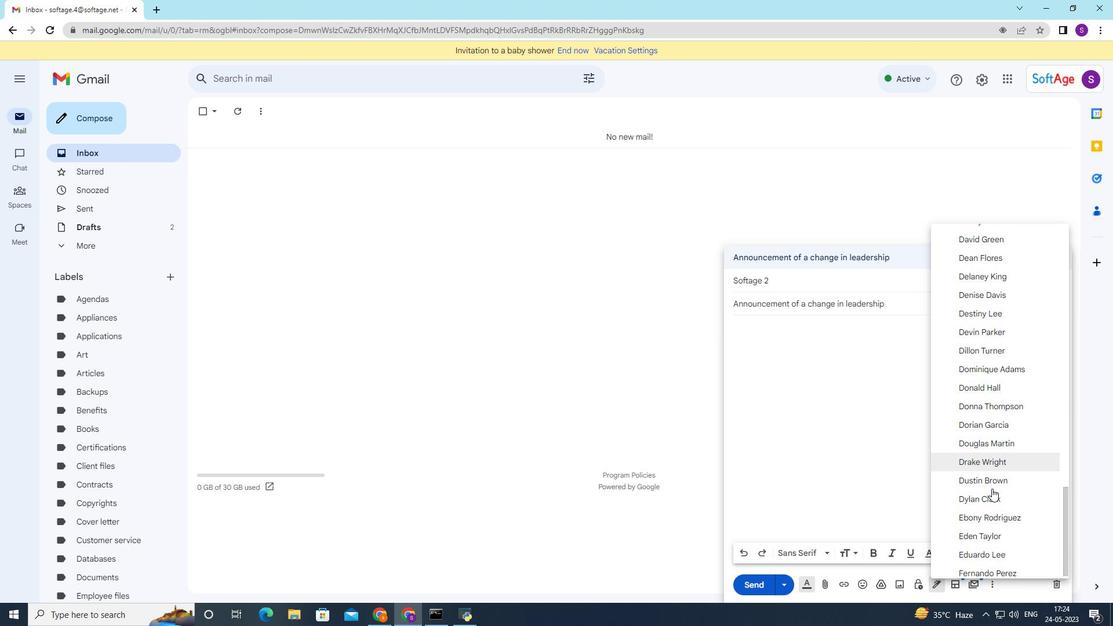 
Action: Mouse scrolled (992, 488) with delta (0, 0)
Screenshot: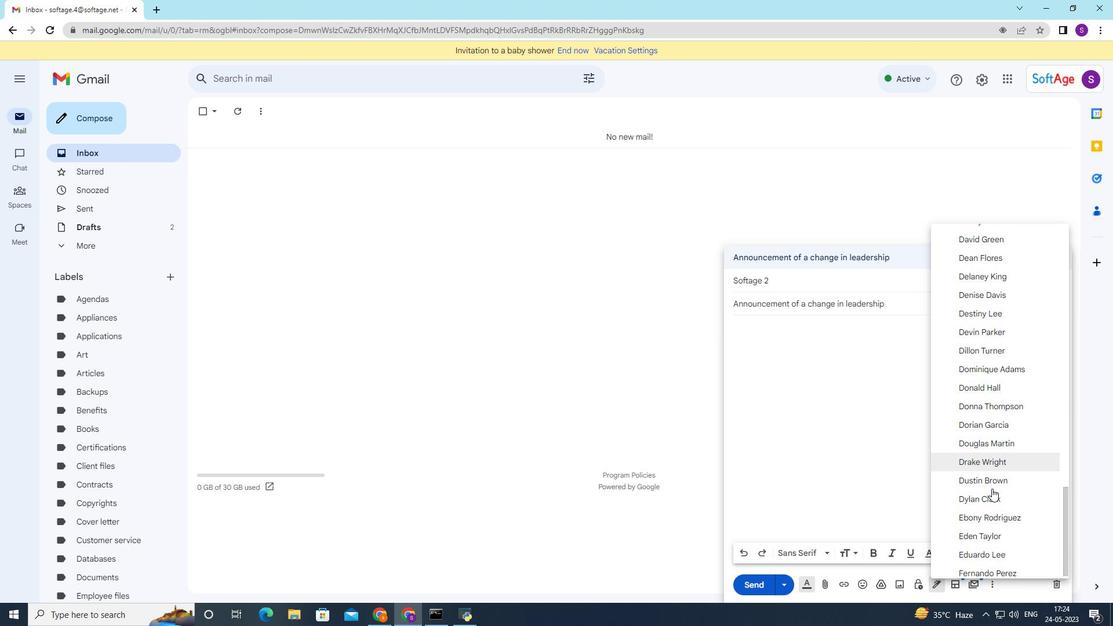 
Action: Mouse scrolled (992, 488) with delta (0, 0)
Screenshot: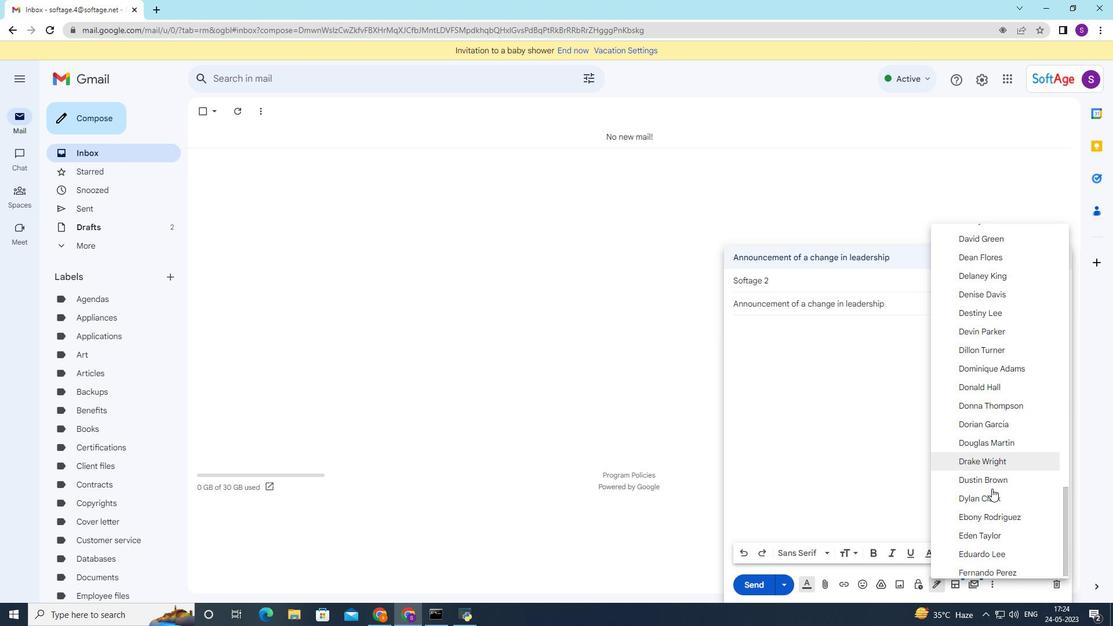 
Action: Mouse moved to (994, 542)
Screenshot: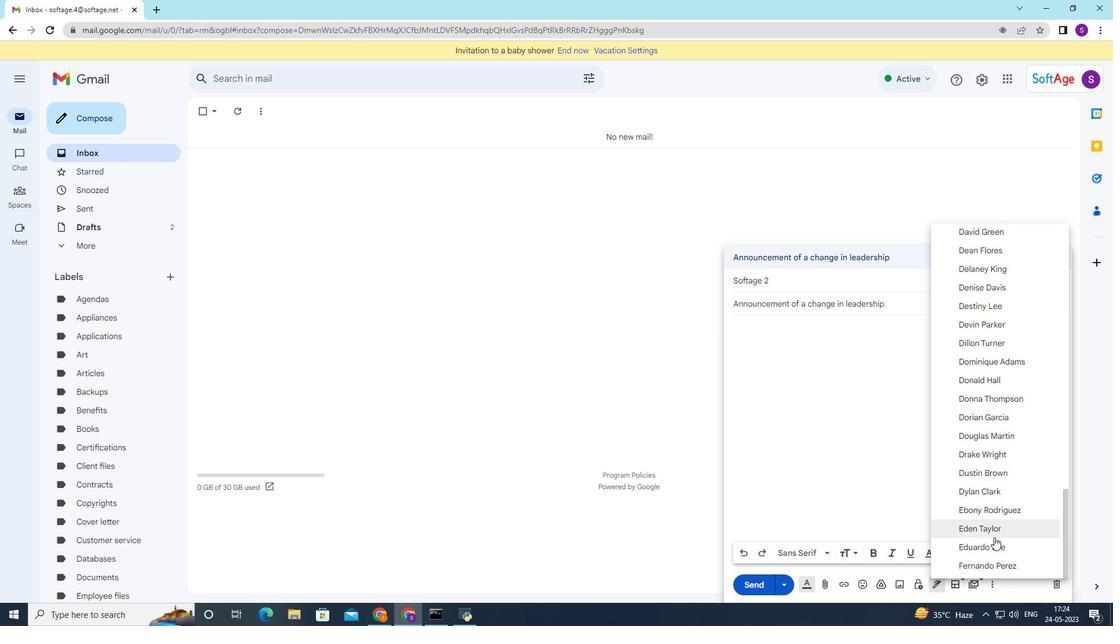 
Action: Mouse pressed left at (994, 542)
Screenshot: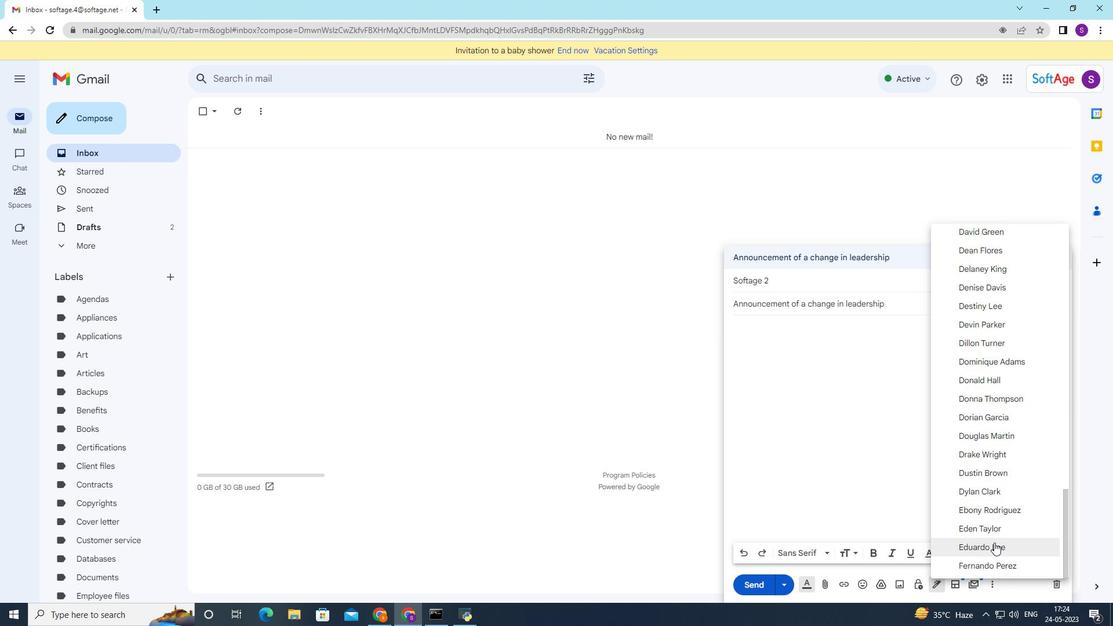 
Action: Mouse moved to (943, 473)
Screenshot: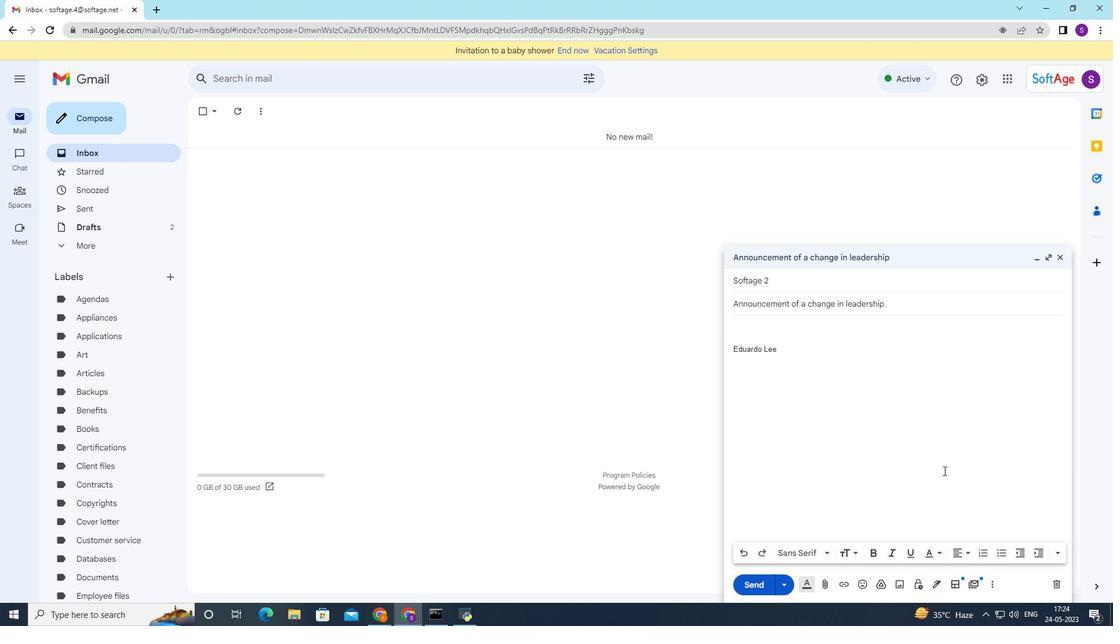 
Action: Key pressed <Key.shift>Could<Key.space>you<Key.space>please<Key.space>provide<Key.space>me<Key.space>with<Key.space>the<Key.space>details<Key.space>on<Key.space>the<Key.space>company<Key.space>travel<Key.space>polic<Key.shift_r>?
Screenshot: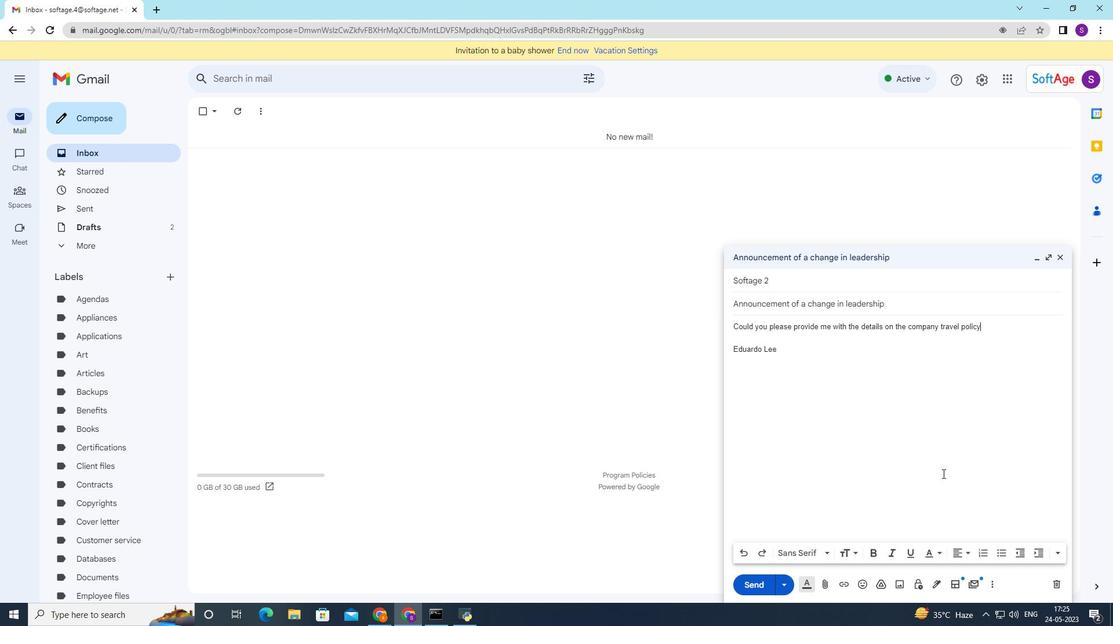 
Action: Mouse moved to (767, 326)
Screenshot: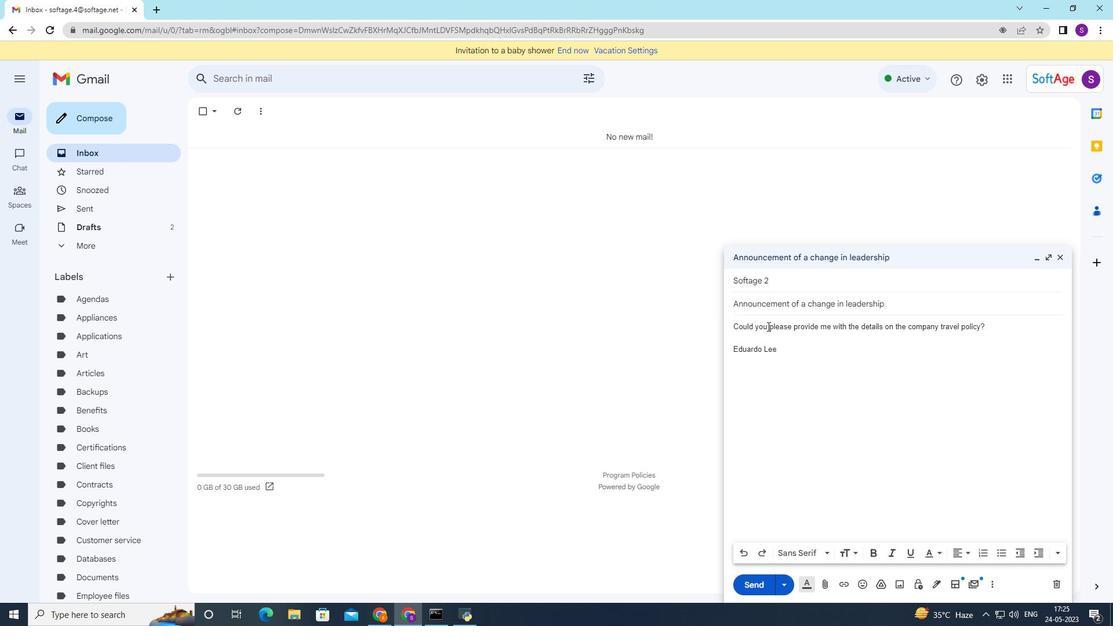 
Action: Mouse pressed left at (767, 326)
Screenshot: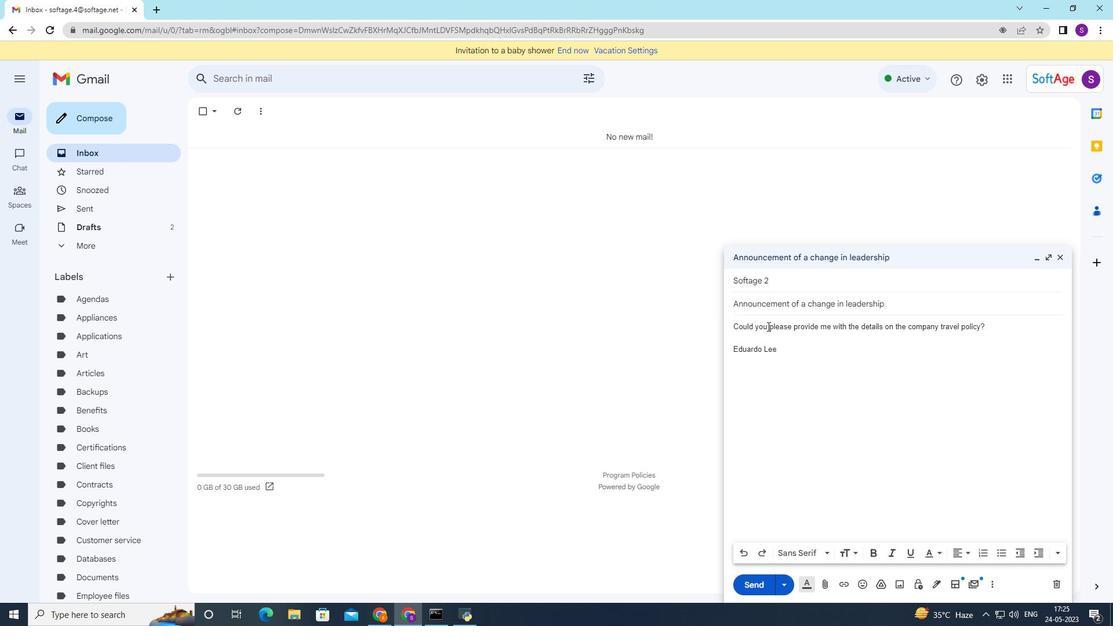 
Action: Mouse moved to (938, 552)
Screenshot: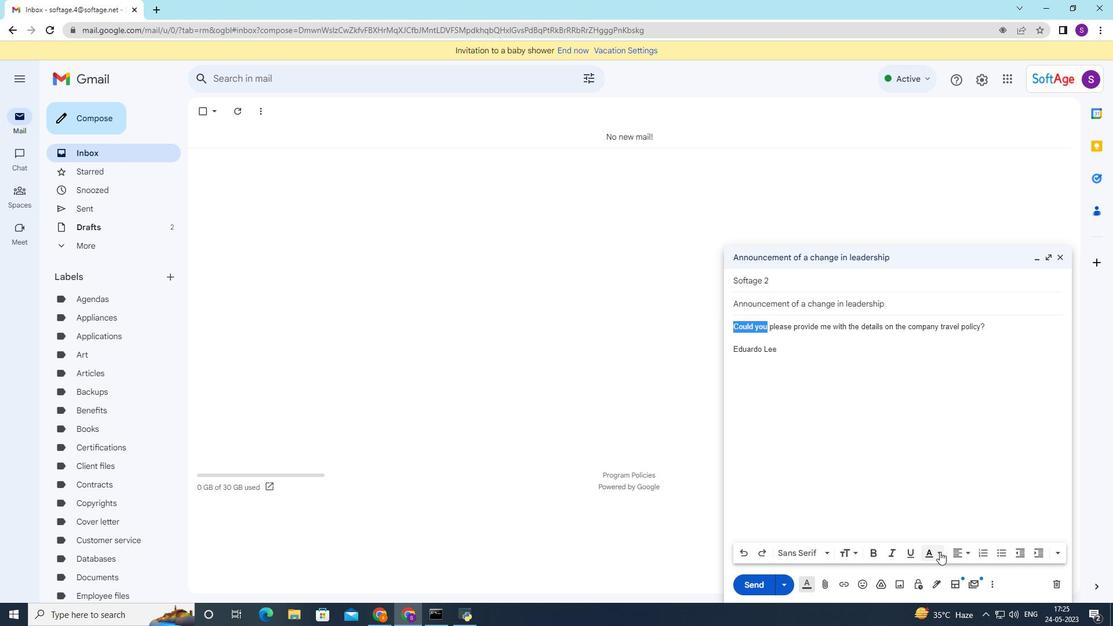 
Action: Mouse pressed left at (938, 552)
Screenshot: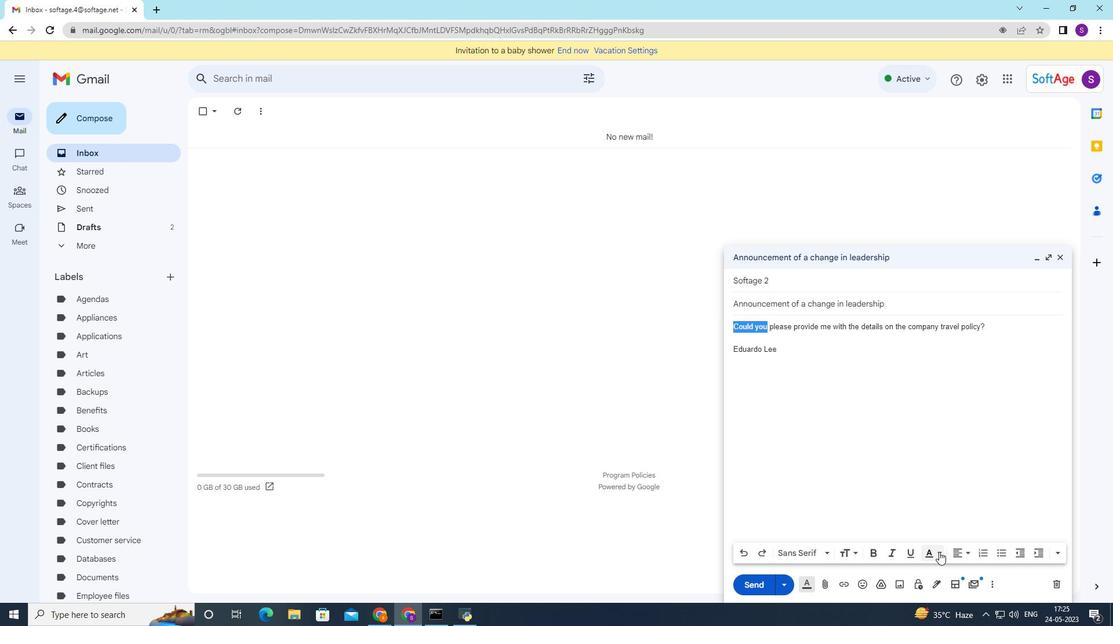 
Action: Mouse moved to (882, 470)
Screenshot: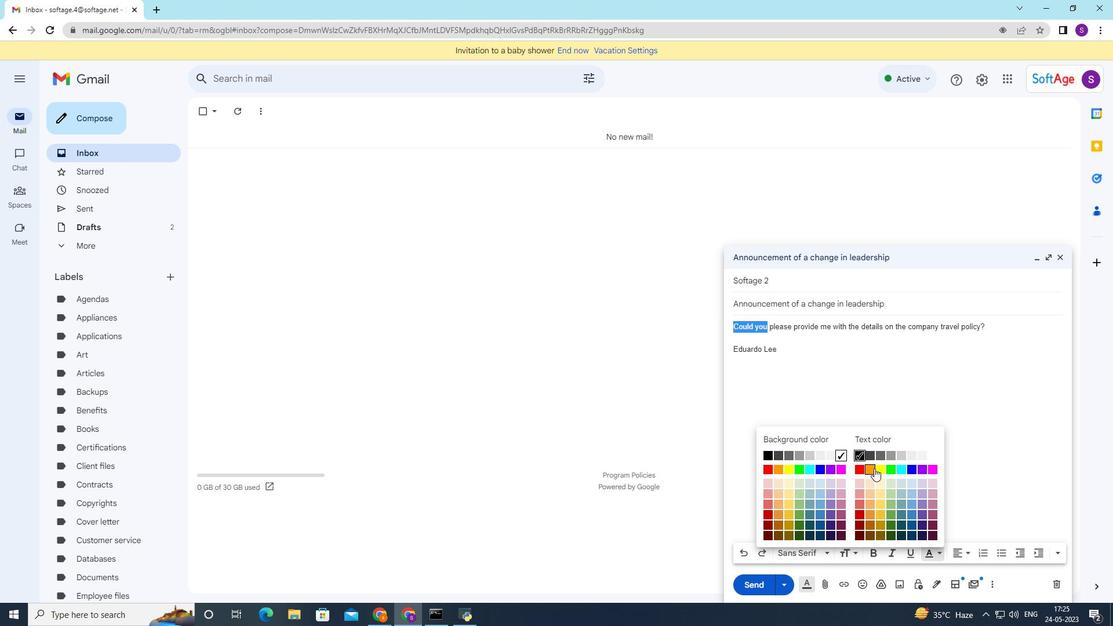 
Action: Mouse pressed left at (882, 470)
Screenshot: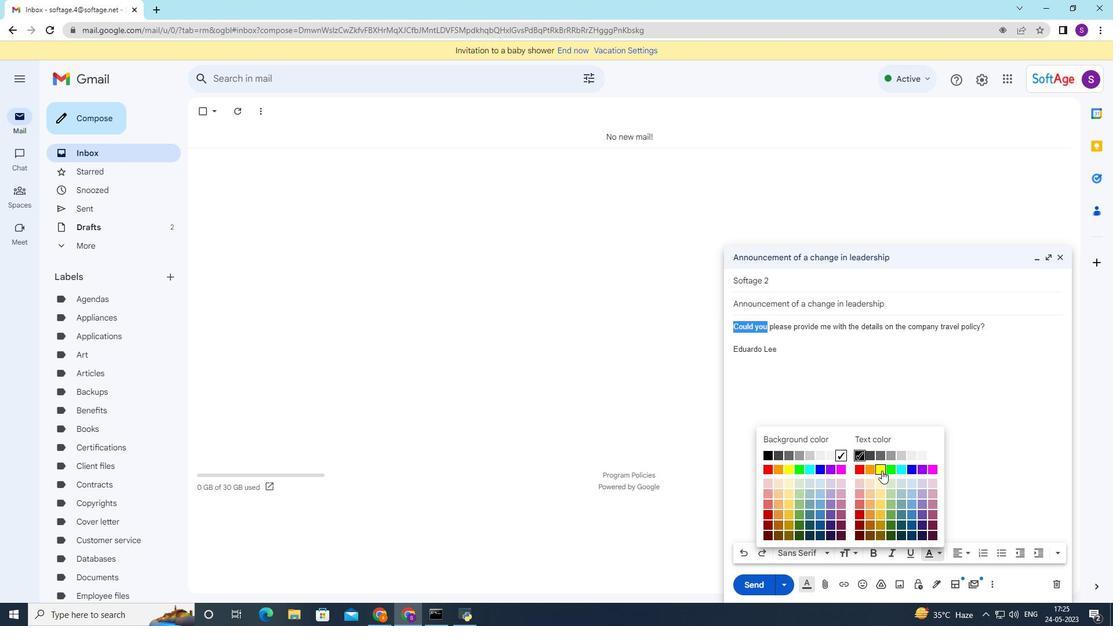 
Action: Mouse moved to (940, 551)
Screenshot: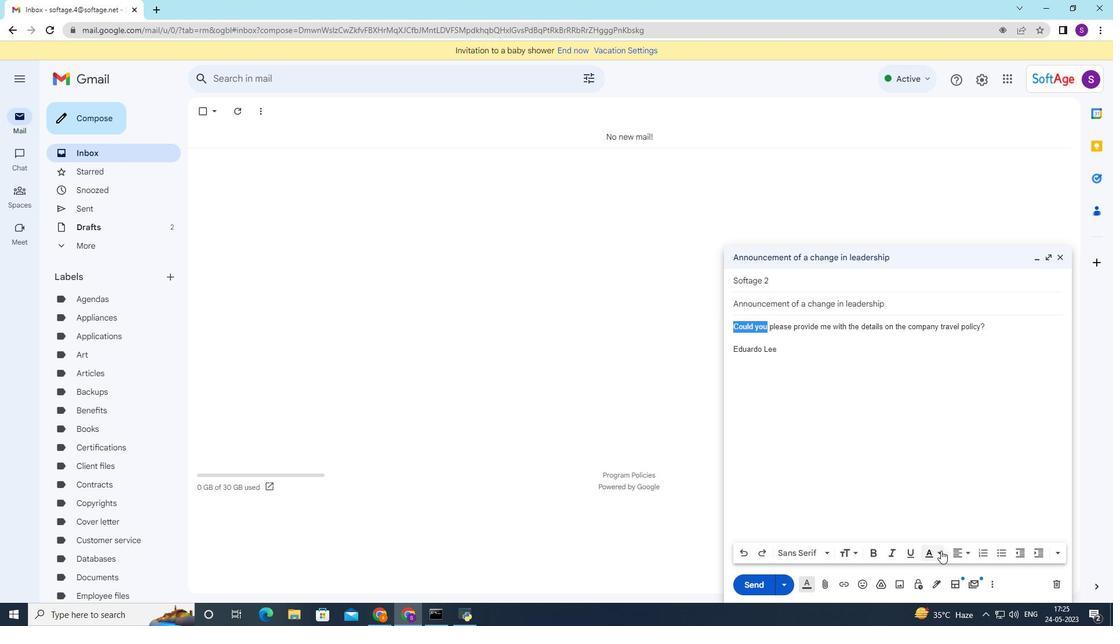 
Action: Mouse pressed left at (940, 551)
Screenshot: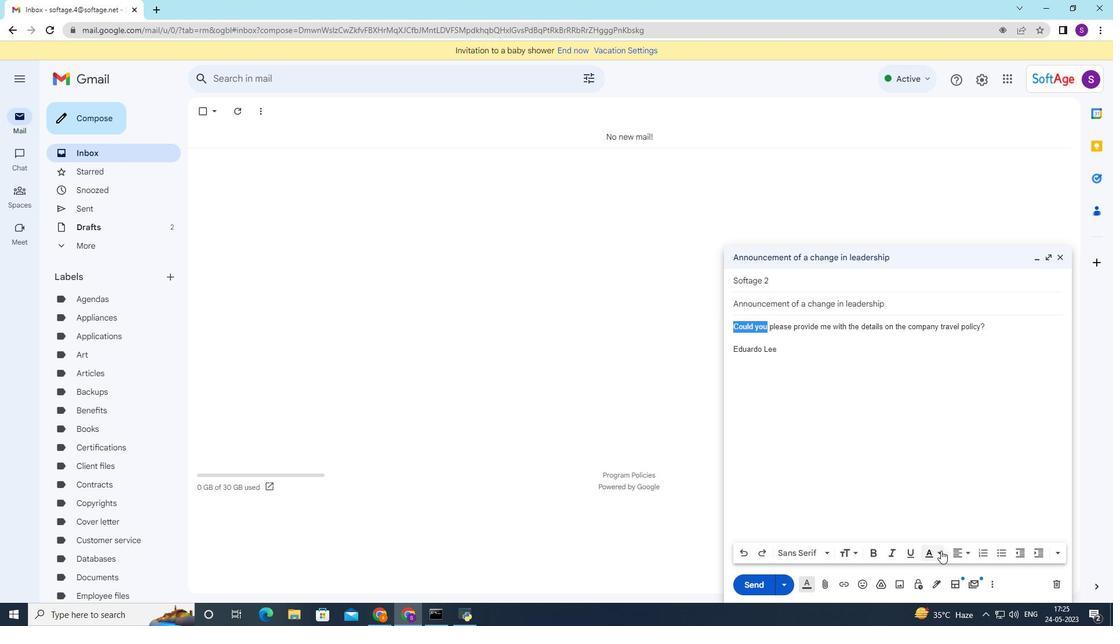 
Action: Mouse moved to (819, 470)
Screenshot: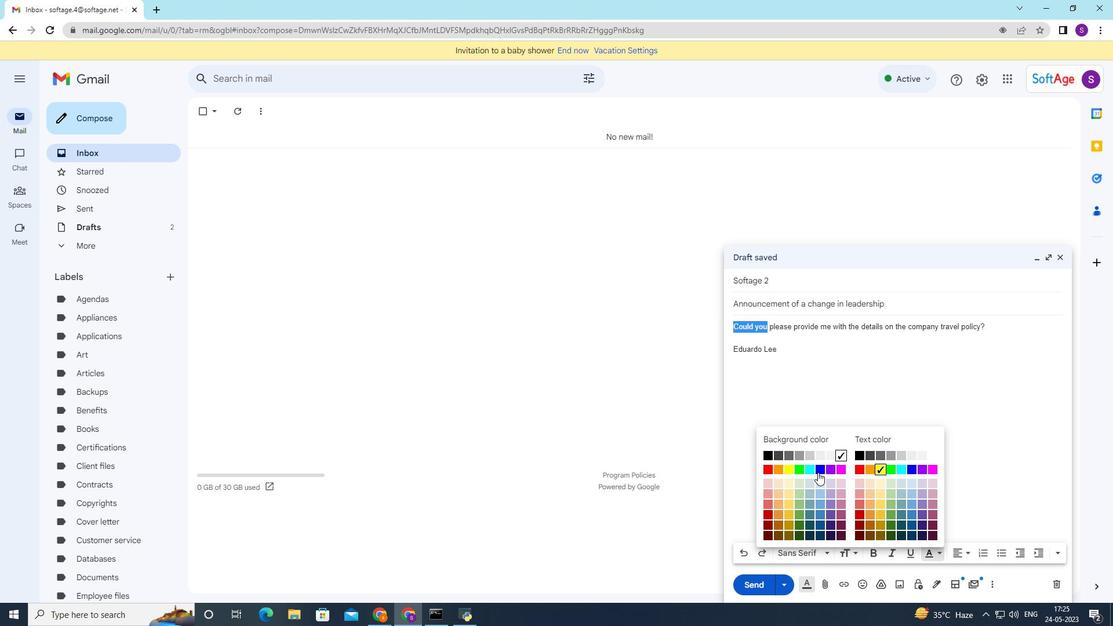 
Action: Mouse pressed left at (819, 470)
Screenshot: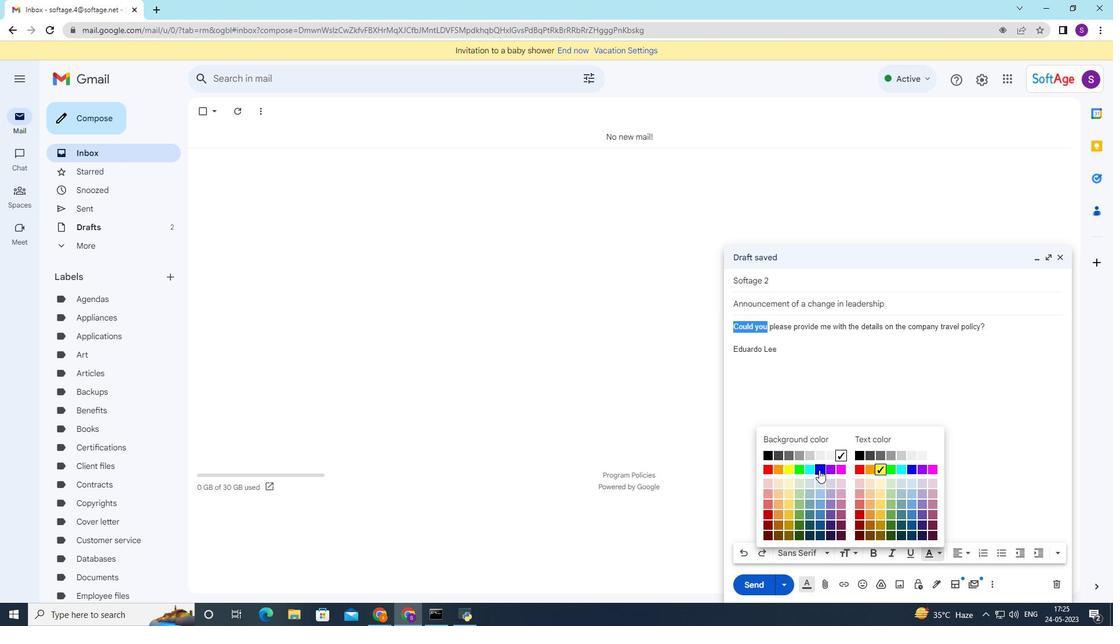 
Action: Mouse moved to (756, 582)
Screenshot: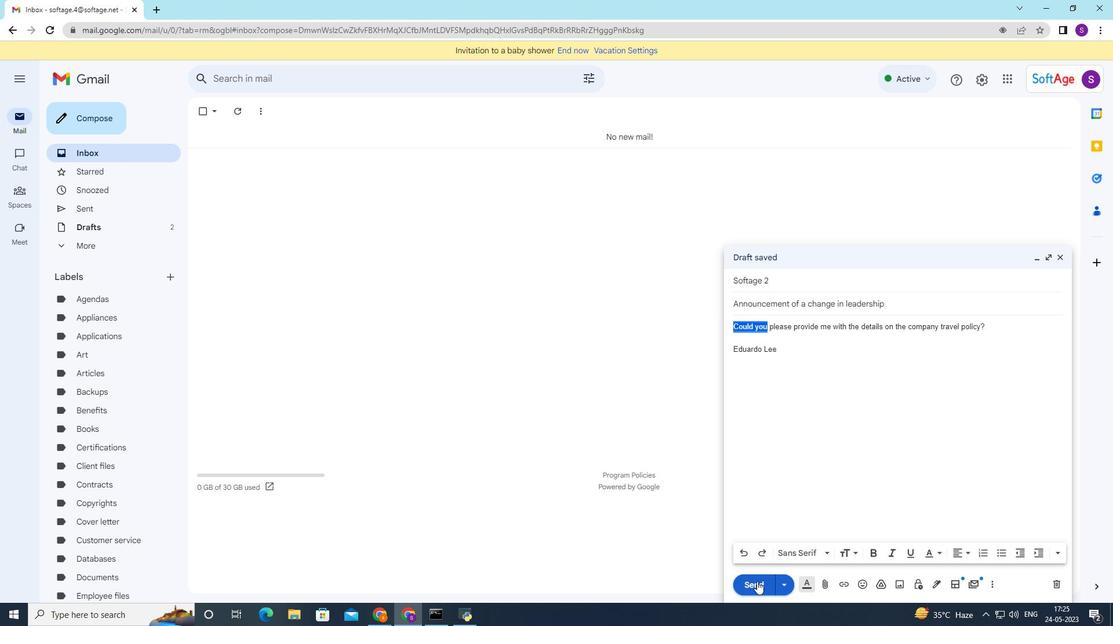 
Action: Mouse pressed left at (756, 582)
Screenshot: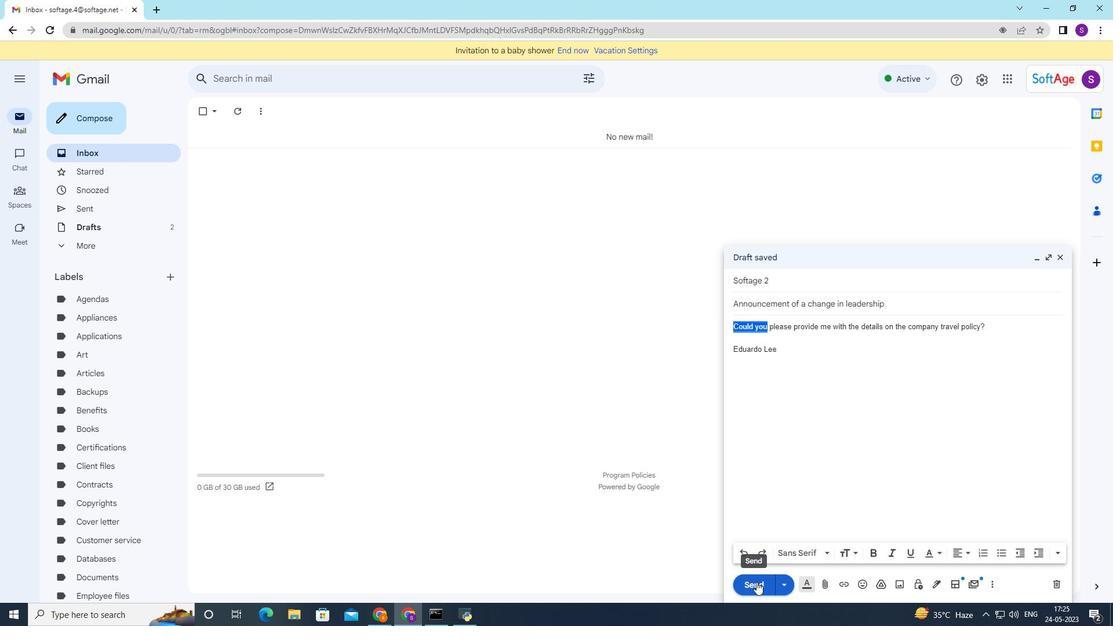 
Action: Mouse moved to (88, 207)
Screenshot: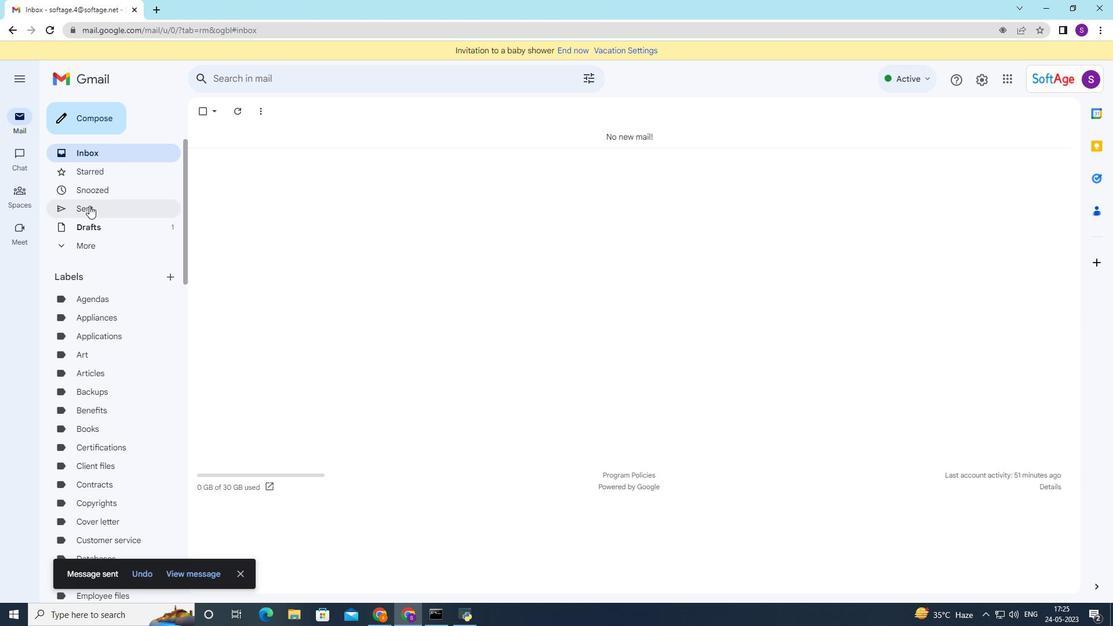 
Action: Mouse pressed left at (88, 207)
Screenshot: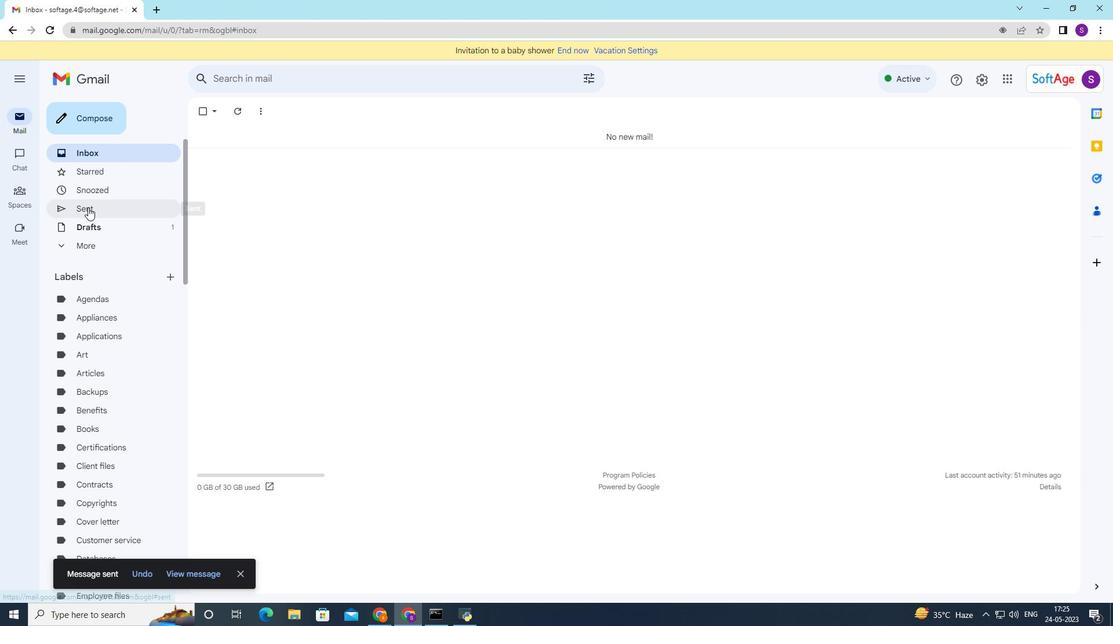
Action: Mouse moved to (171, 276)
Screenshot: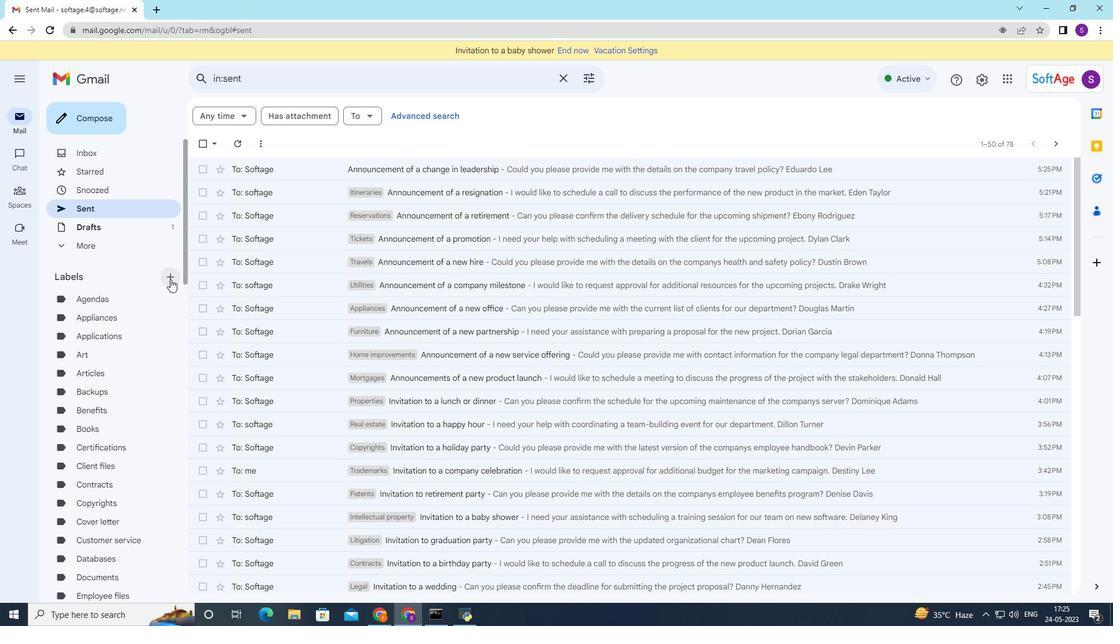 
Action: Mouse pressed left at (171, 276)
Screenshot: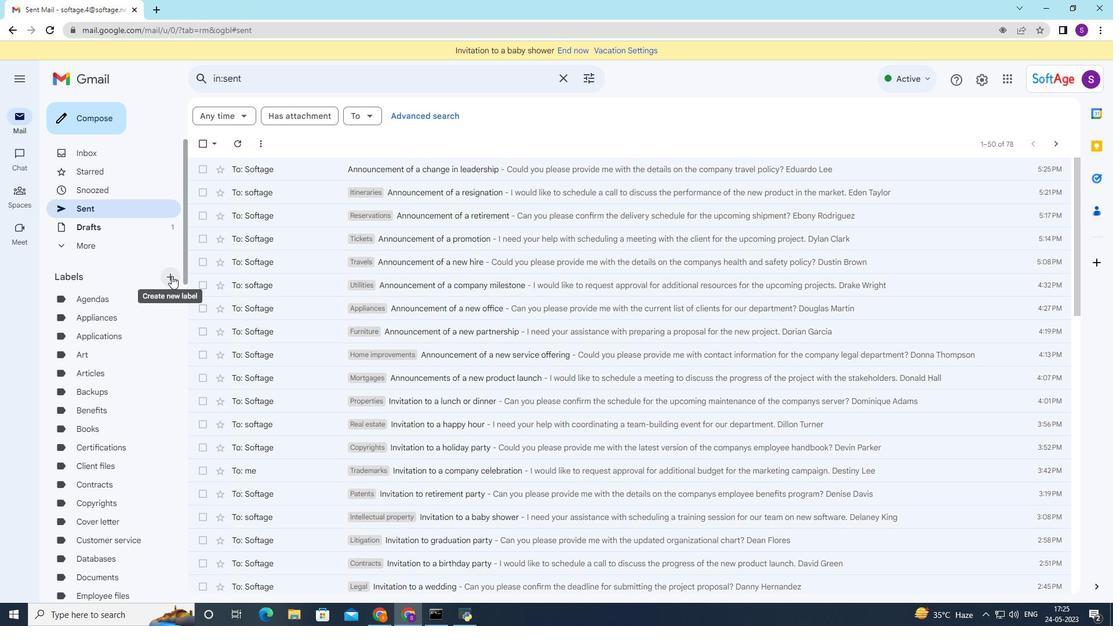 
Action: Mouse moved to (215, 324)
Screenshot: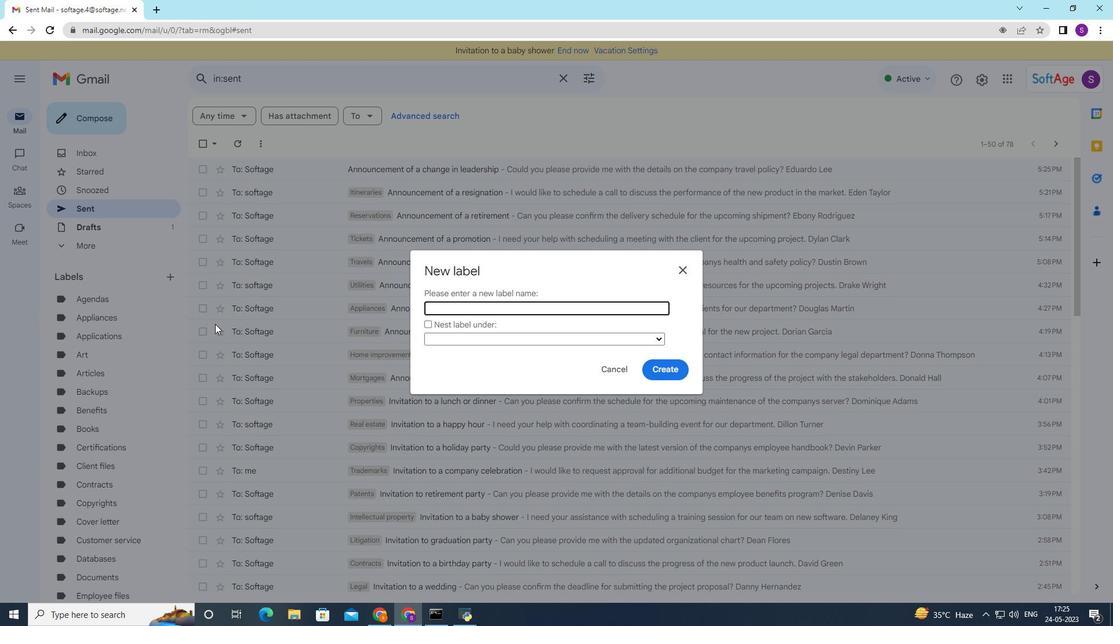 
Action: Key pressed <Key.shift>Maps
Screenshot: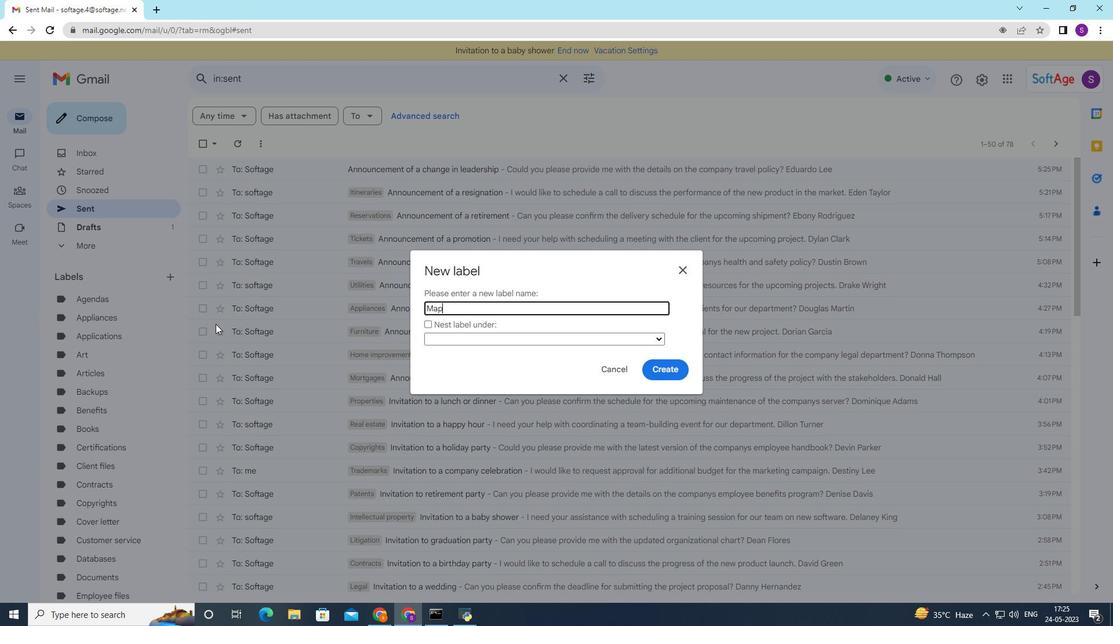 
Action: Mouse moved to (657, 370)
Screenshot: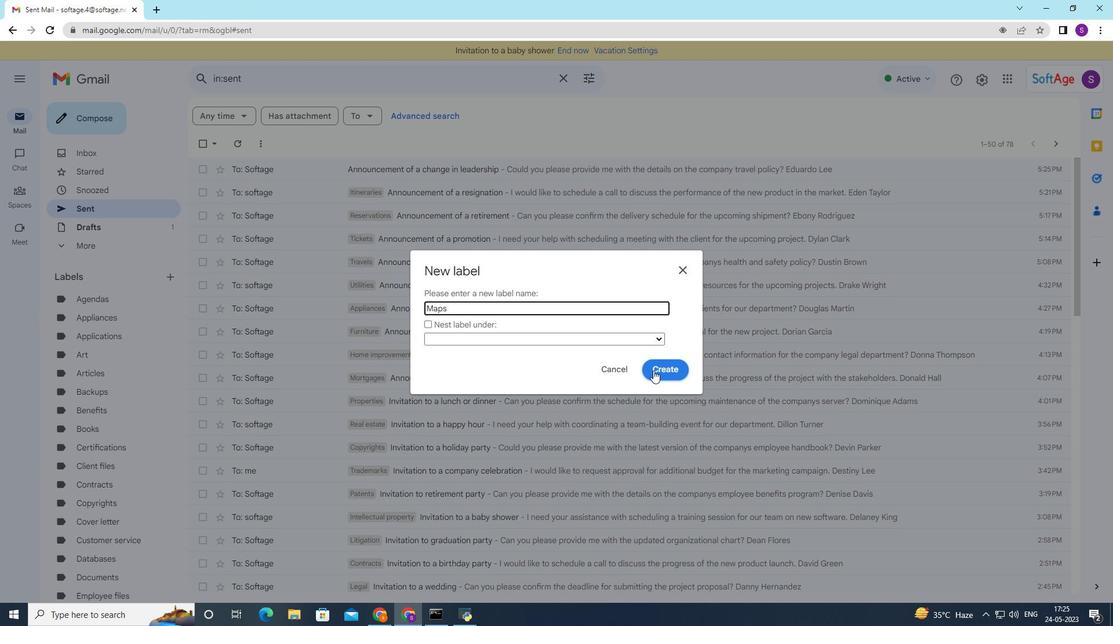 
Action: Mouse pressed left at (657, 370)
Screenshot: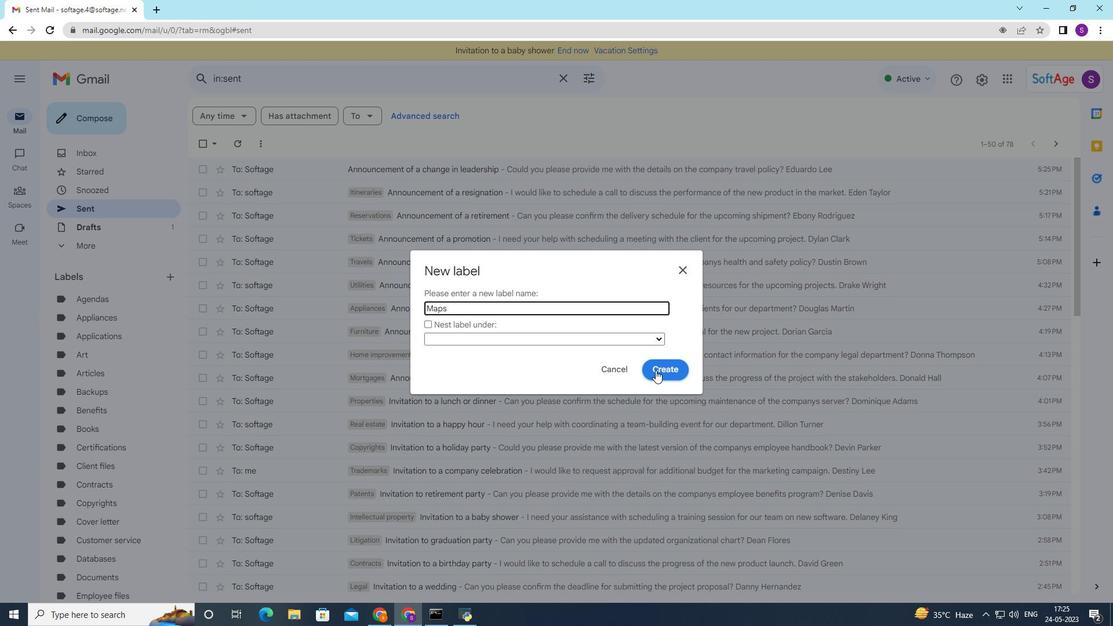 
Action: Mouse moved to (307, 169)
Screenshot: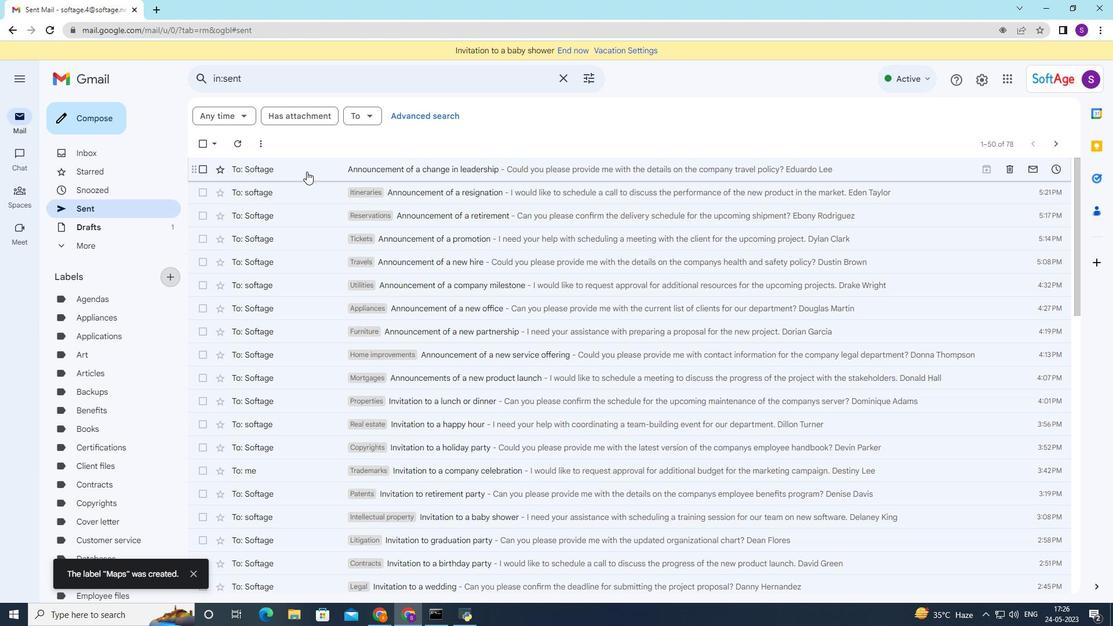 
Action: Mouse pressed right at (307, 169)
Screenshot: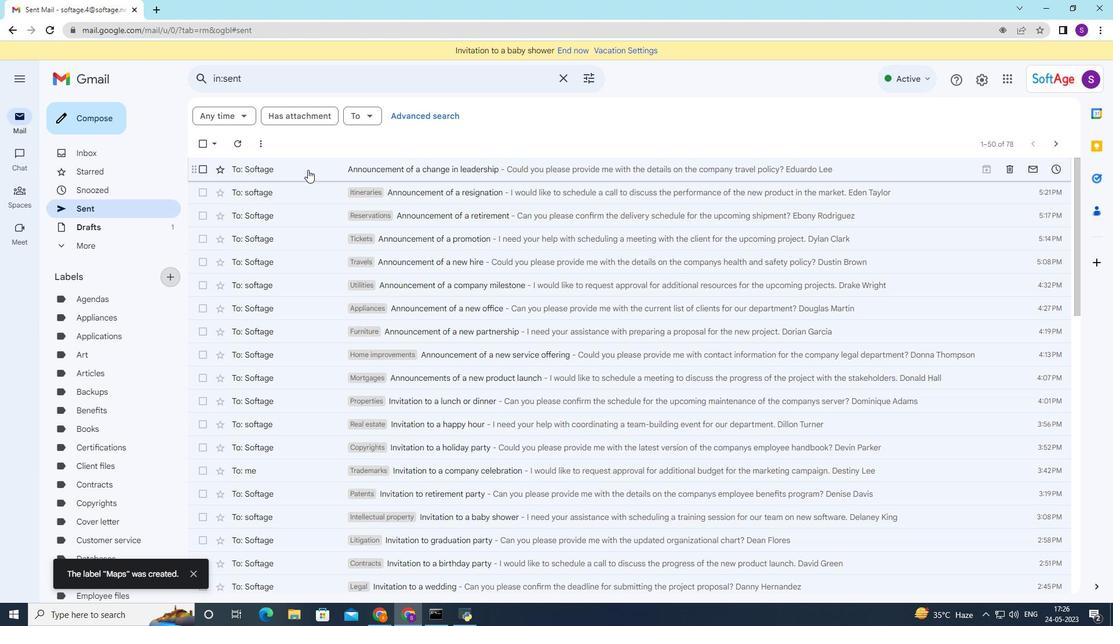
Action: Mouse moved to (502, 278)
Screenshot: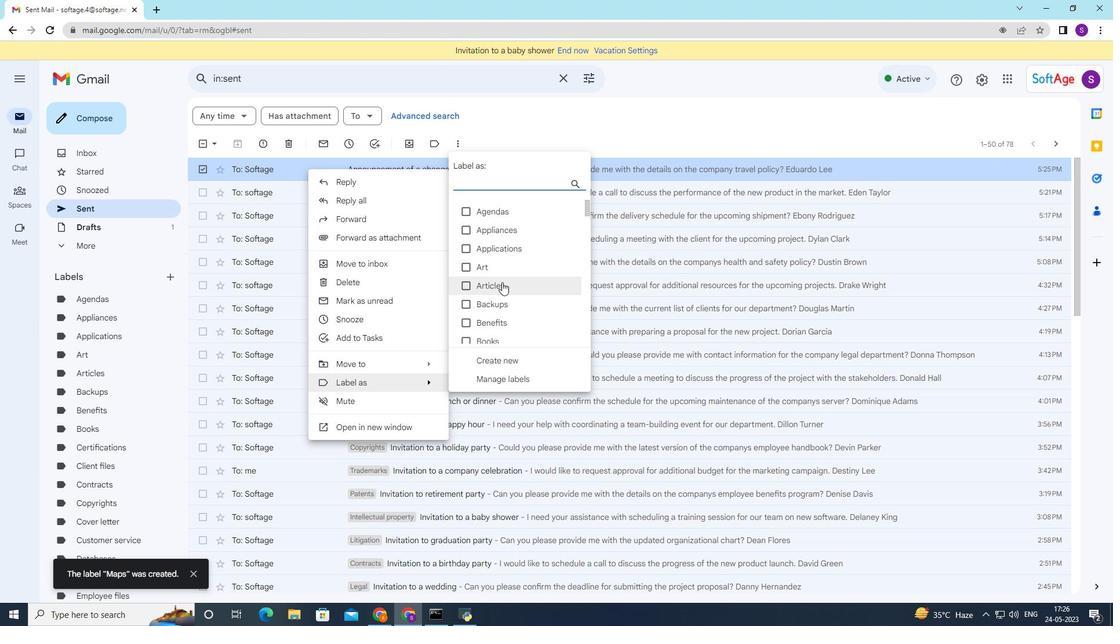 
Action: Mouse scrolled (502, 277) with delta (0, 0)
Screenshot: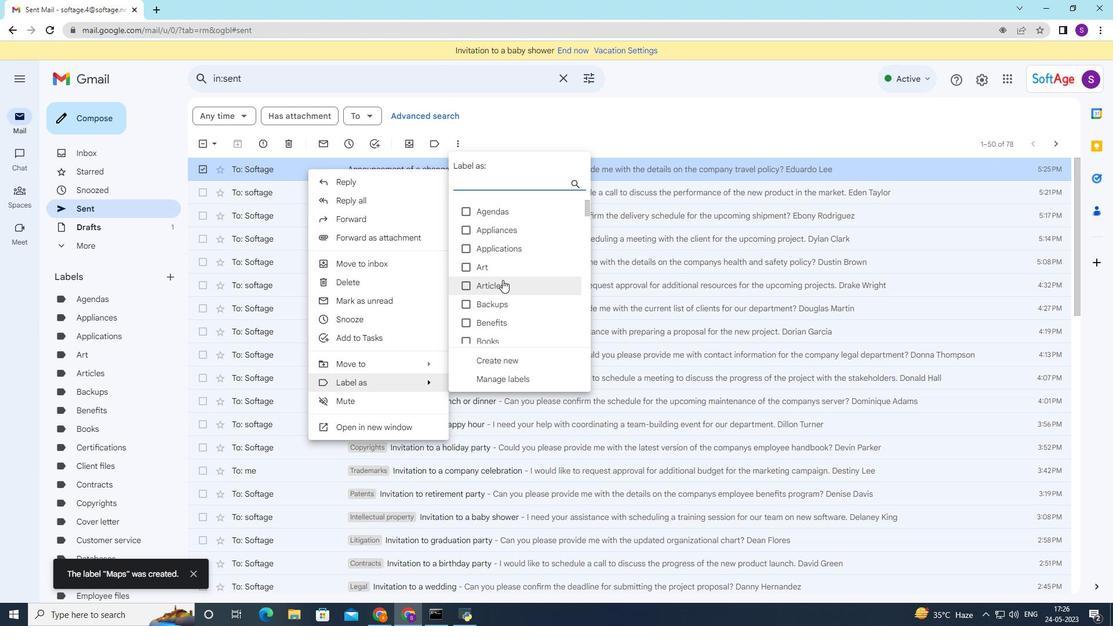 
Action: Mouse scrolled (502, 277) with delta (0, 0)
Screenshot: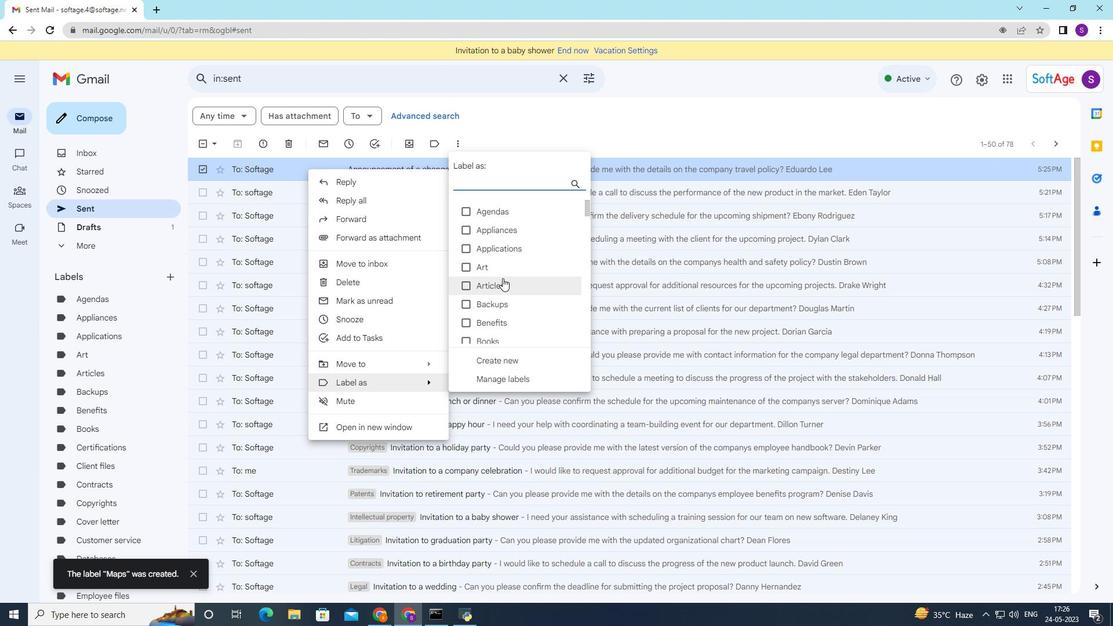 
Action: Mouse moved to (502, 278)
Screenshot: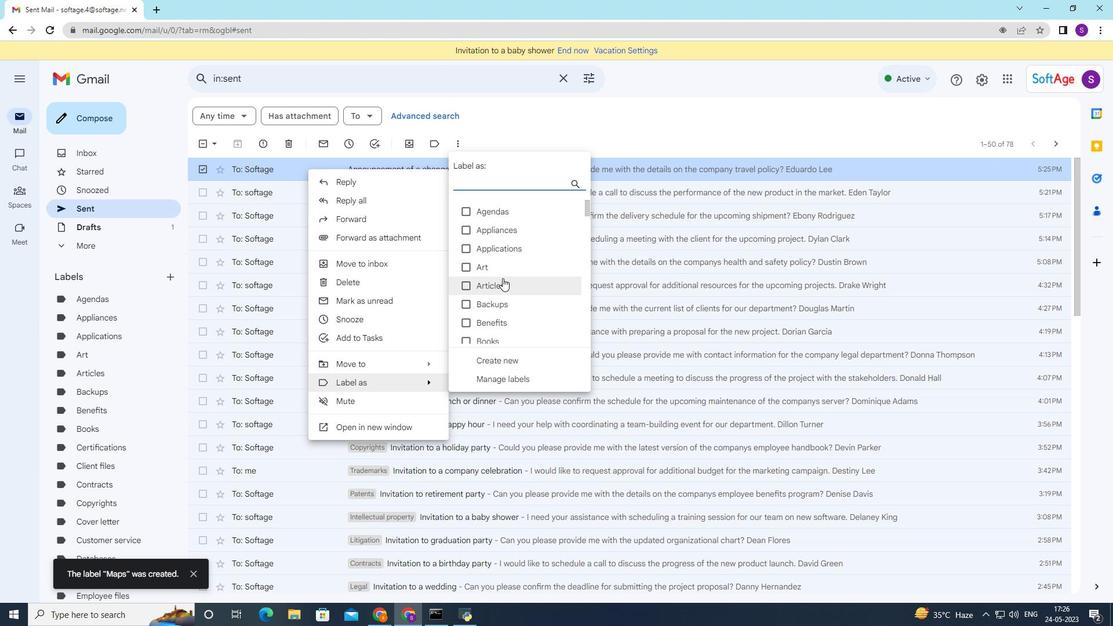 
Action: Mouse scrolled (502, 277) with delta (0, 0)
Screenshot: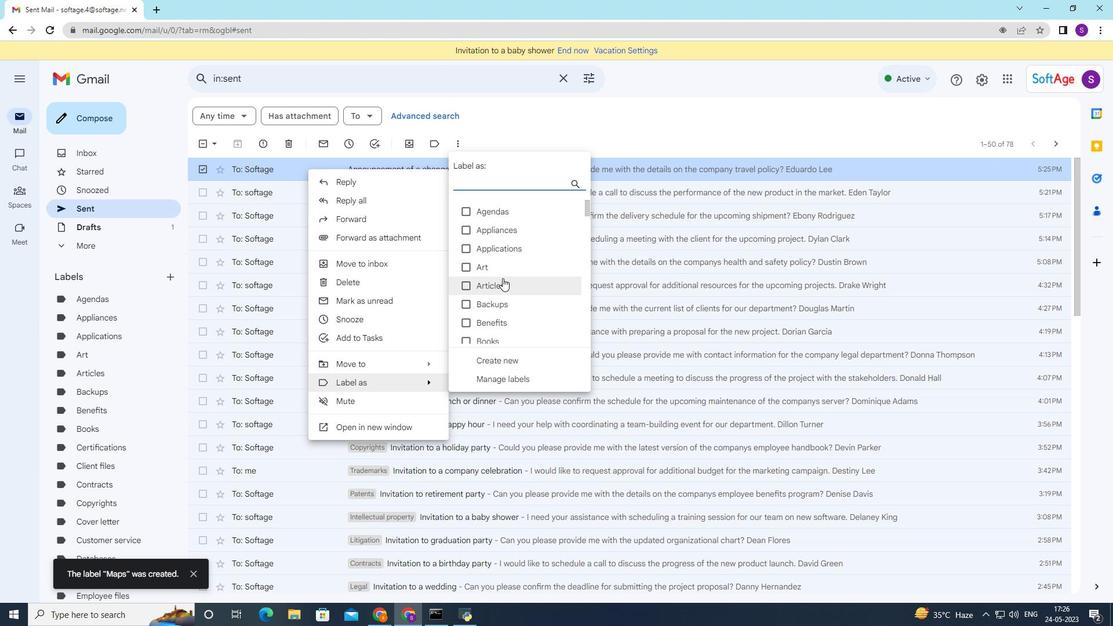 
Action: Mouse moved to (502, 280)
Screenshot: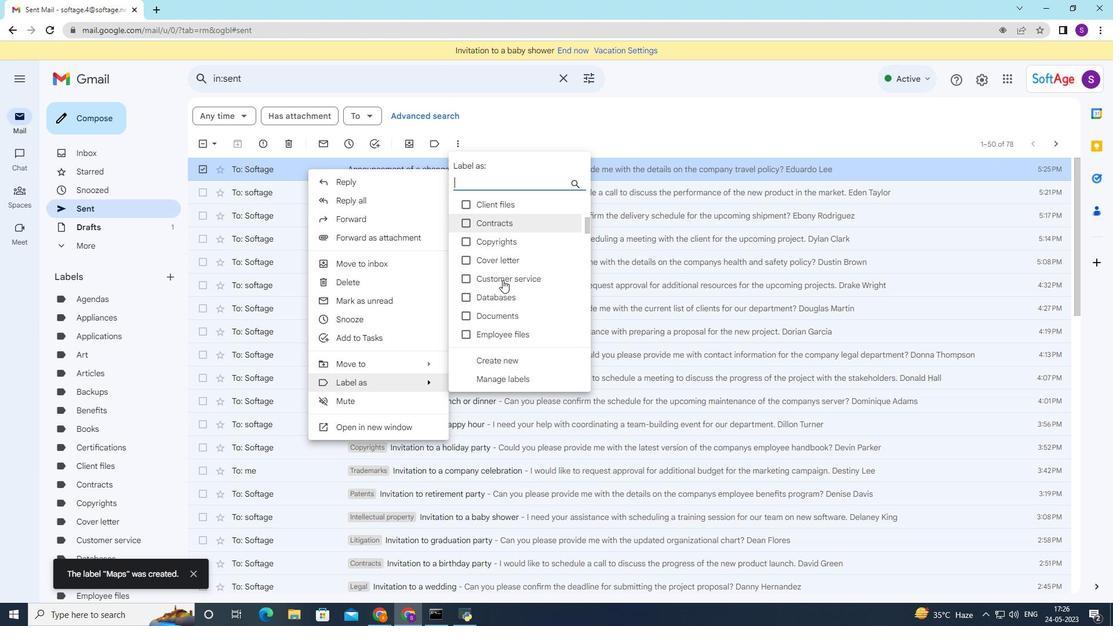 
Action: Mouse scrolled (502, 280) with delta (0, 0)
Screenshot: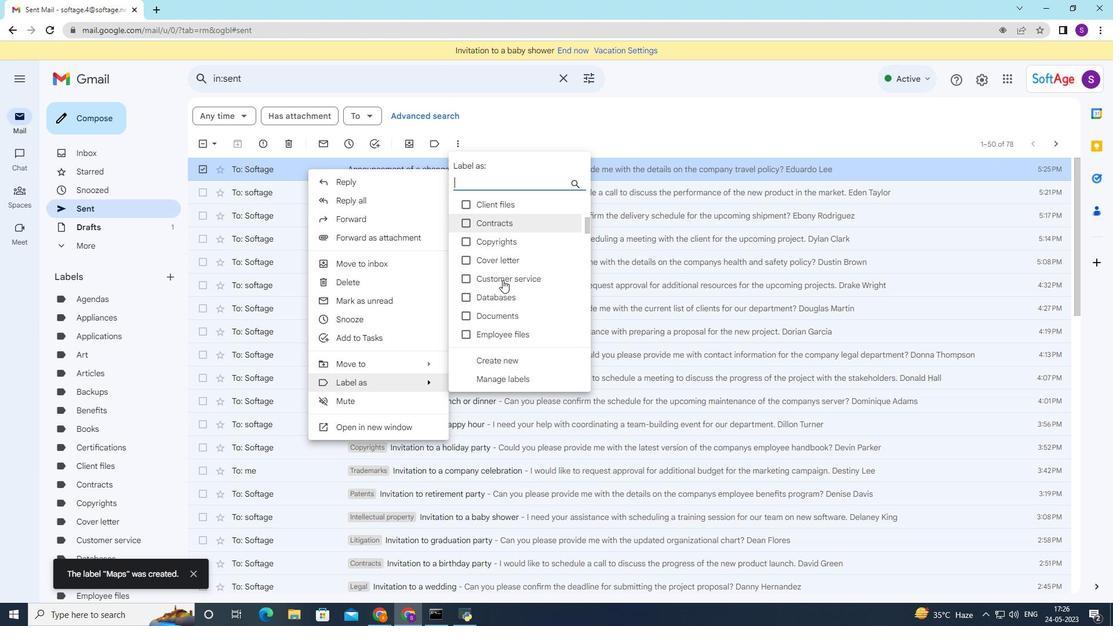 
Action: Mouse moved to (502, 280)
Screenshot: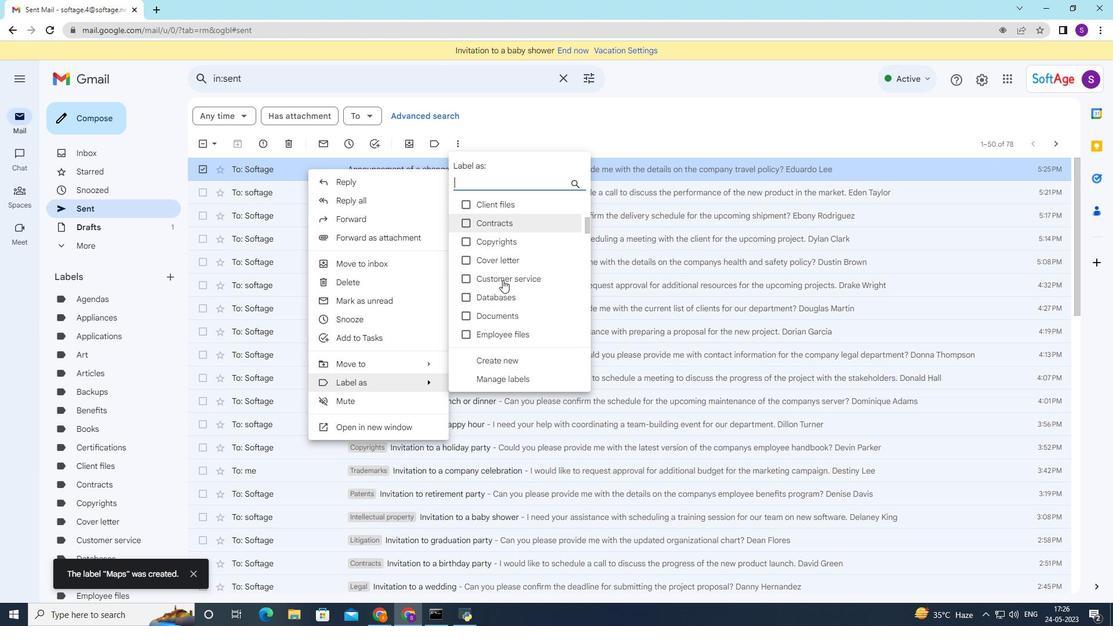 
Action: Mouse scrolled (502, 280) with delta (0, 0)
Screenshot: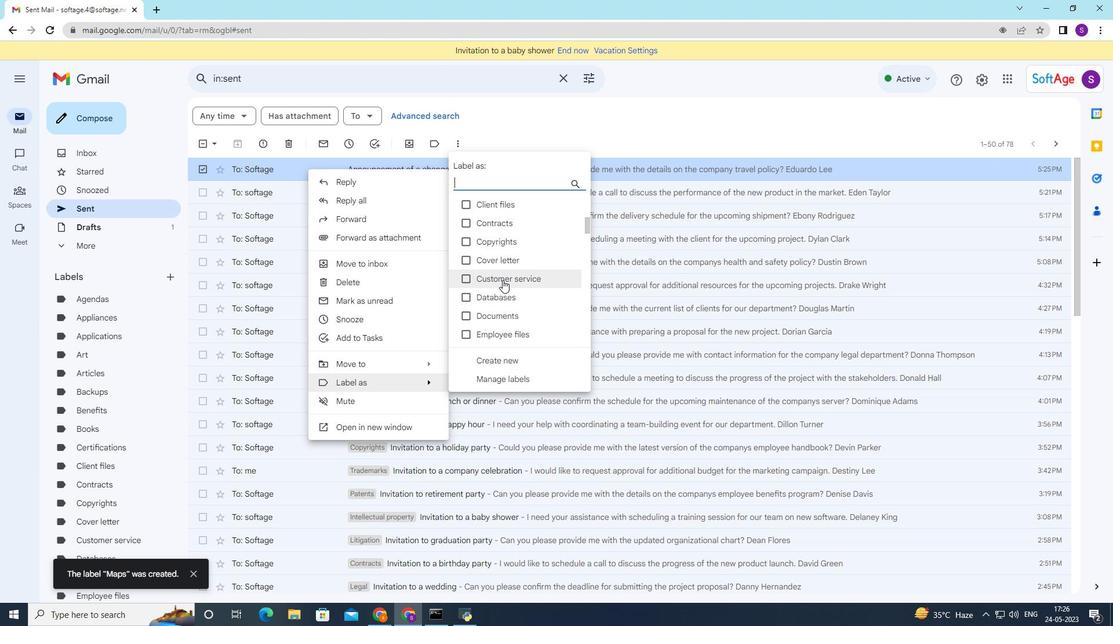 
Action: Mouse moved to (502, 281)
Screenshot: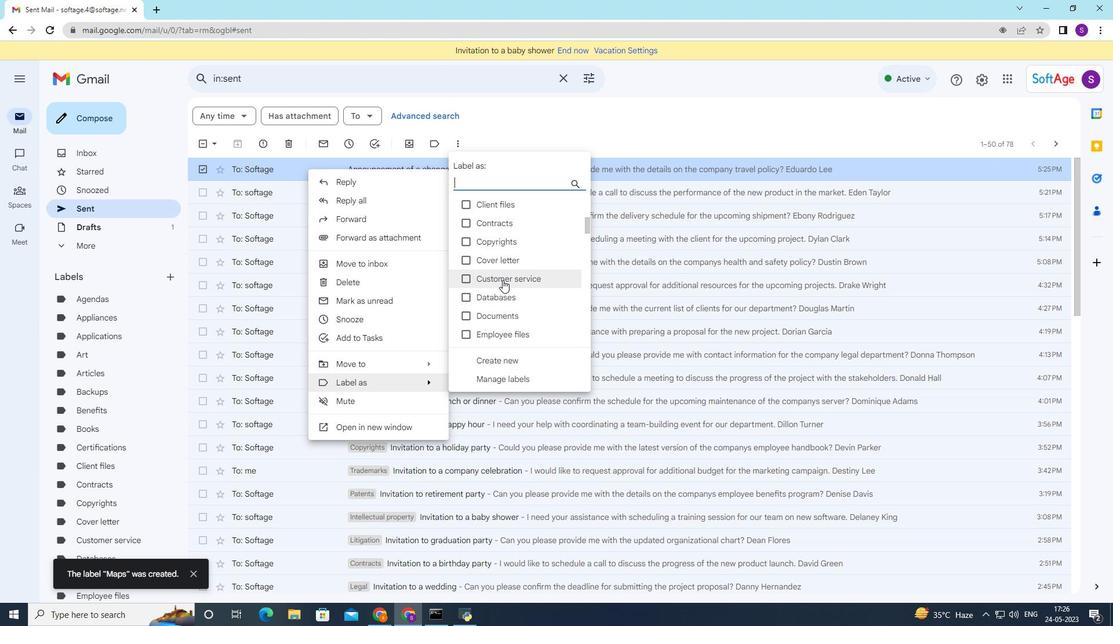 
Action: Mouse scrolled (502, 280) with delta (0, 0)
Screenshot: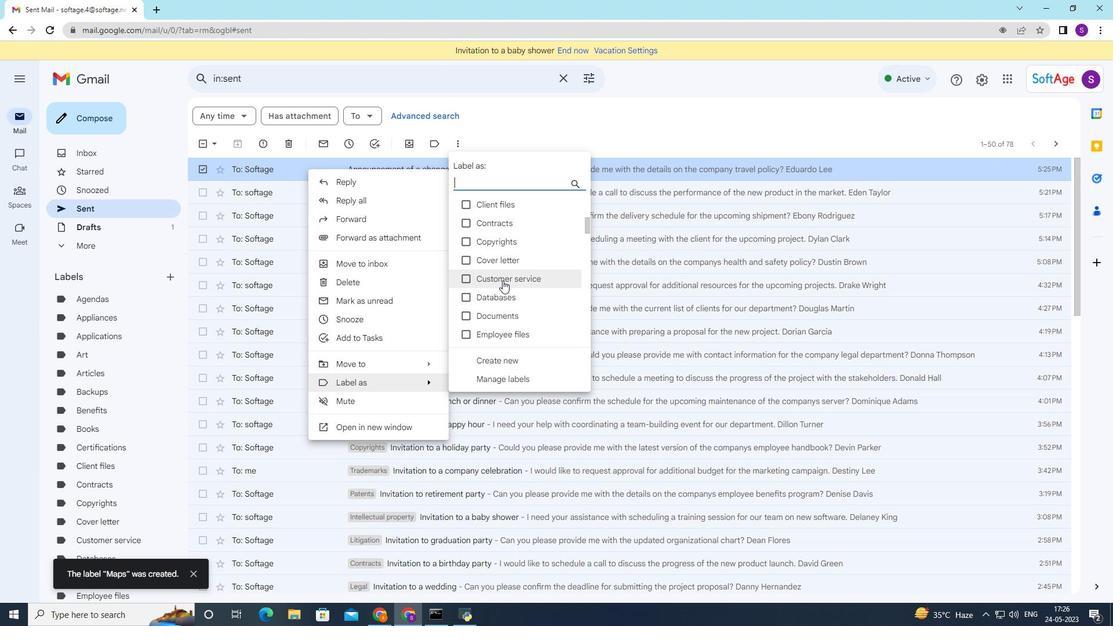 
Action: Mouse scrolled (502, 280) with delta (0, 0)
Screenshot: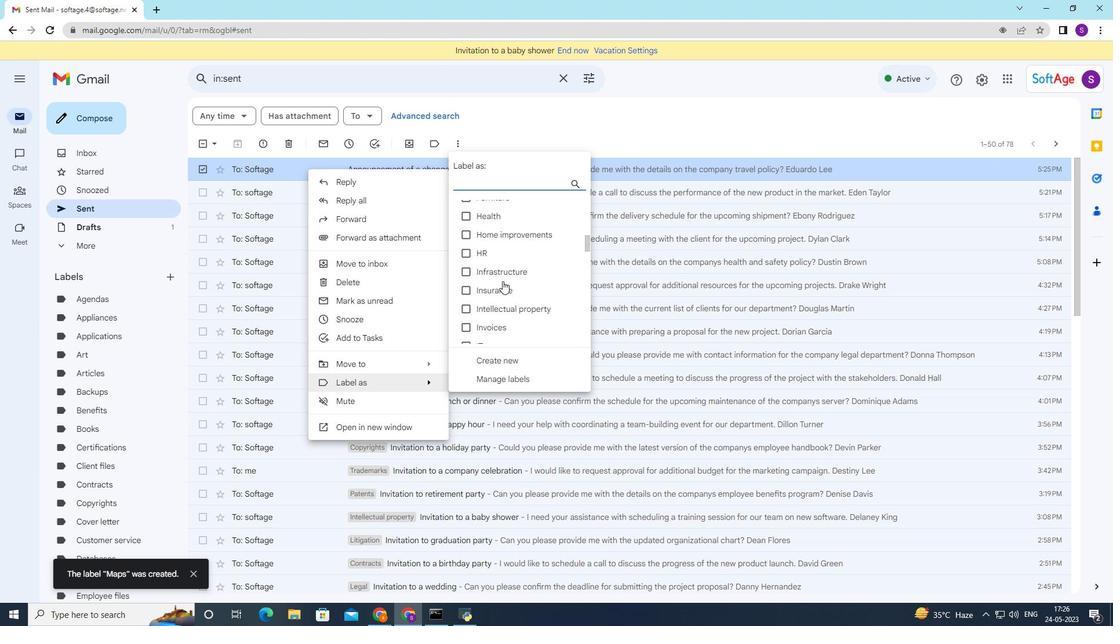 
Action: Mouse scrolled (502, 280) with delta (0, 0)
Screenshot: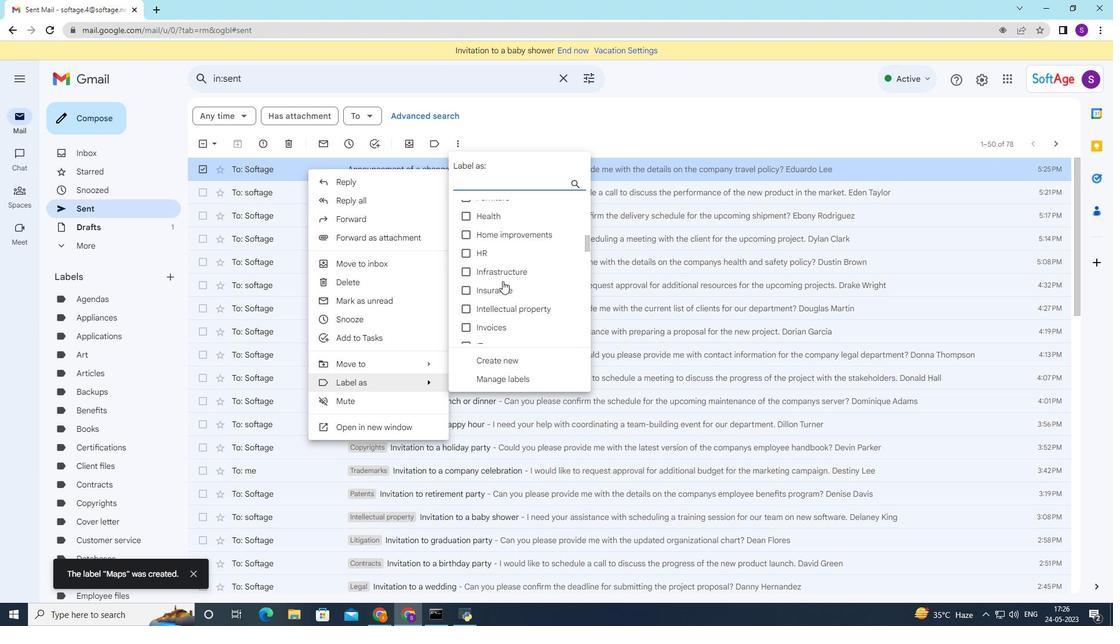 
Action: Mouse scrolled (502, 280) with delta (0, 0)
Screenshot: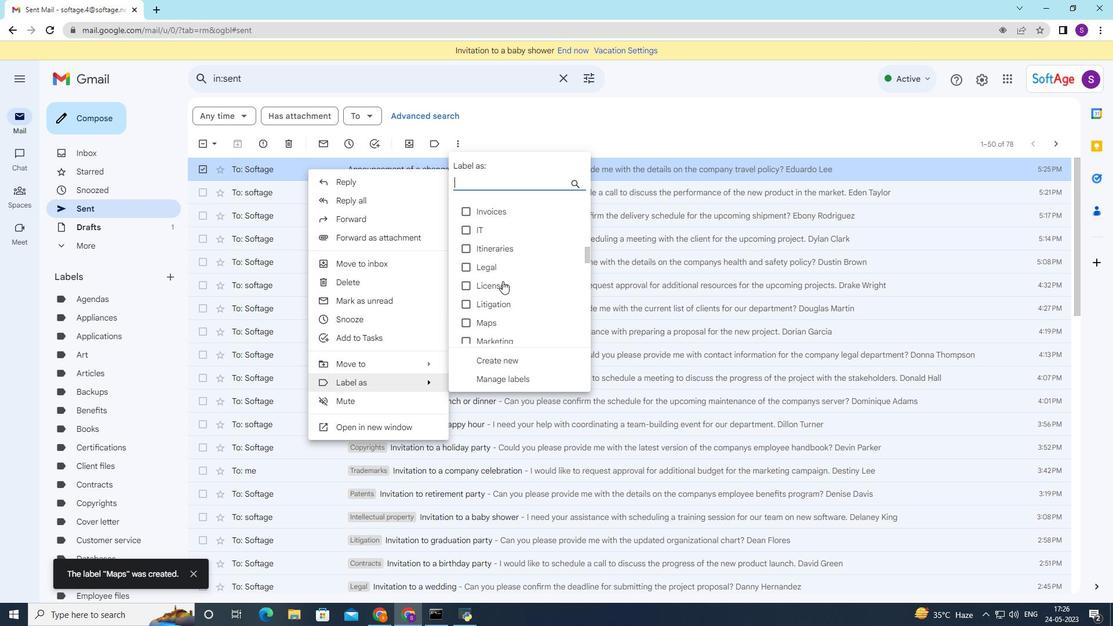 
Action: Mouse moved to (466, 269)
Screenshot: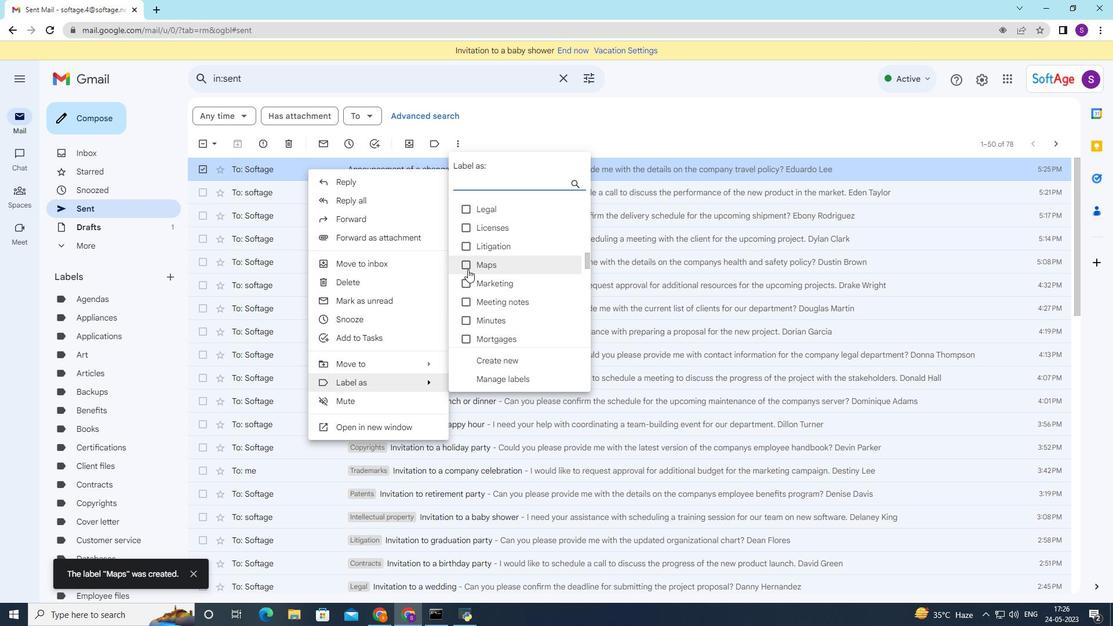 
Action: Mouse pressed left at (466, 269)
Screenshot: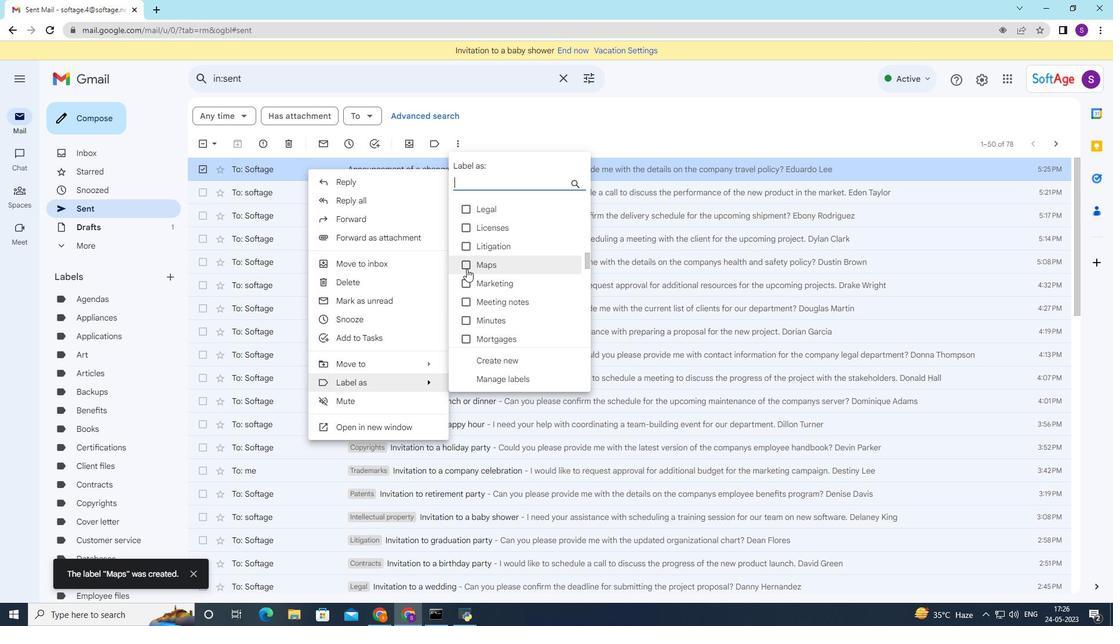 
Action: Mouse moved to (484, 363)
Screenshot: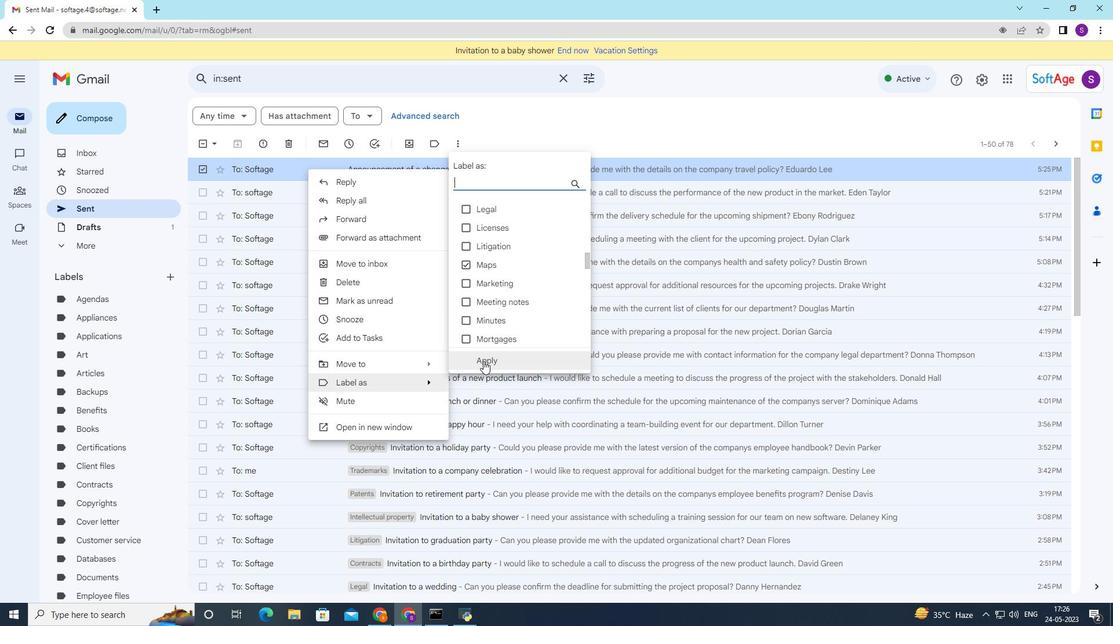 
Action: Mouse pressed left at (484, 363)
Screenshot: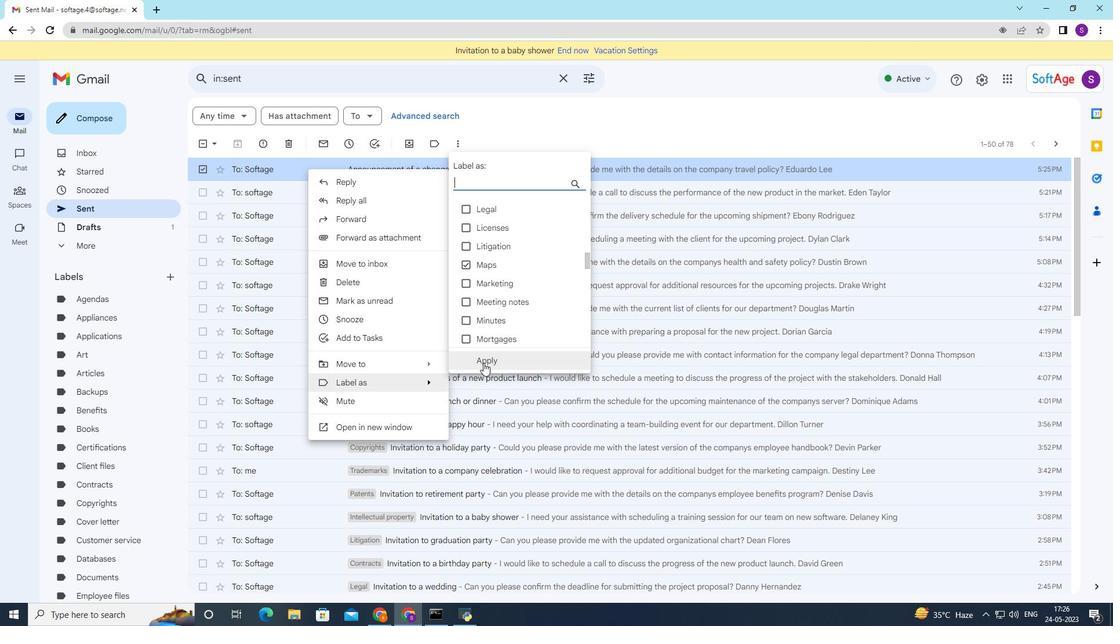 
Action: Mouse moved to (484, 362)
Screenshot: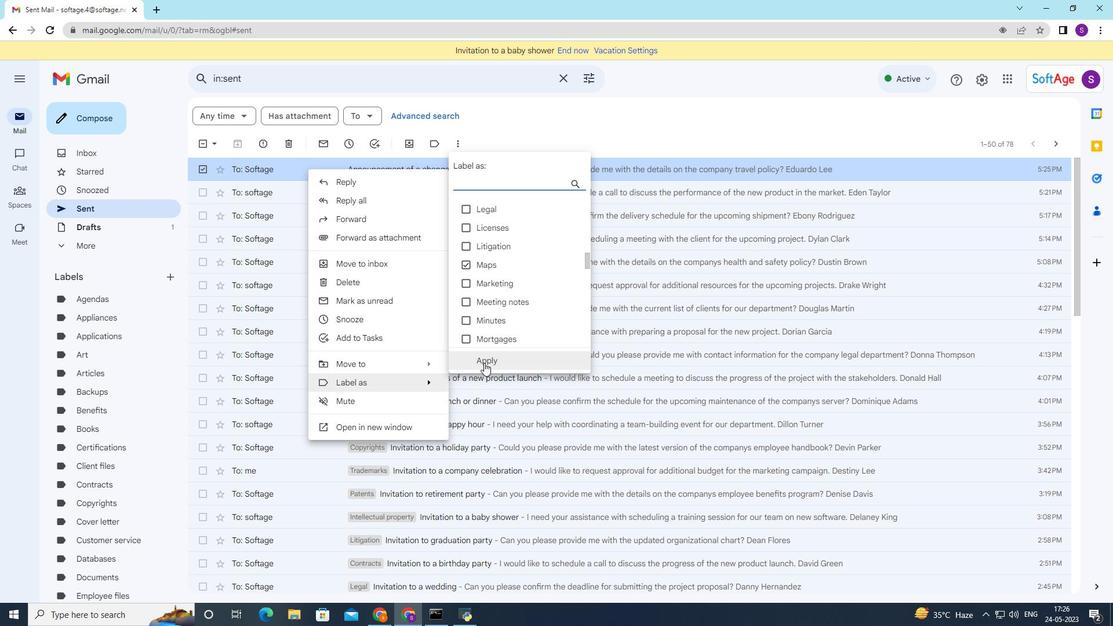 
